 Task: Find a place to stay in Andover, United States, from 8th to 15th August for 8 guests, with a price range of ₹10,000 to ₹14,000, and amenities including free parking, WiFi, TV, gym, and breakfast.
Action: Mouse moved to (696, 134)
Screenshot: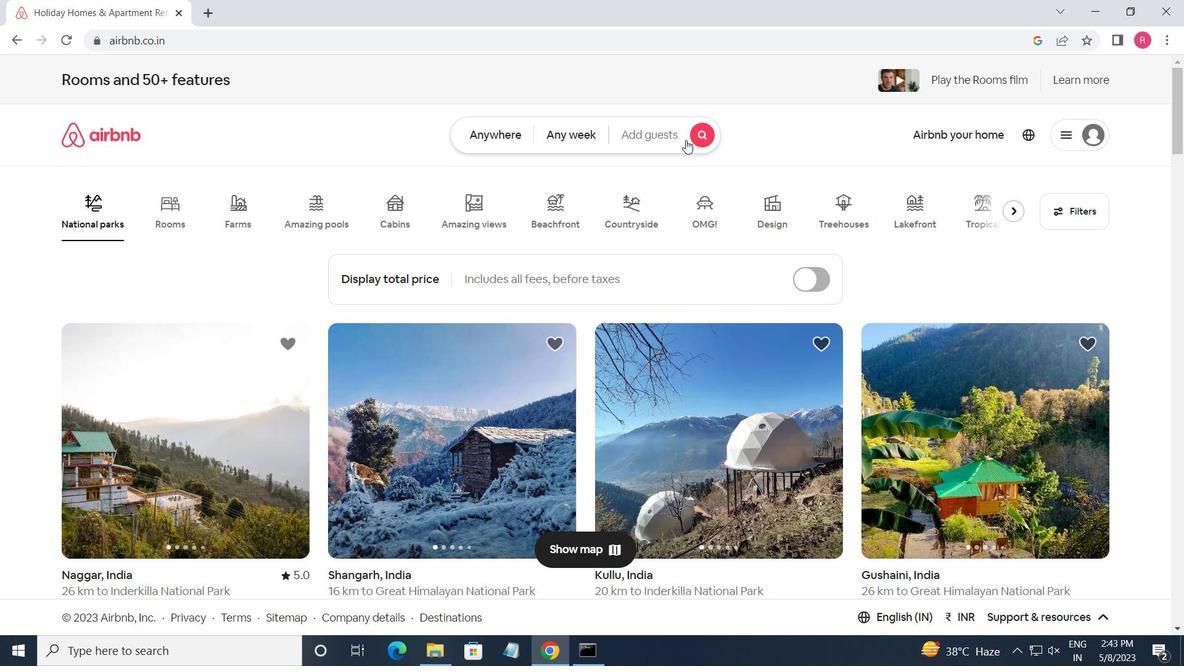 
Action: Mouse pressed left at (696, 134)
Screenshot: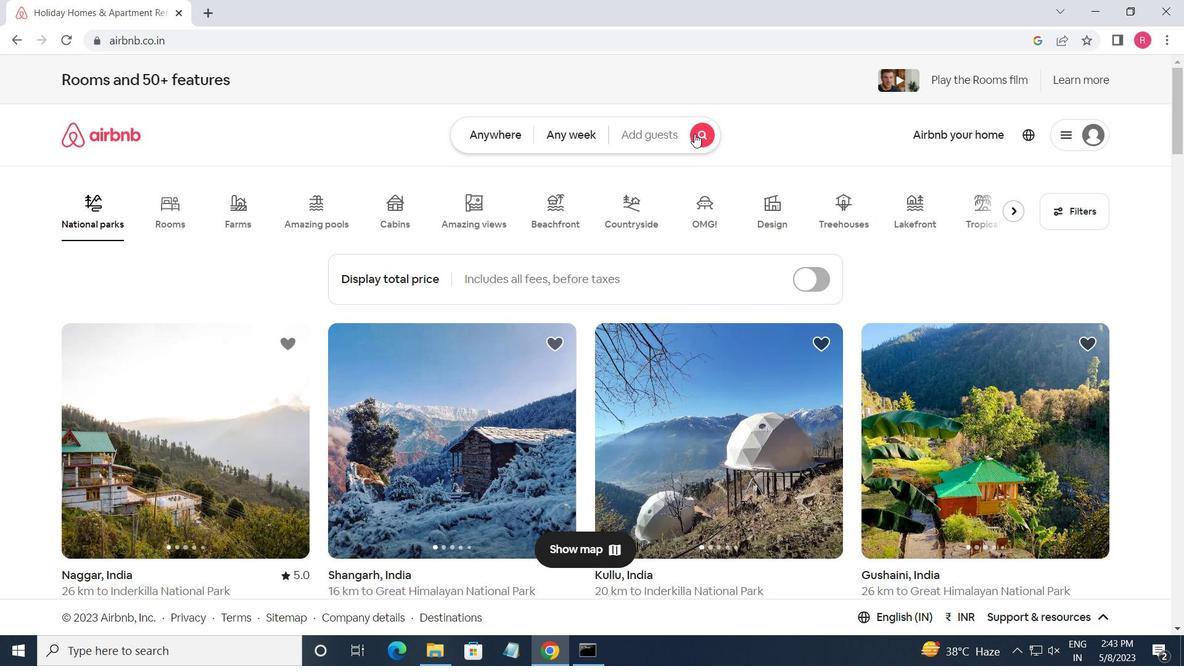 
Action: Mouse moved to (329, 196)
Screenshot: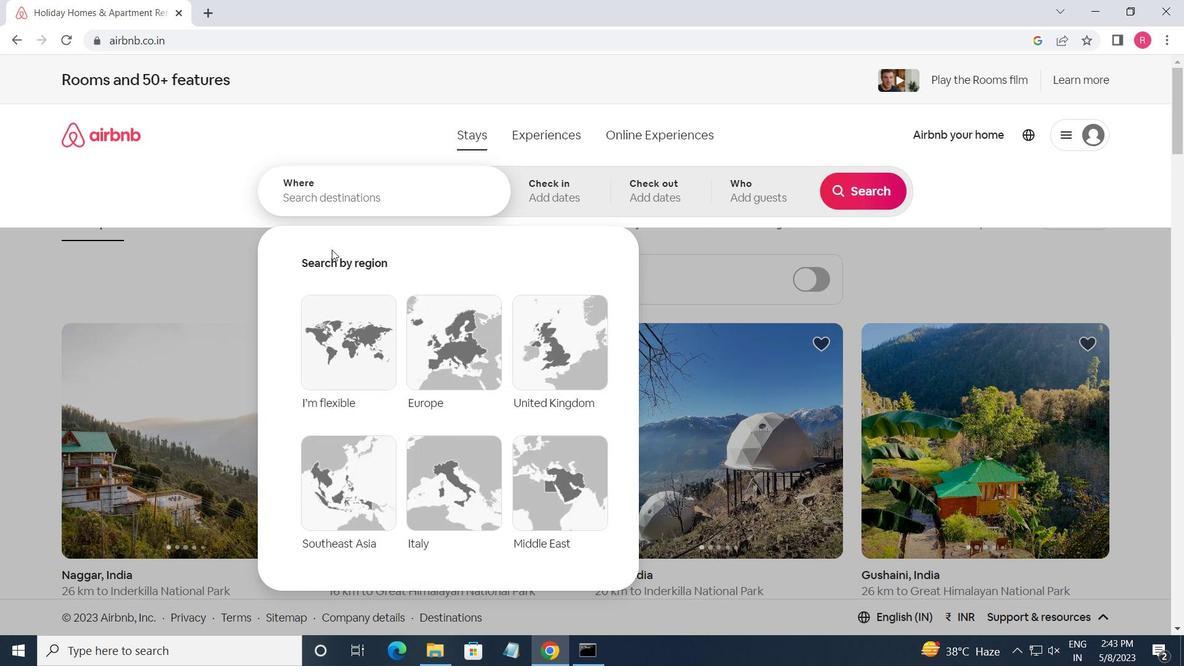 
Action: Mouse pressed left at (329, 196)
Screenshot: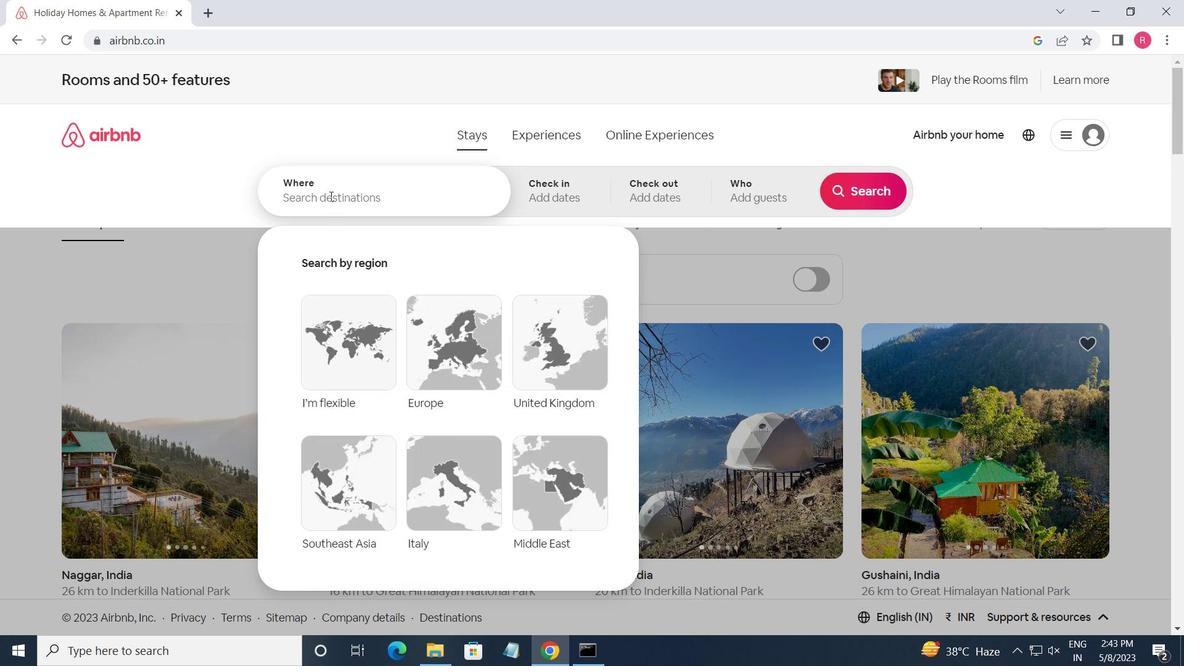 
Action: Key pressed <Key.shift>ANDOVER,<Key.space><Key.shift_r>UNITED<Key.space><Key.shift>STATES<Key.enter>
Screenshot: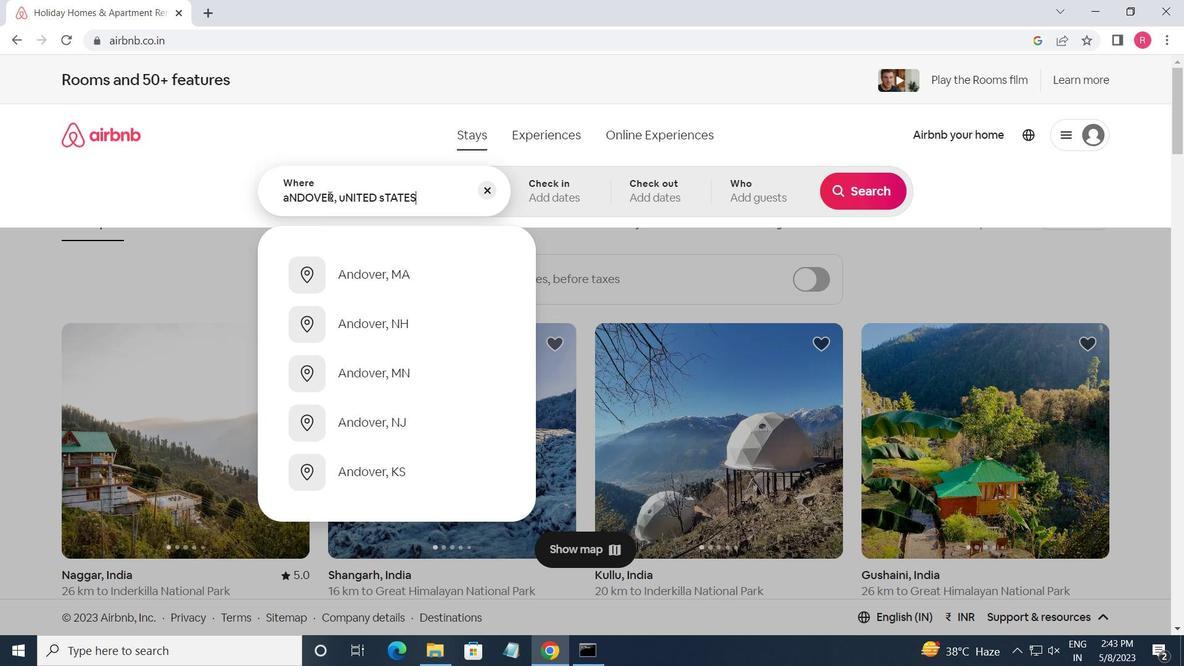 
Action: Mouse moved to (848, 314)
Screenshot: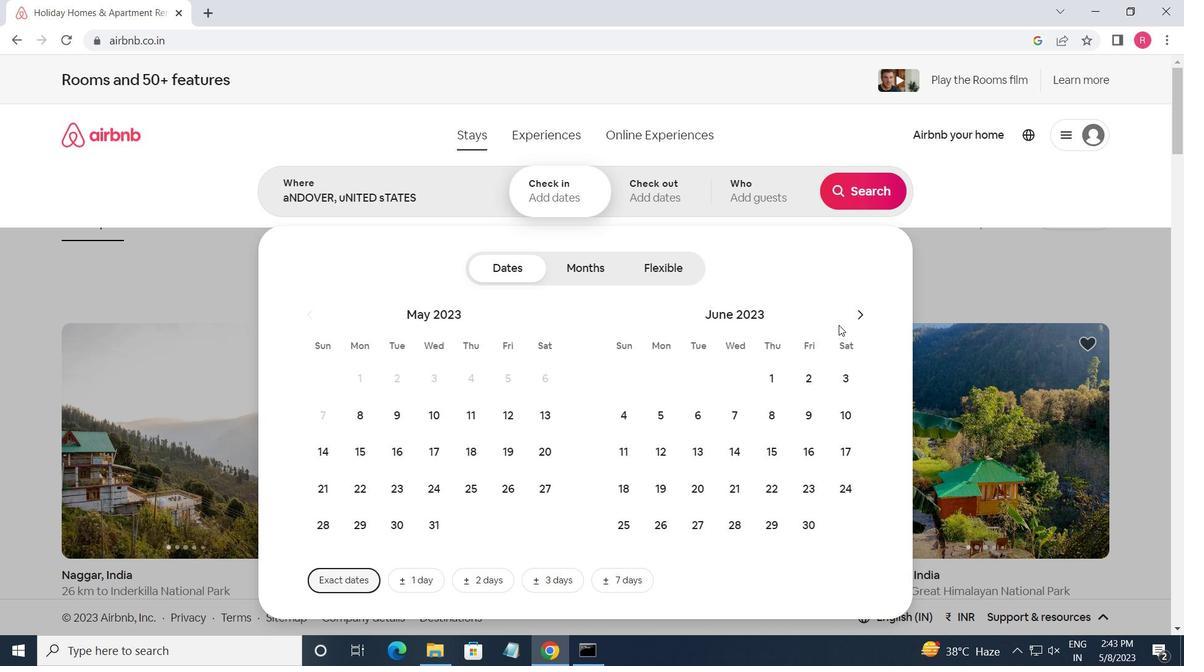 
Action: Mouse pressed left at (848, 314)
Screenshot: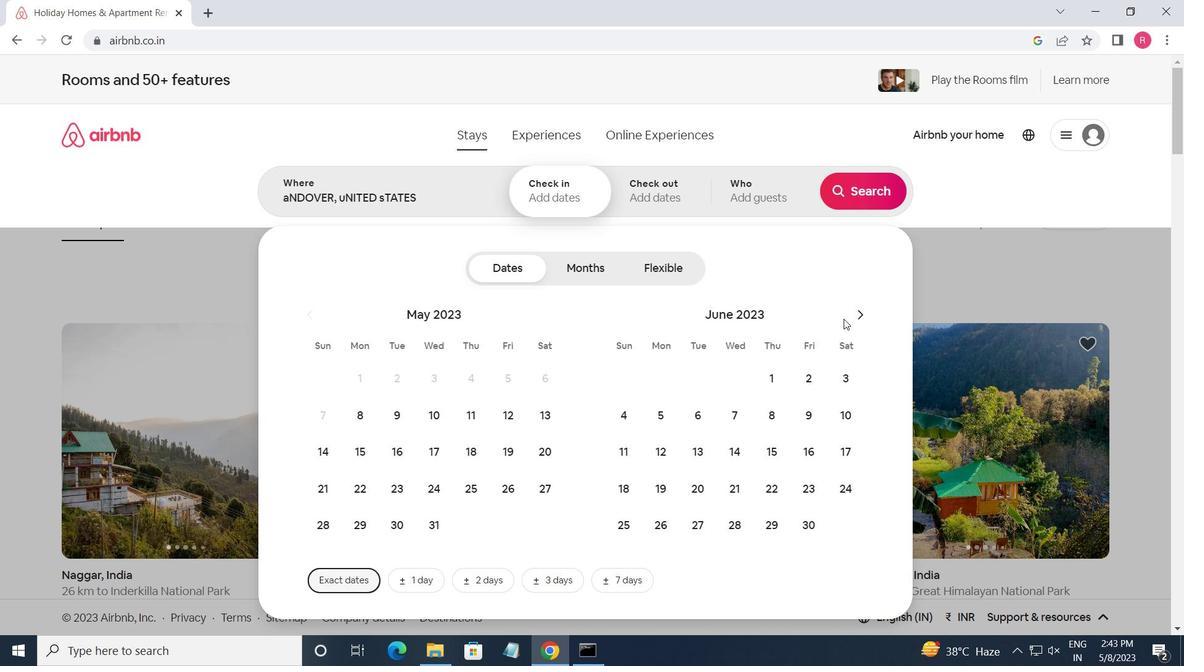 
Action: Mouse moved to (852, 317)
Screenshot: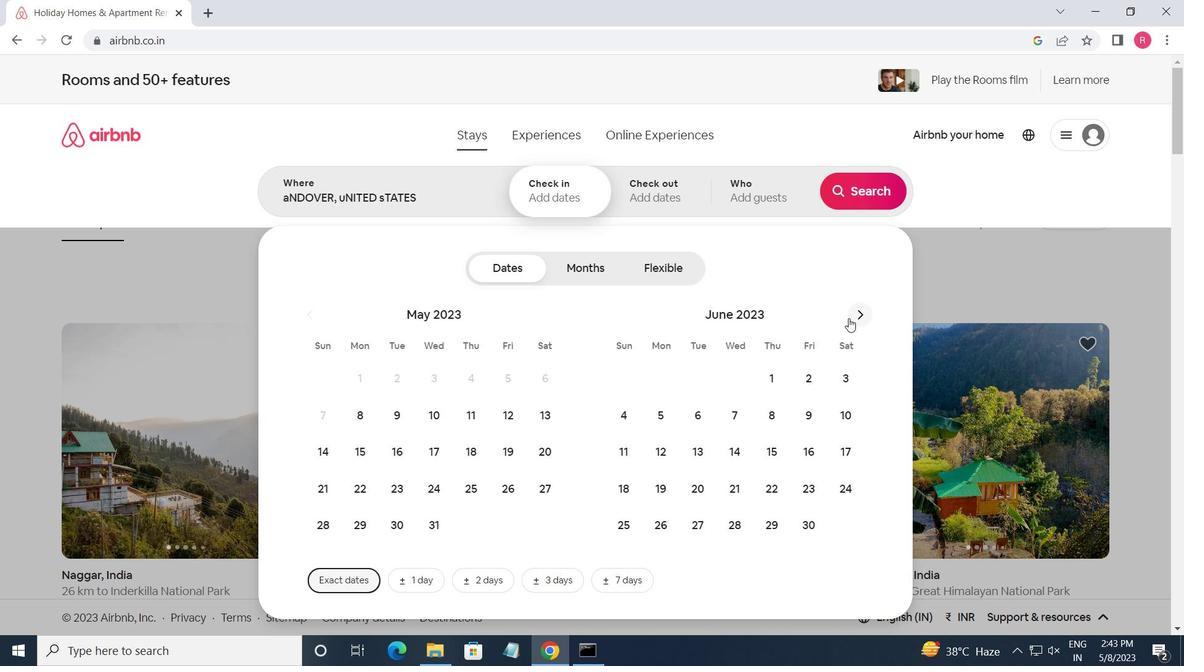 
Action: Mouse pressed left at (852, 317)
Screenshot: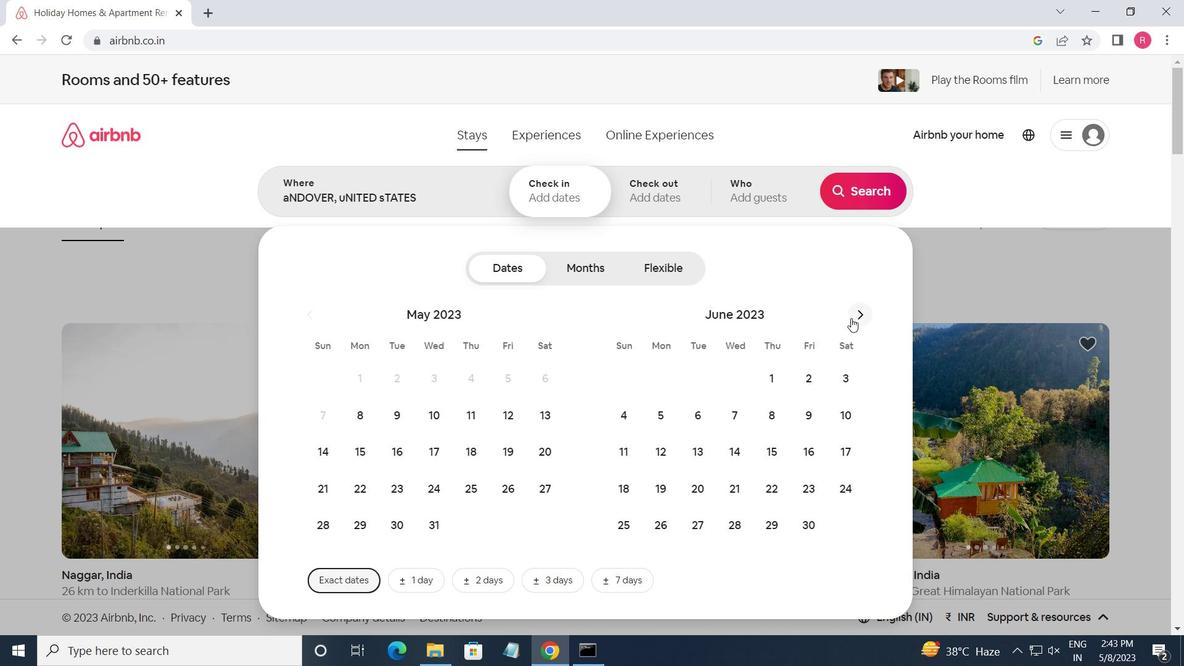 
Action: Mouse pressed left at (852, 317)
Screenshot: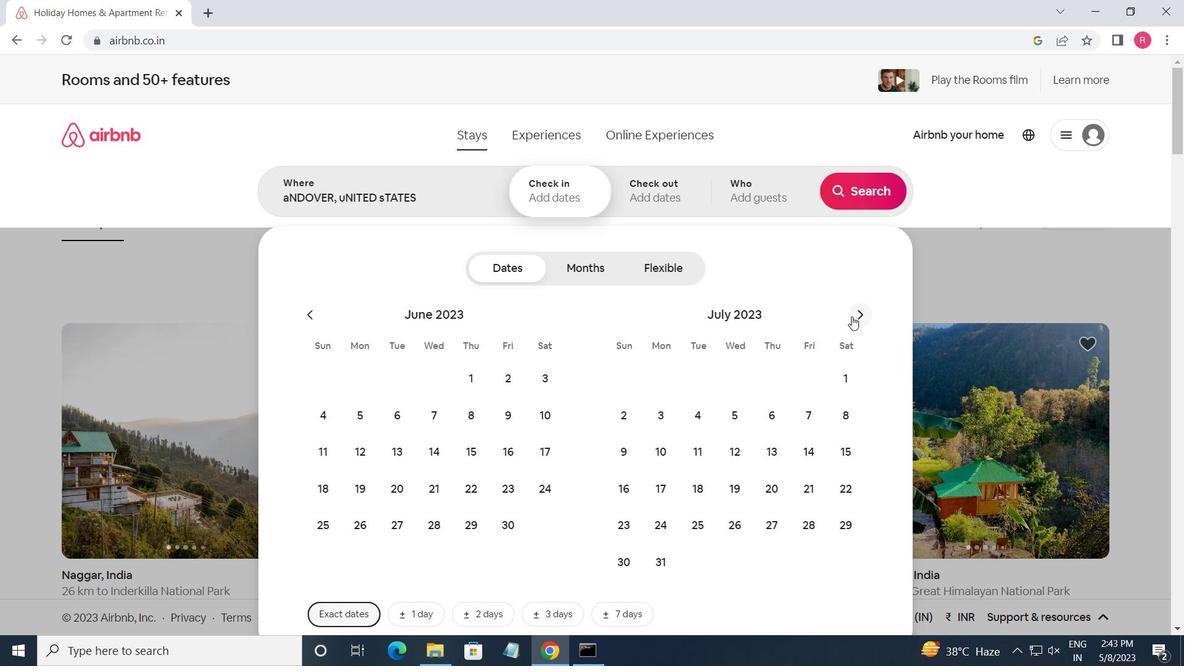 
Action: Mouse moved to (690, 453)
Screenshot: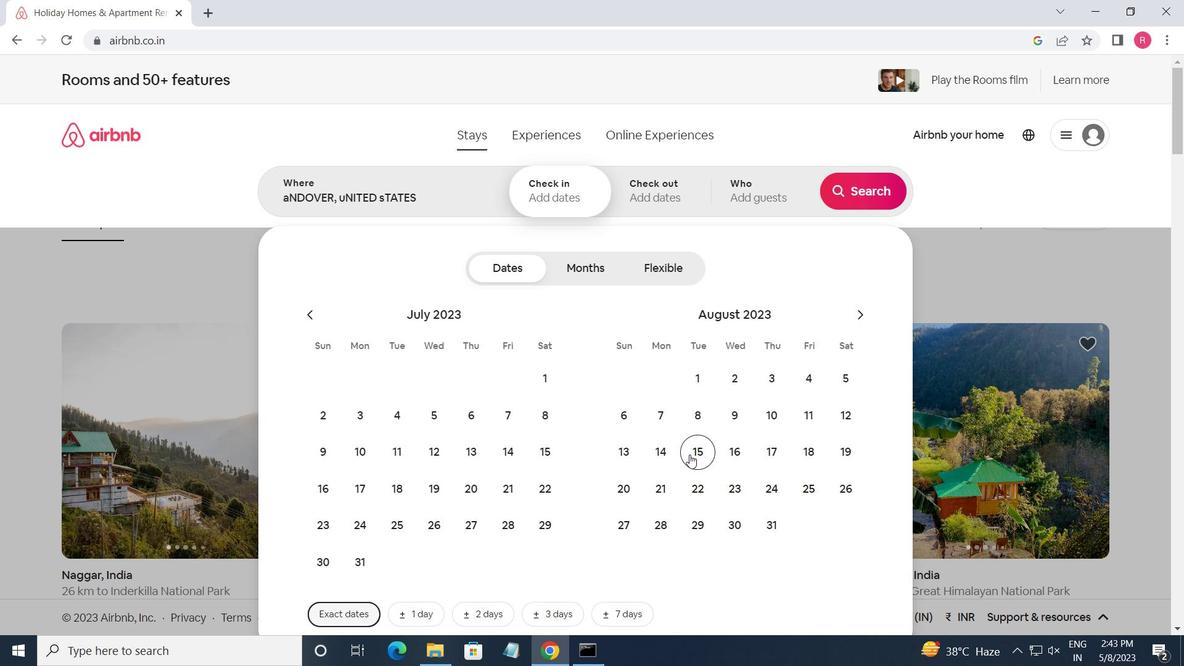 
Action: Mouse pressed left at (690, 453)
Screenshot: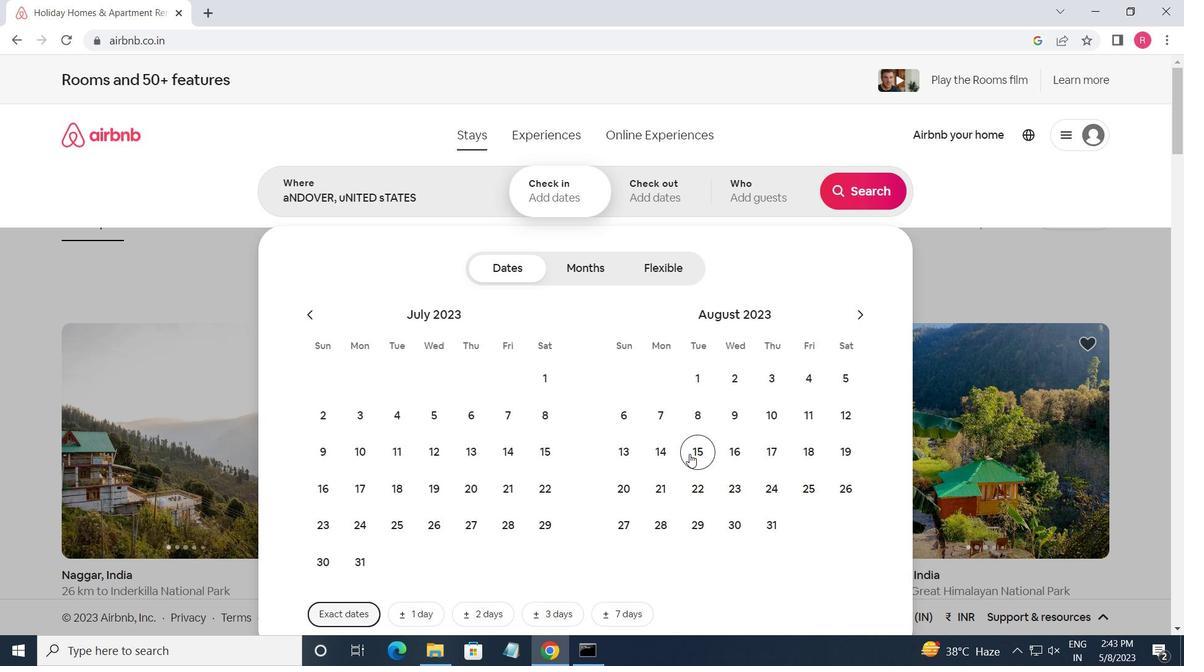 
Action: Mouse moved to (698, 420)
Screenshot: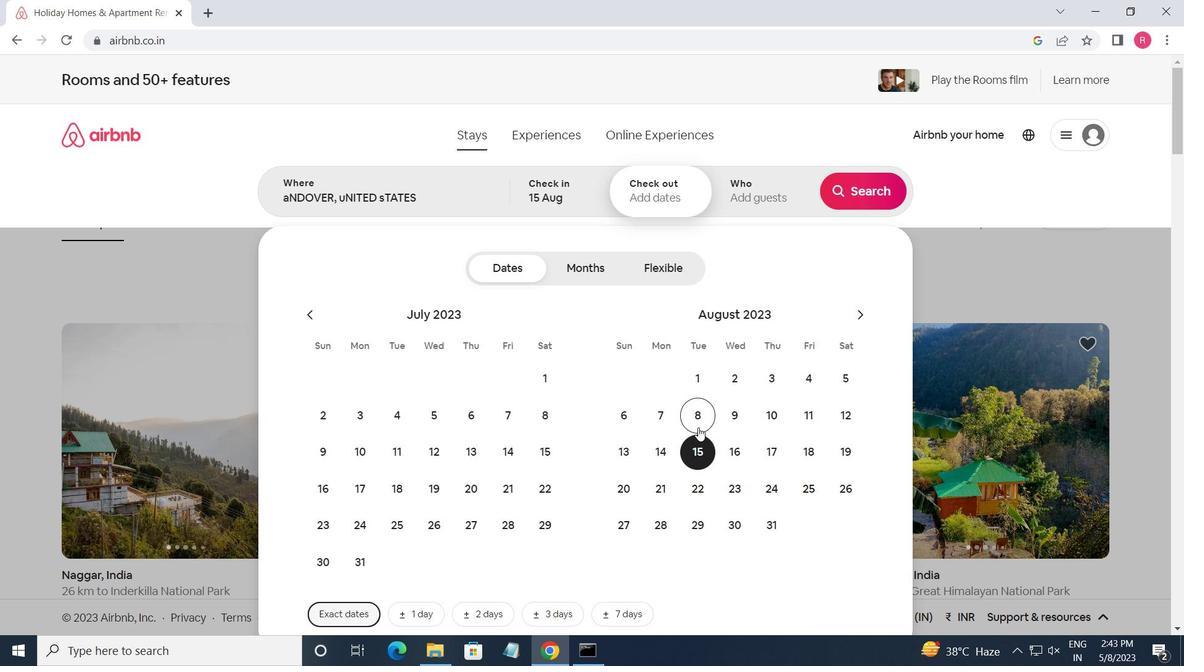 
Action: Mouse pressed left at (698, 420)
Screenshot: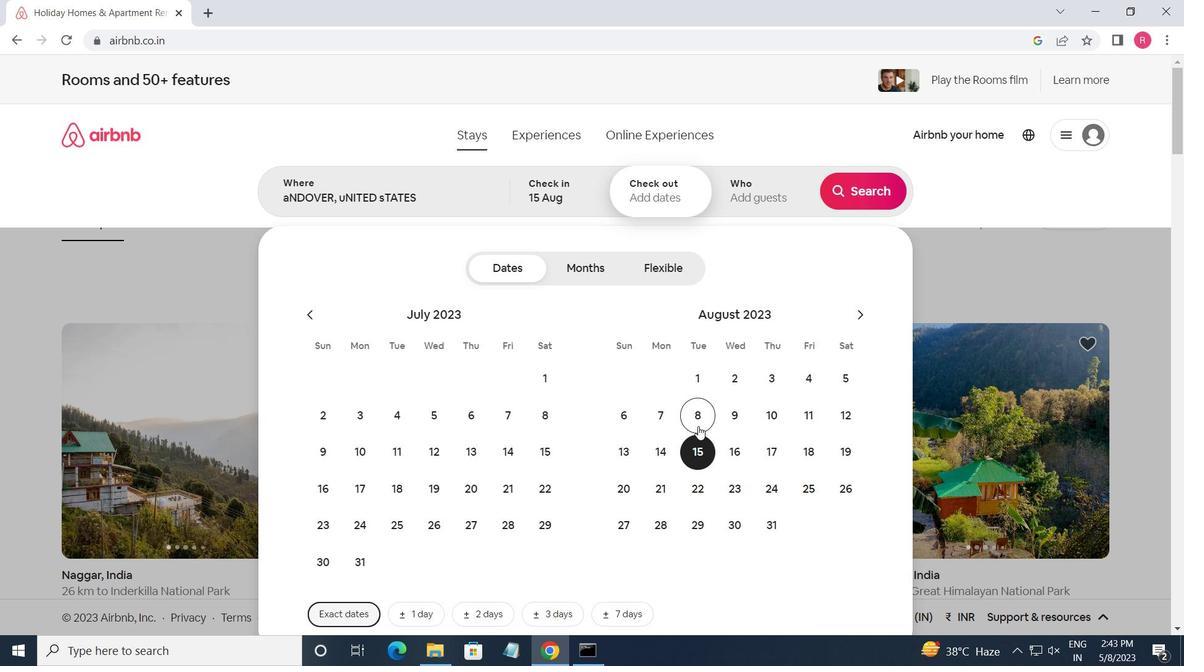 
Action: Mouse moved to (697, 457)
Screenshot: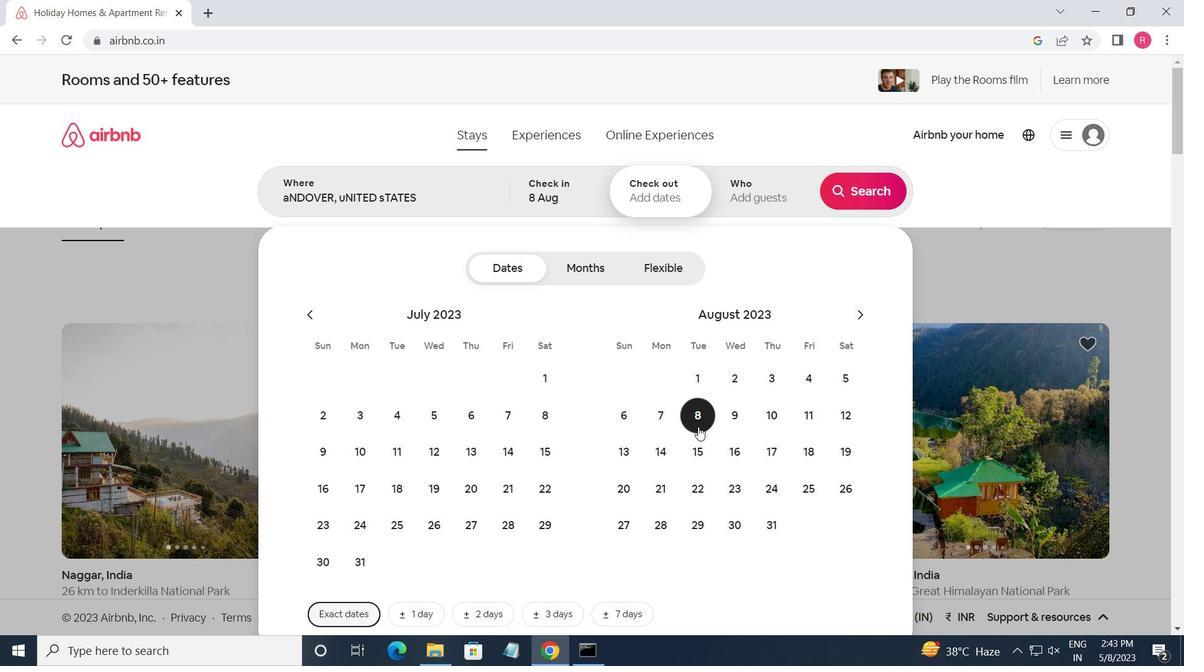 
Action: Mouse pressed left at (697, 457)
Screenshot: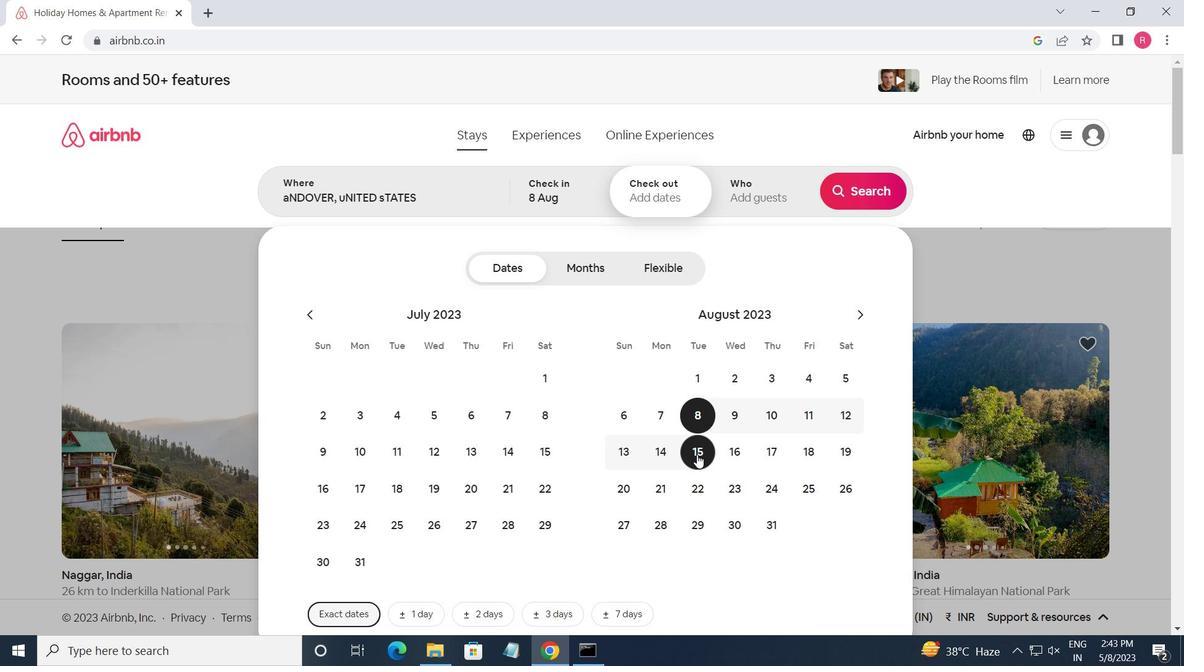 
Action: Mouse moved to (729, 191)
Screenshot: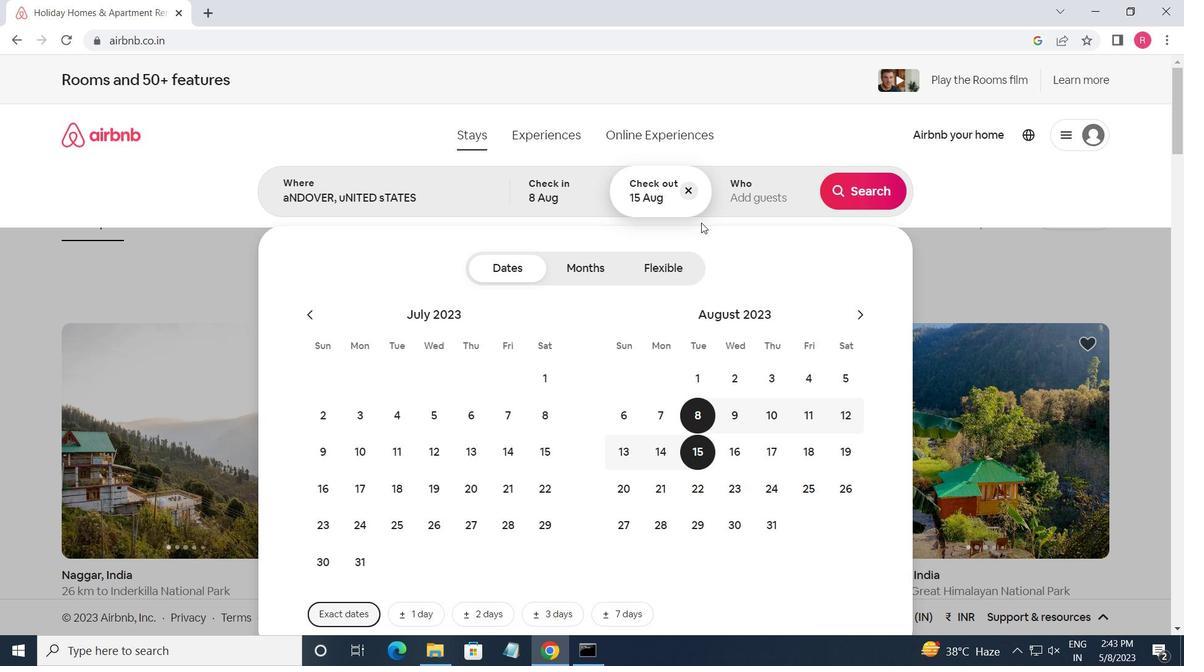 
Action: Mouse pressed left at (729, 191)
Screenshot: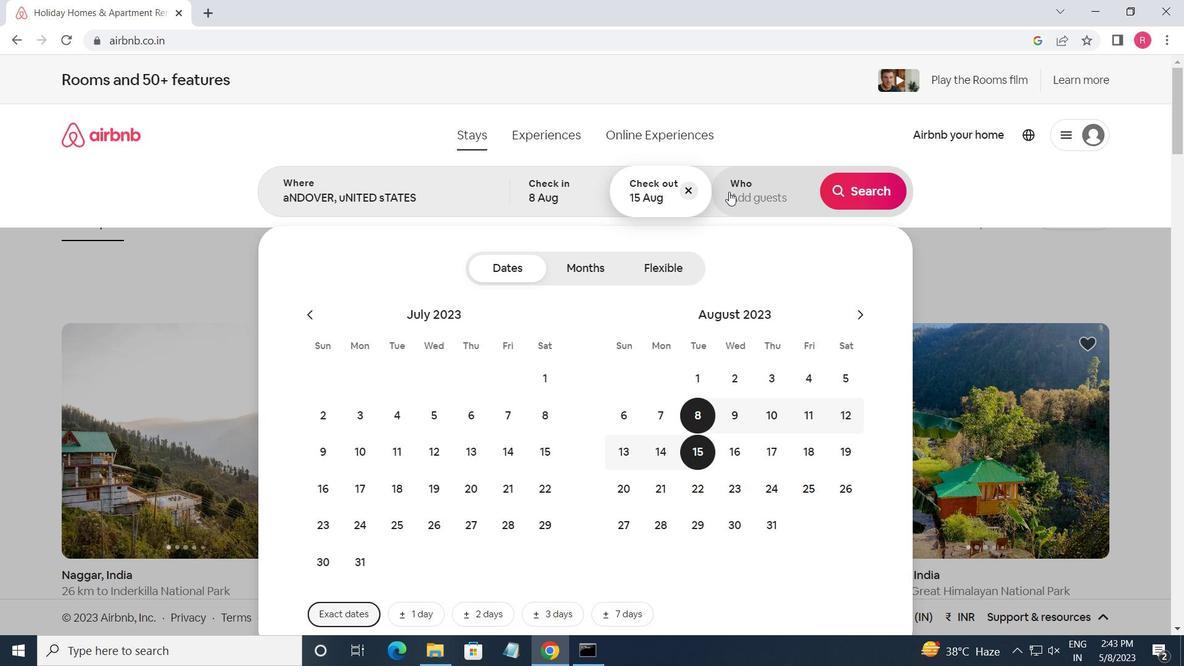
Action: Mouse moved to (862, 266)
Screenshot: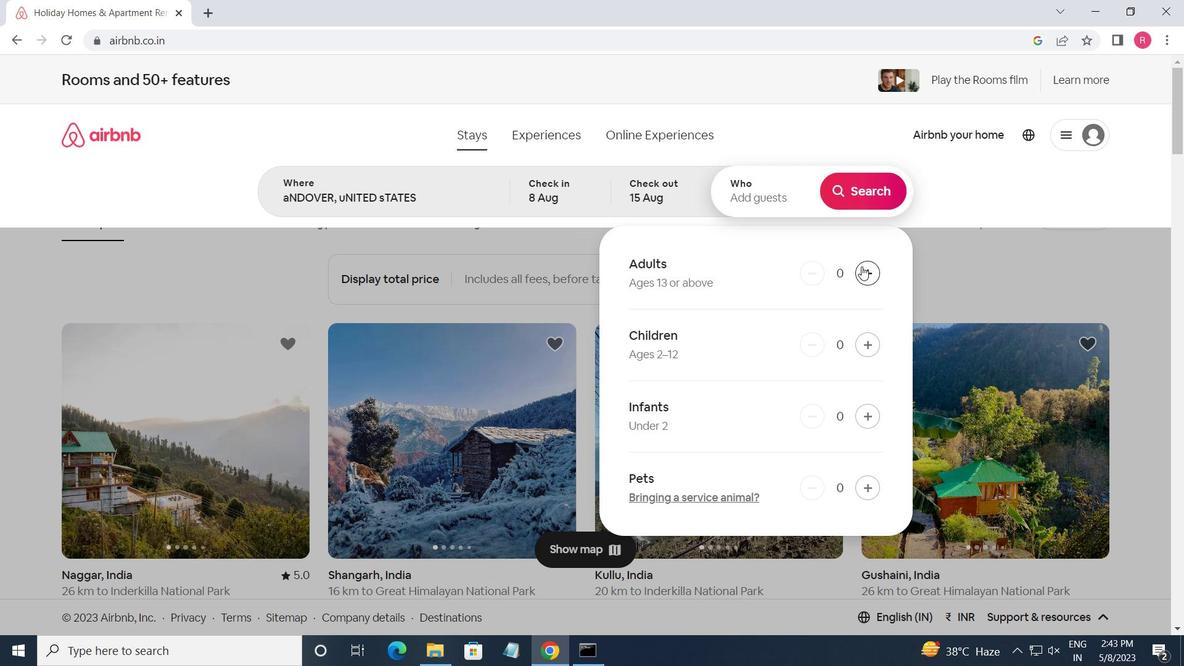 
Action: Mouse pressed left at (862, 266)
Screenshot: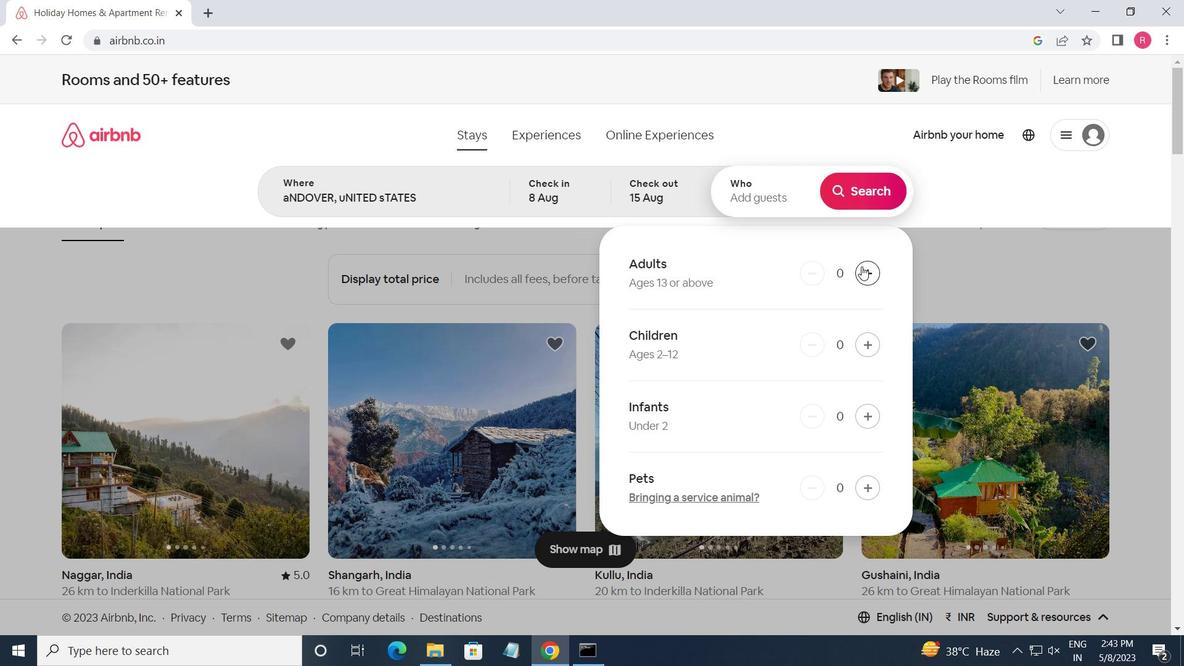 
Action: Mouse moved to (863, 267)
Screenshot: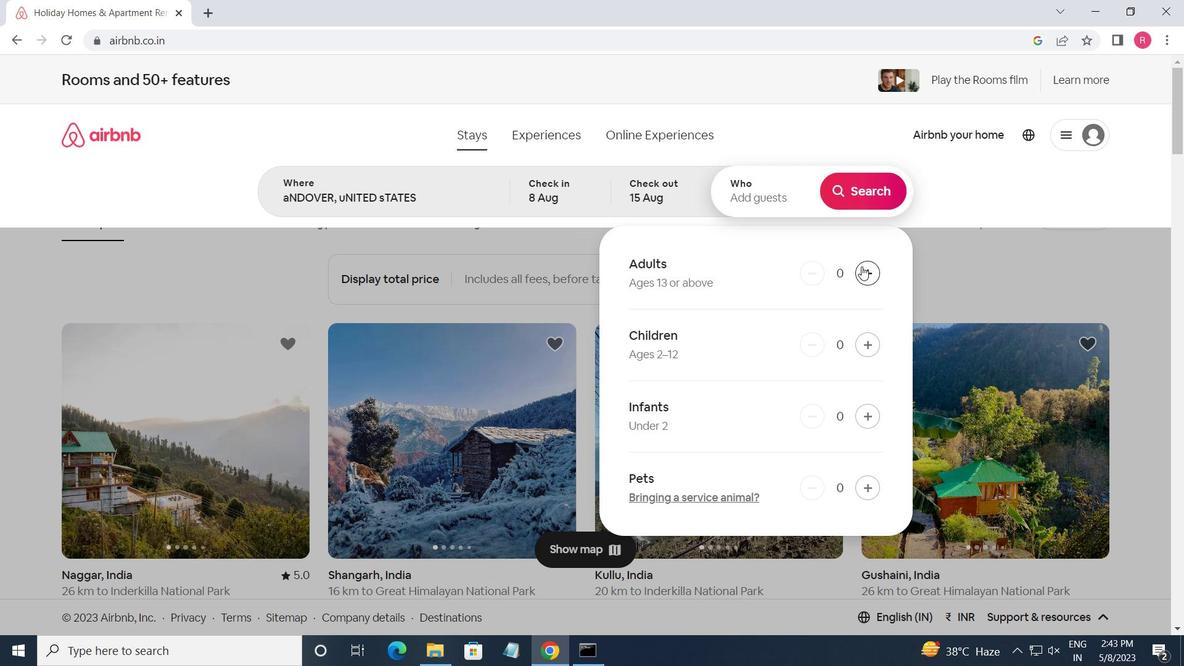 
Action: Mouse pressed left at (863, 267)
Screenshot: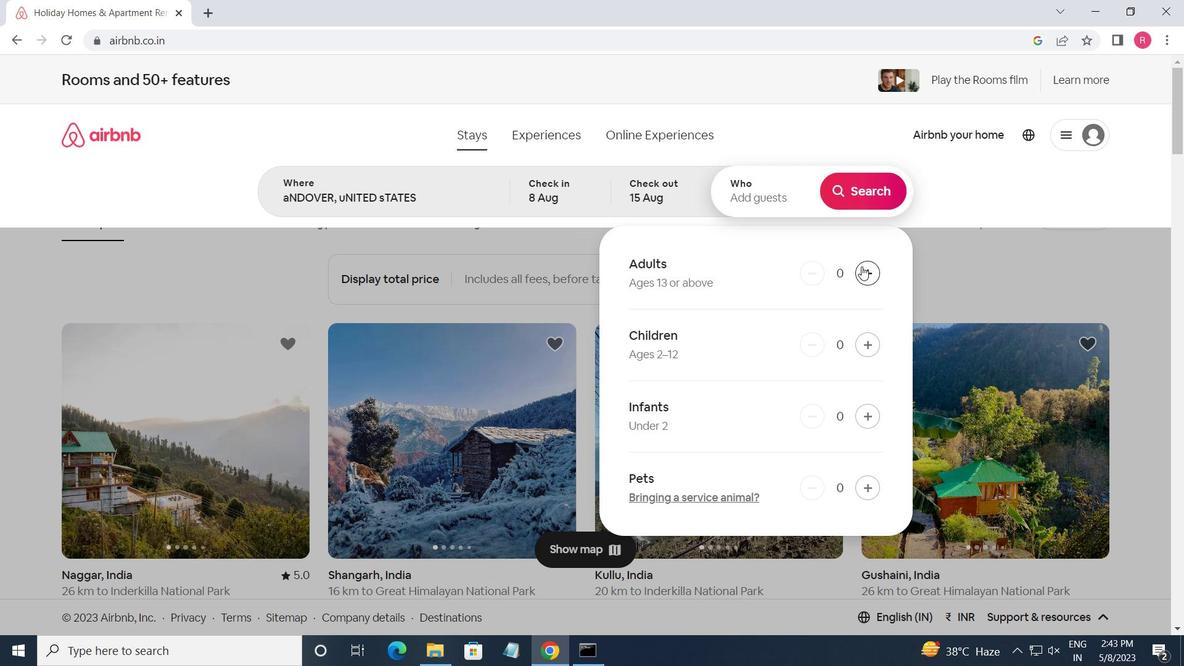 
Action: Mouse pressed left at (863, 267)
Screenshot: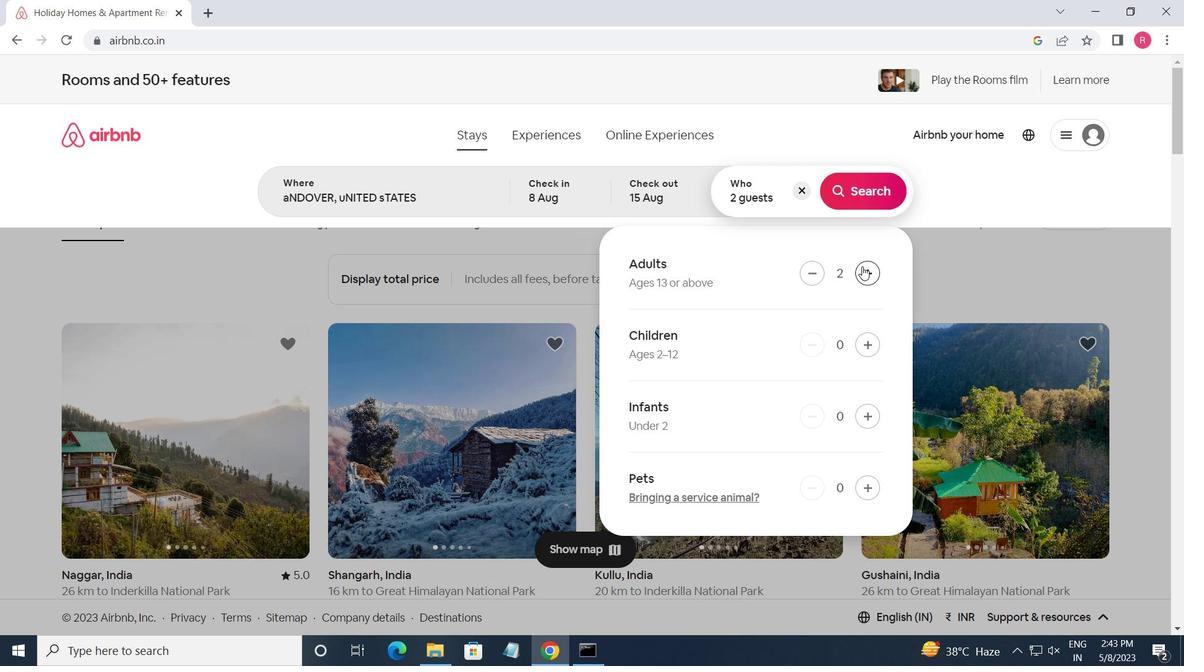 
Action: Mouse pressed left at (863, 267)
Screenshot: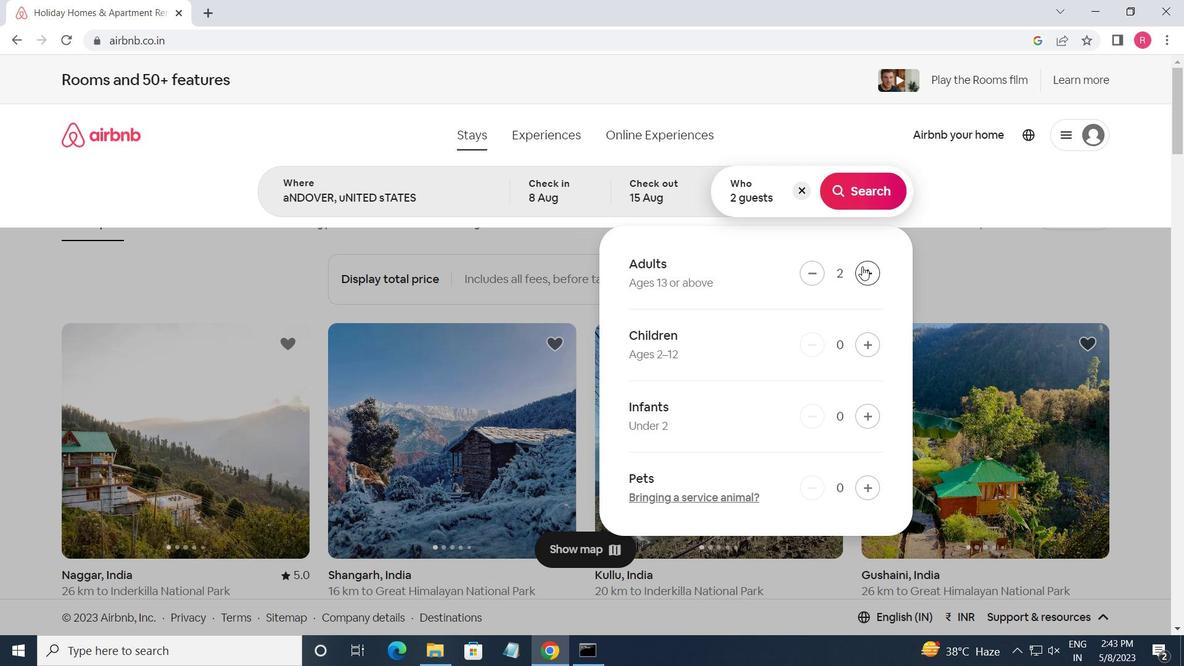 
Action: Mouse pressed left at (863, 267)
Screenshot: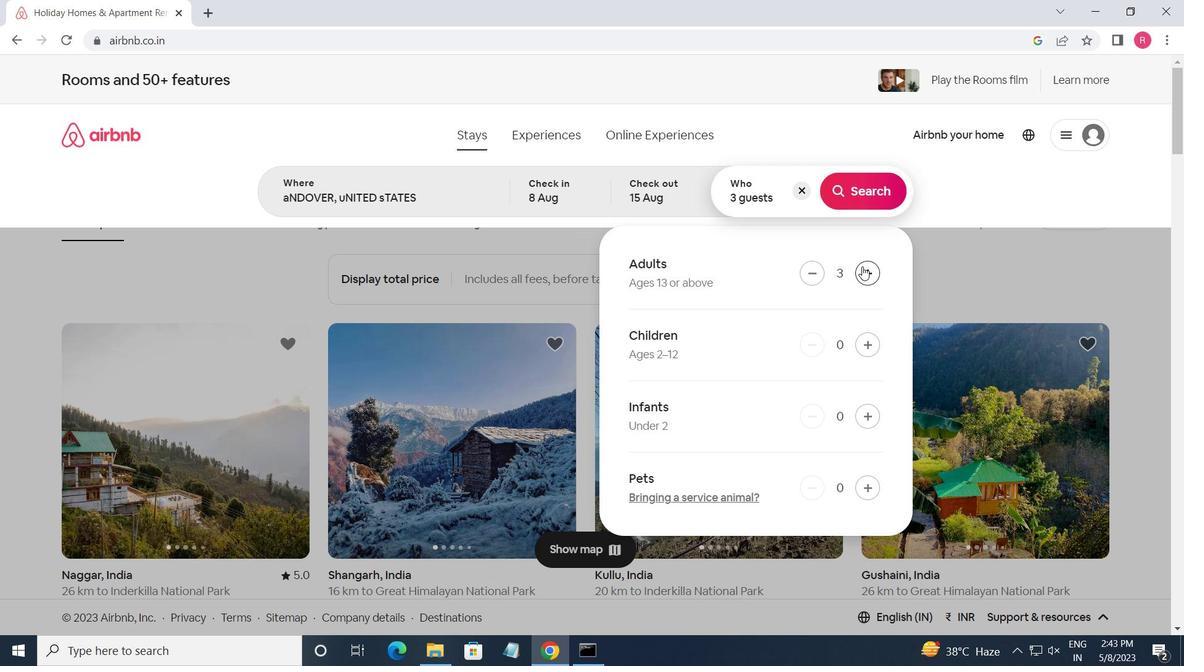 
Action: Mouse pressed left at (863, 267)
Screenshot: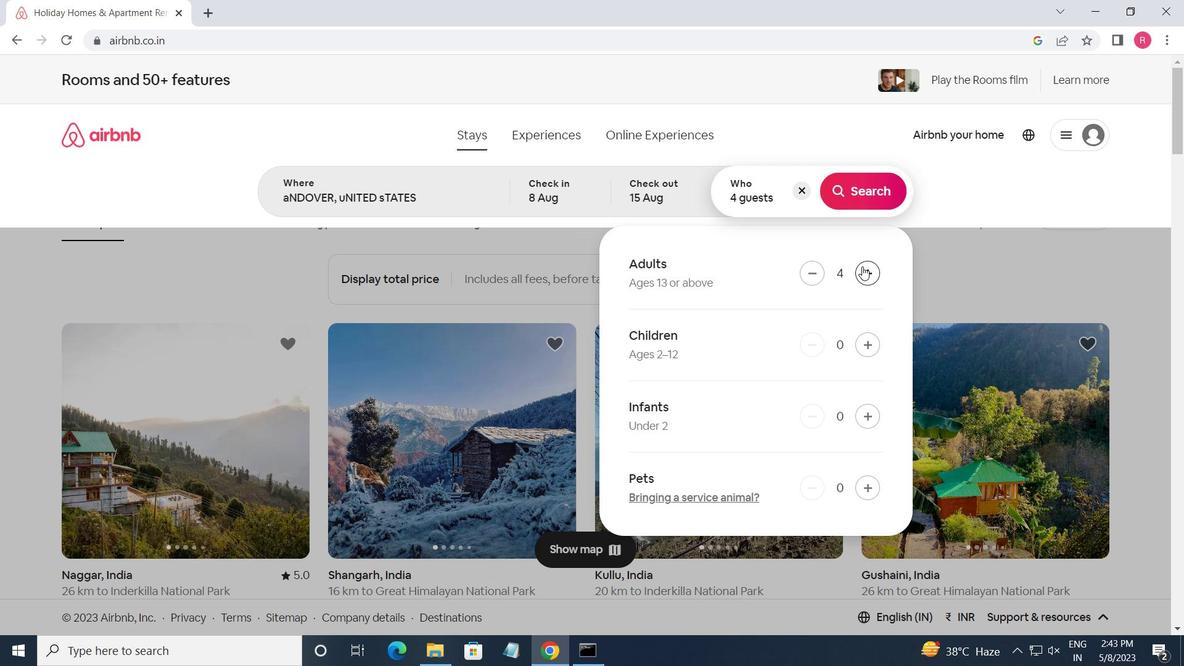 
Action: Mouse pressed left at (863, 267)
Screenshot: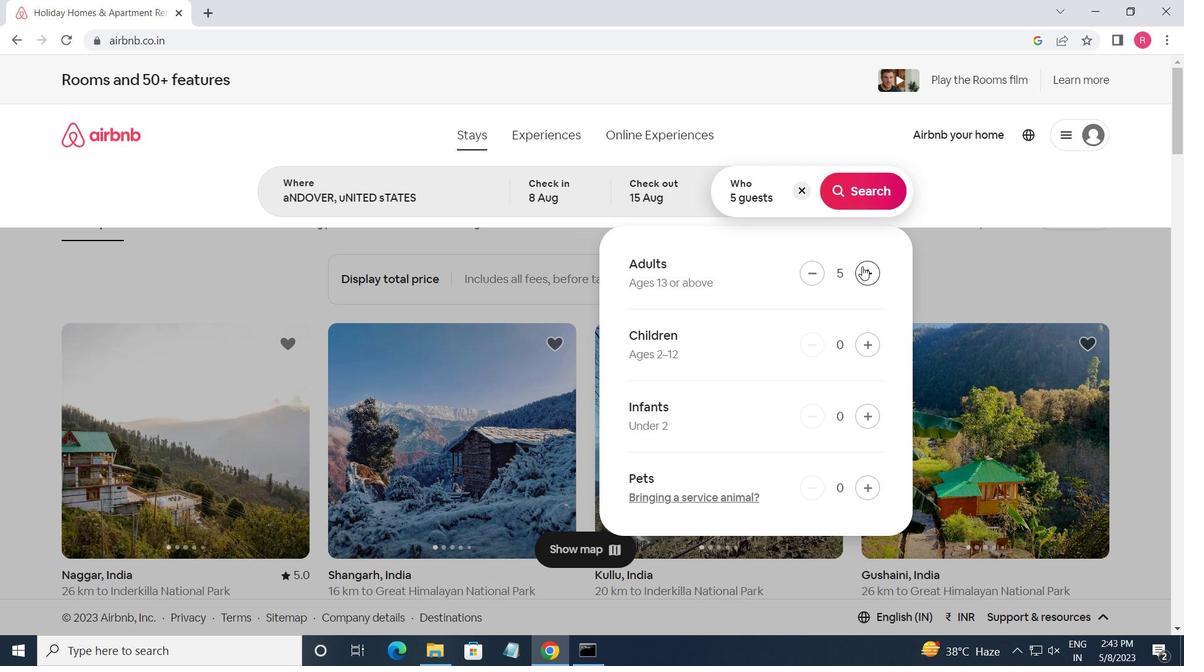 
Action: Mouse pressed left at (863, 267)
Screenshot: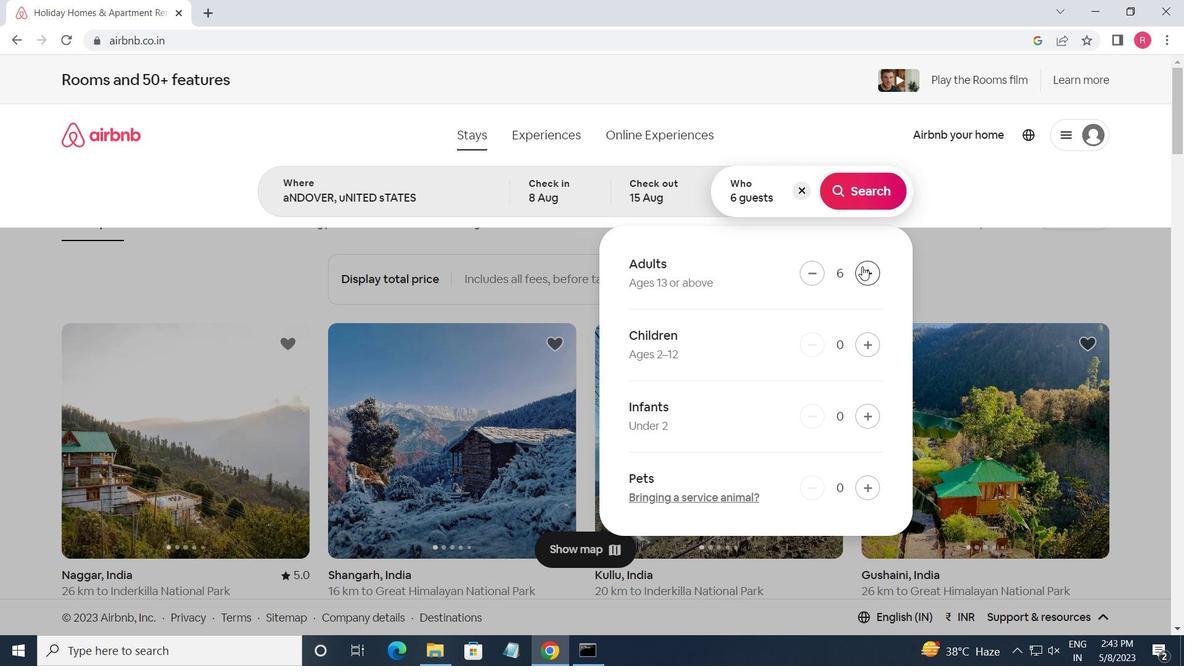 
Action: Mouse pressed left at (863, 267)
Screenshot: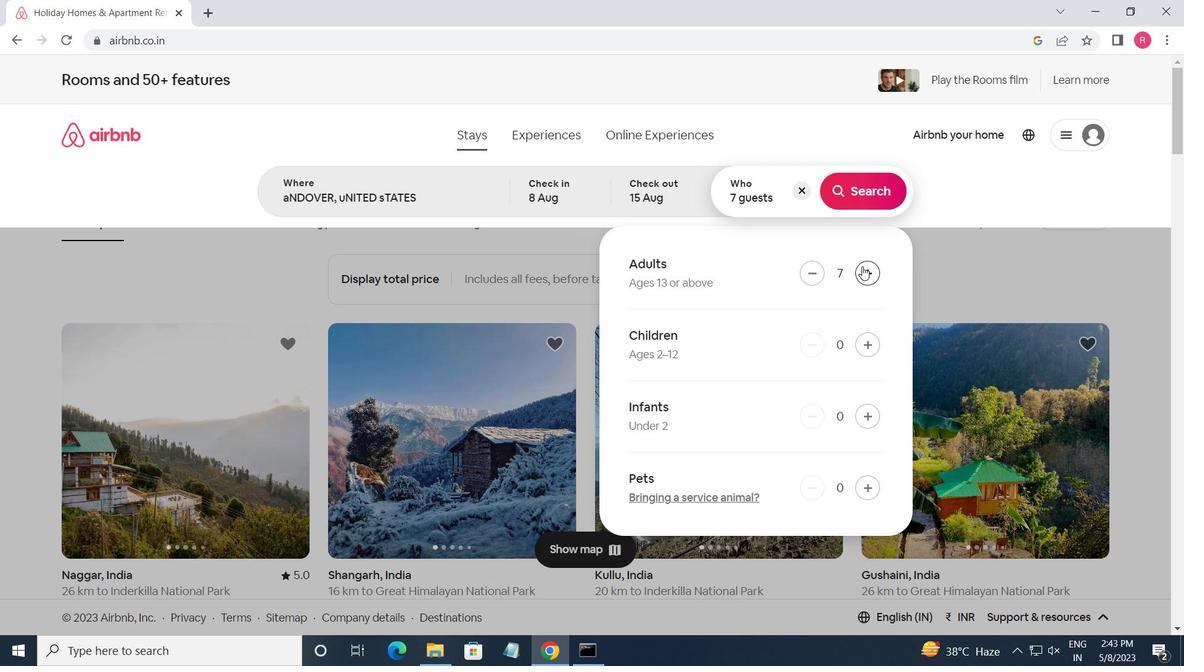 
Action: Mouse moved to (853, 198)
Screenshot: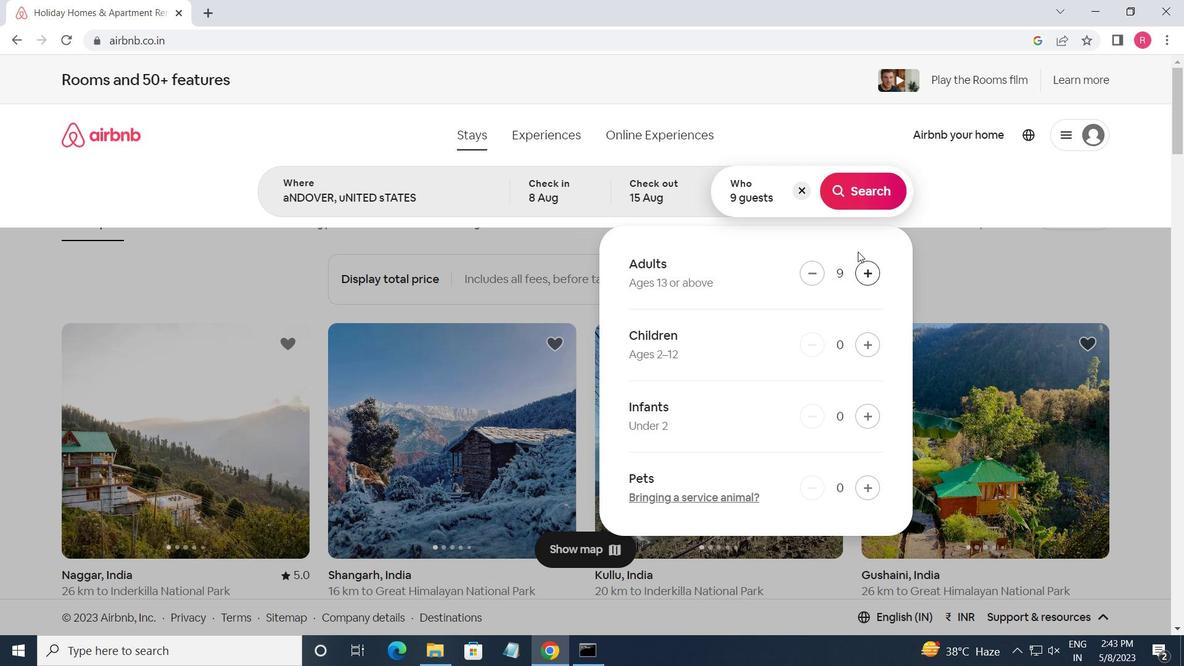
Action: Mouse pressed left at (853, 198)
Screenshot: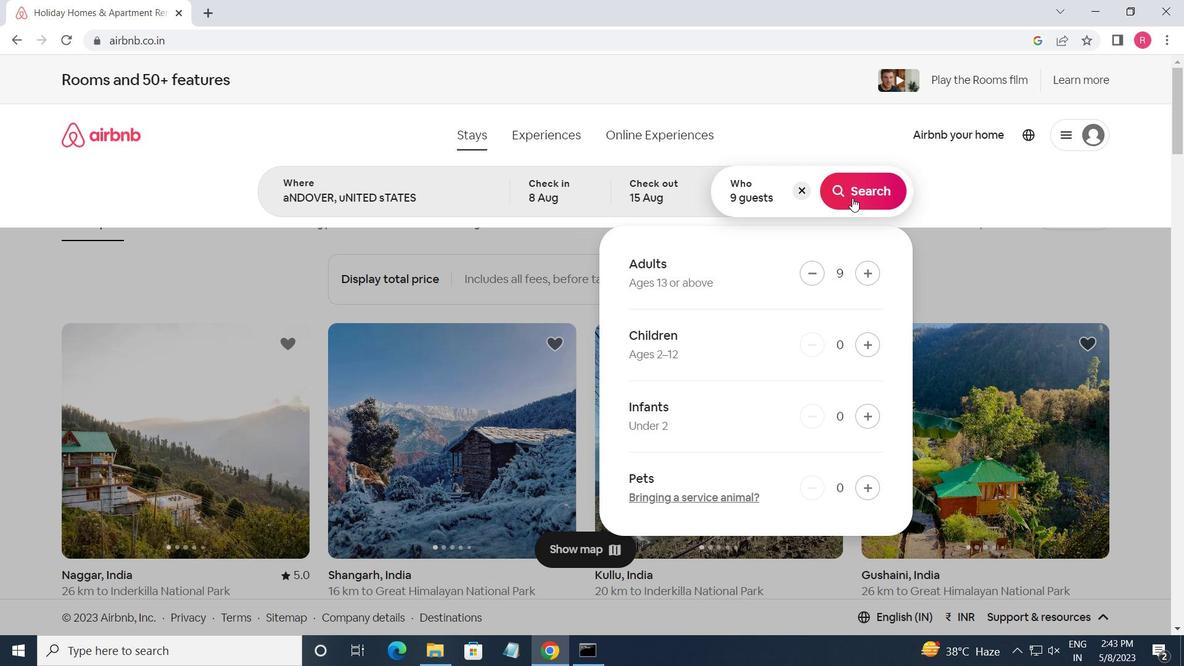 
Action: Mouse moved to (1112, 155)
Screenshot: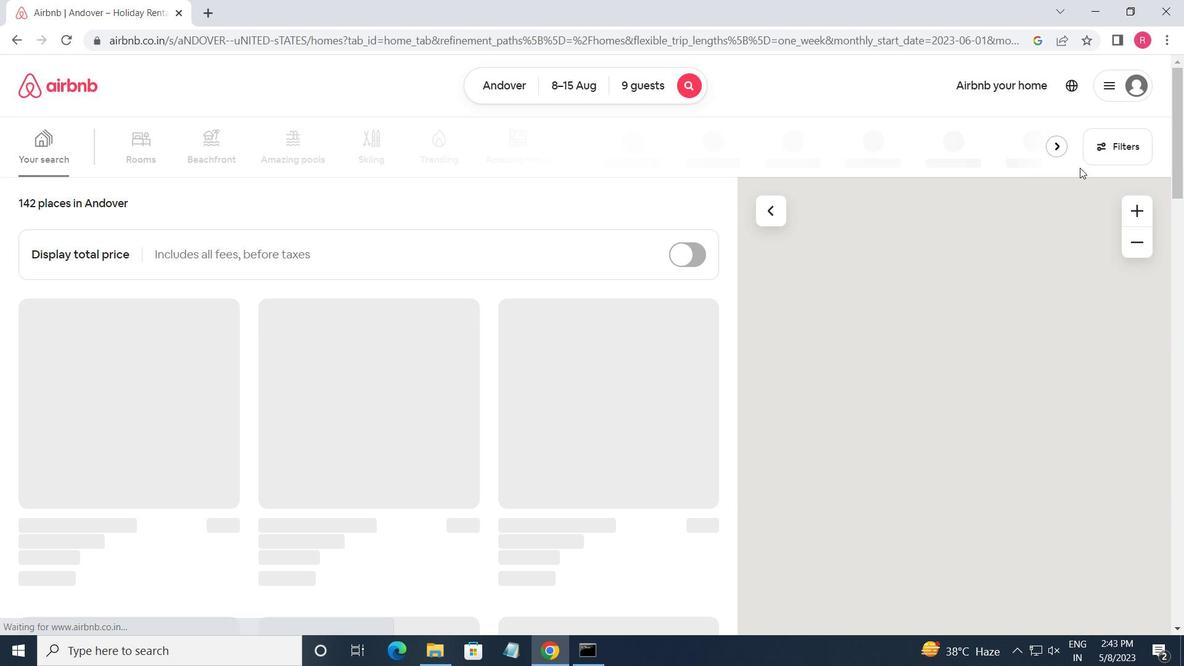 
Action: Mouse pressed left at (1112, 155)
Screenshot: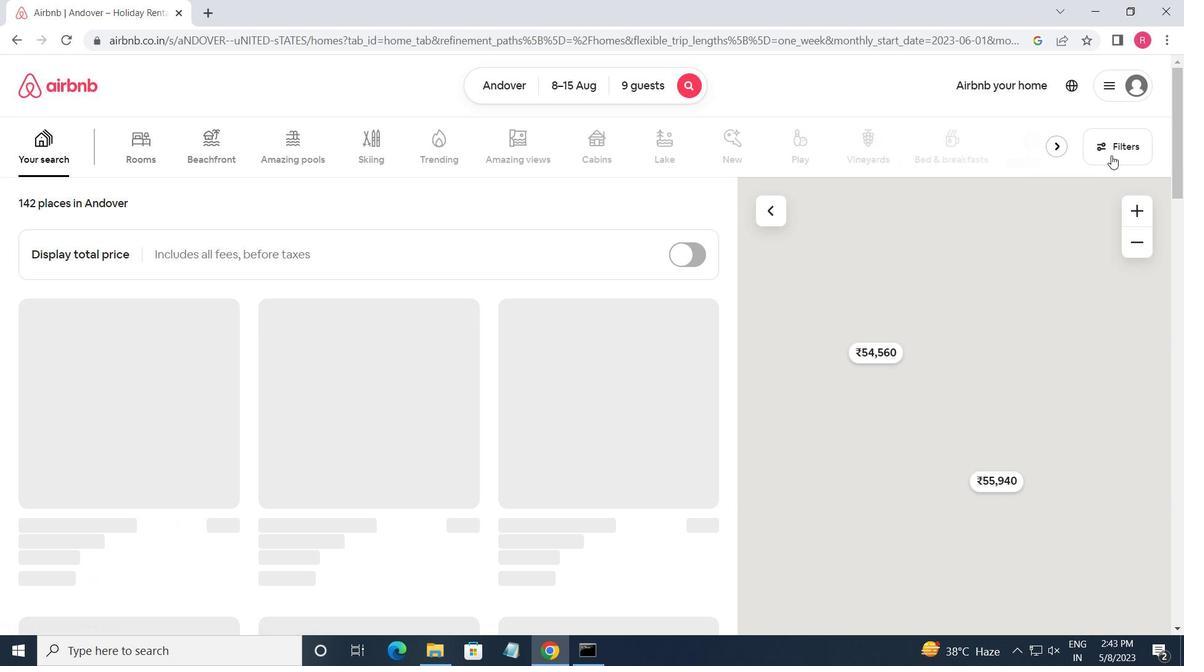 
Action: Mouse moved to (389, 525)
Screenshot: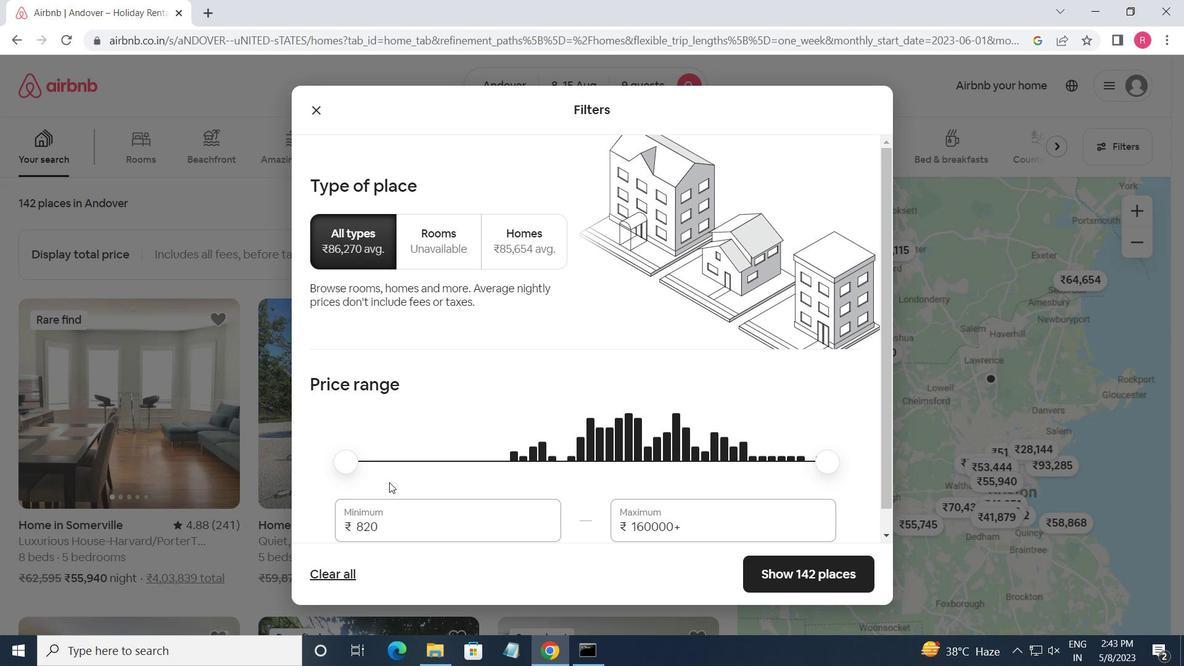 
Action: Mouse pressed left at (389, 525)
Screenshot: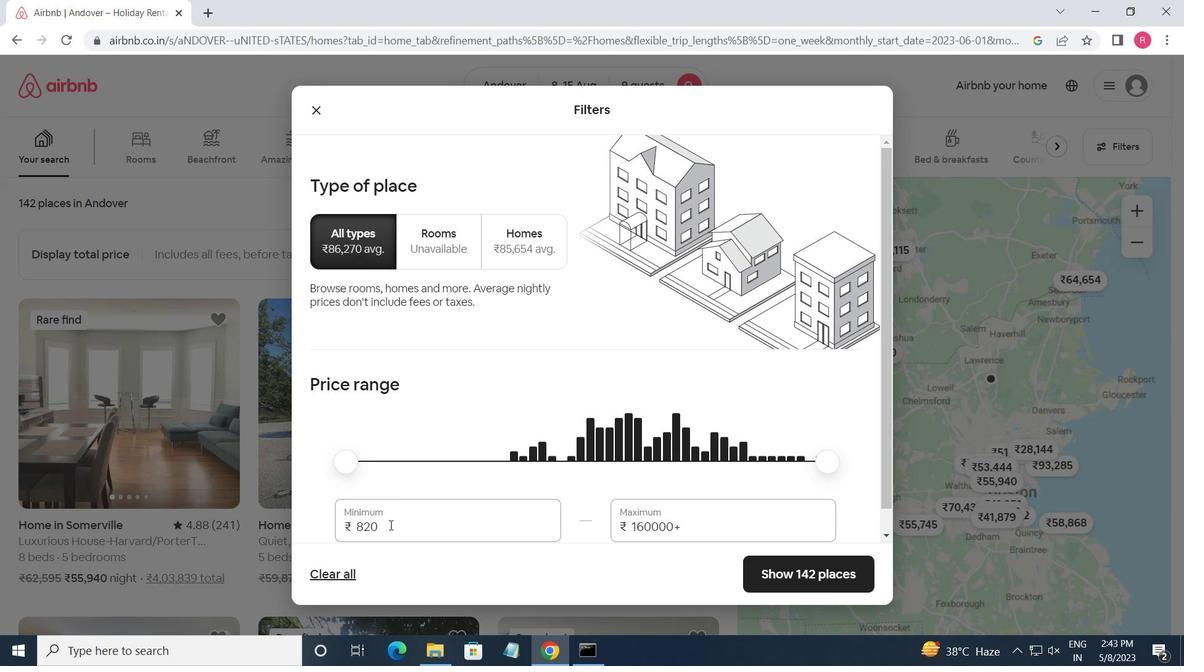 
Action: Mouse moved to (389, 524)
Screenshot: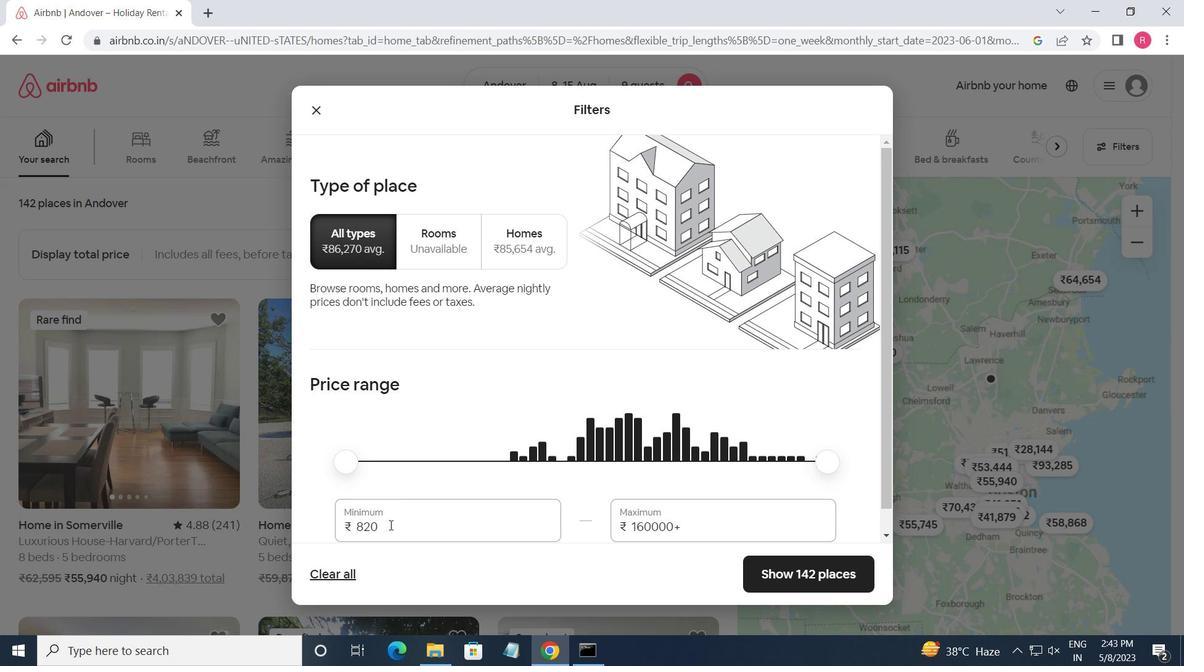 
Action: Mouse pressed left at (389, 524)
Screenshot: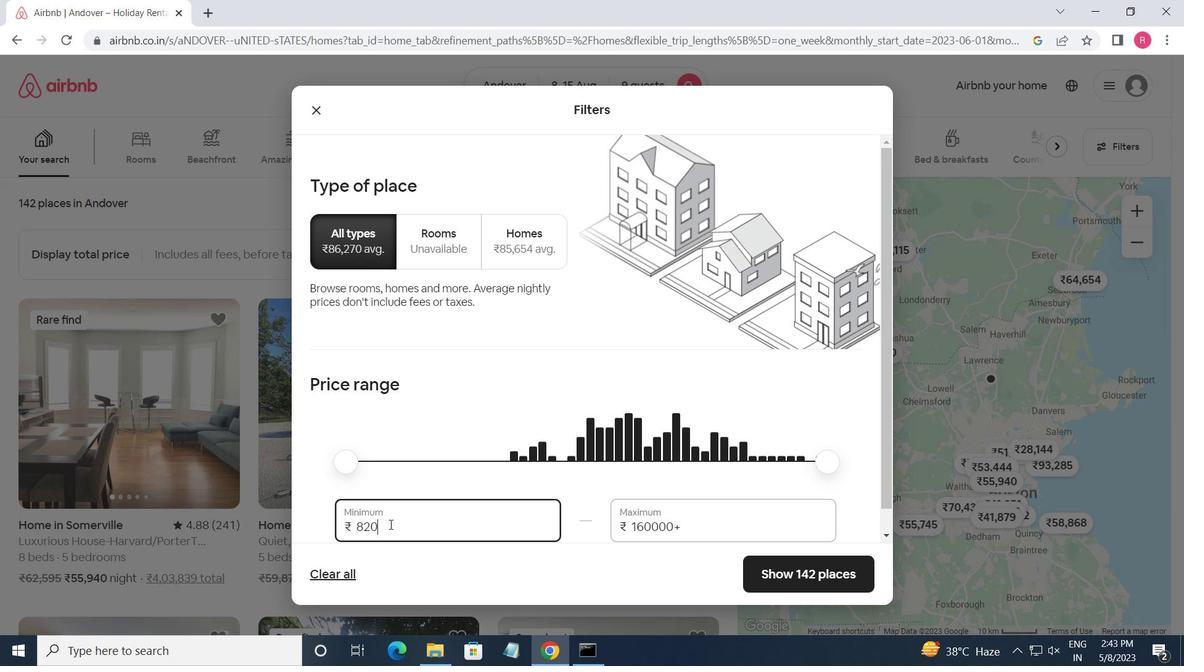 
Action: Key pressed <Key.backspace><Key.backspace><Key.backspace>10000<Key.caps_lock><Key.tab>14000
Screenshot: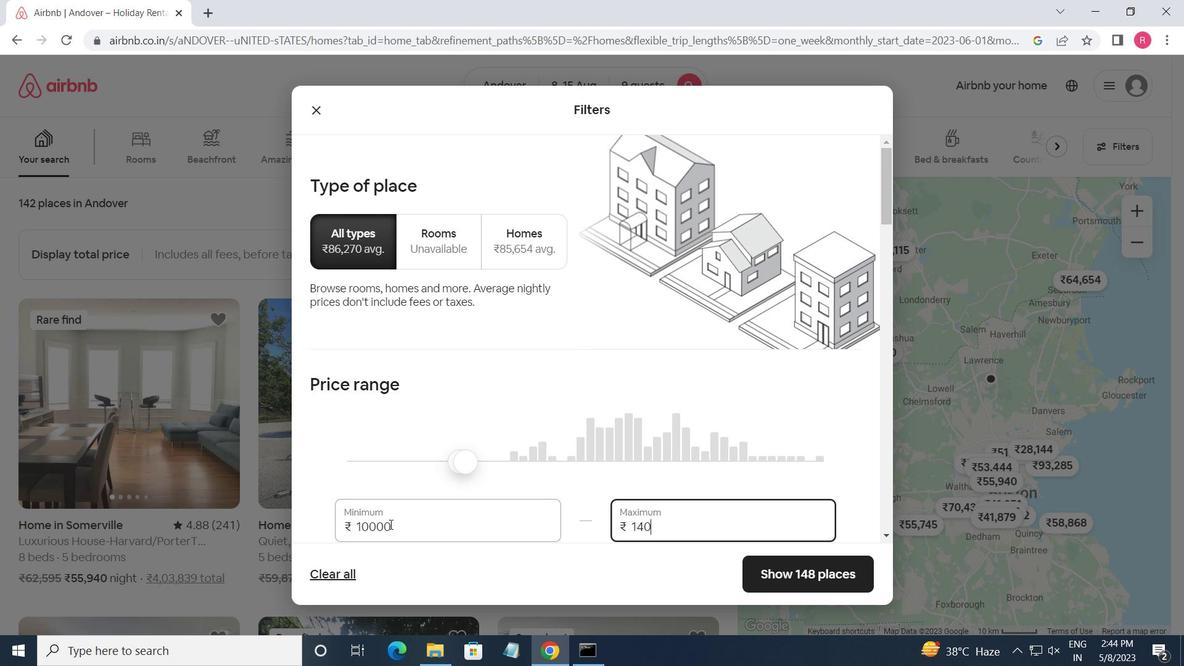 
Action: Mouse moved to (483, 491)
Screenshot: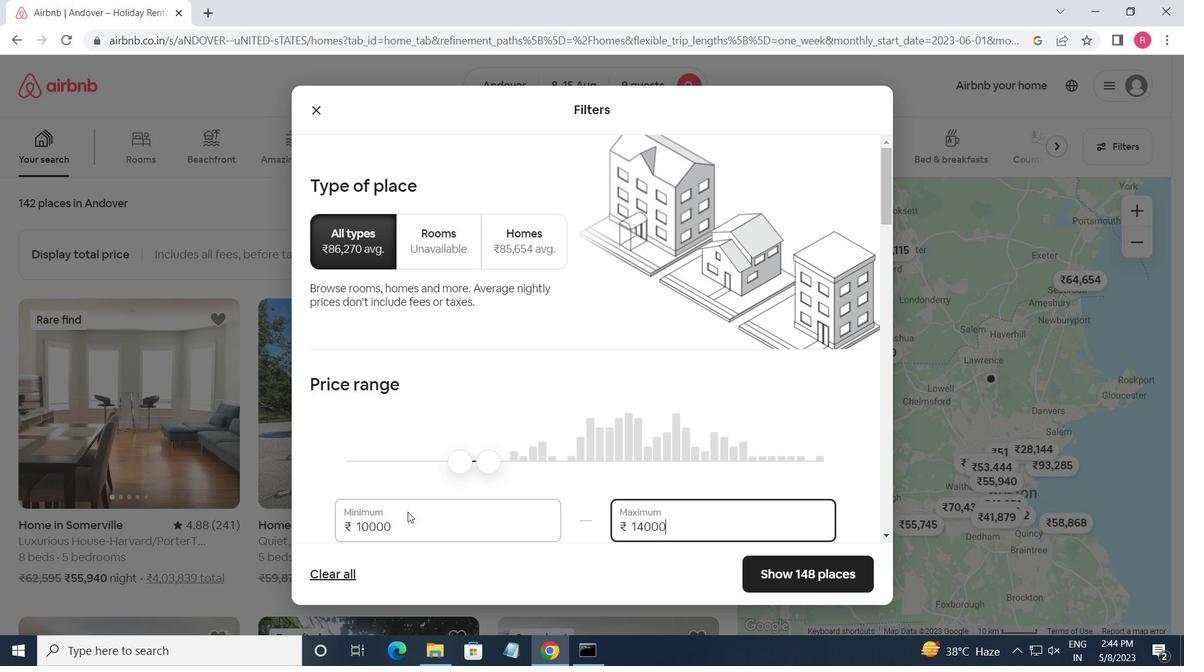 
Action: Mouse scrolled (483, 491) with delta (0, 0)
Screenshot: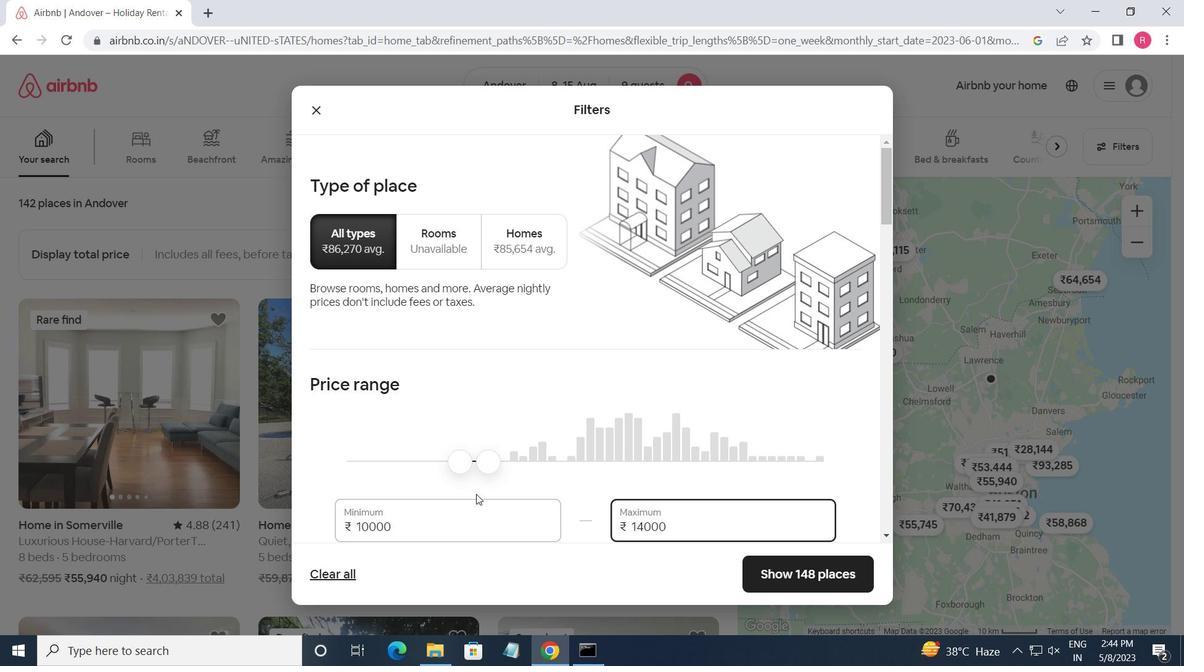 
Action: Mouse moved to (484, 491)
Screenshot: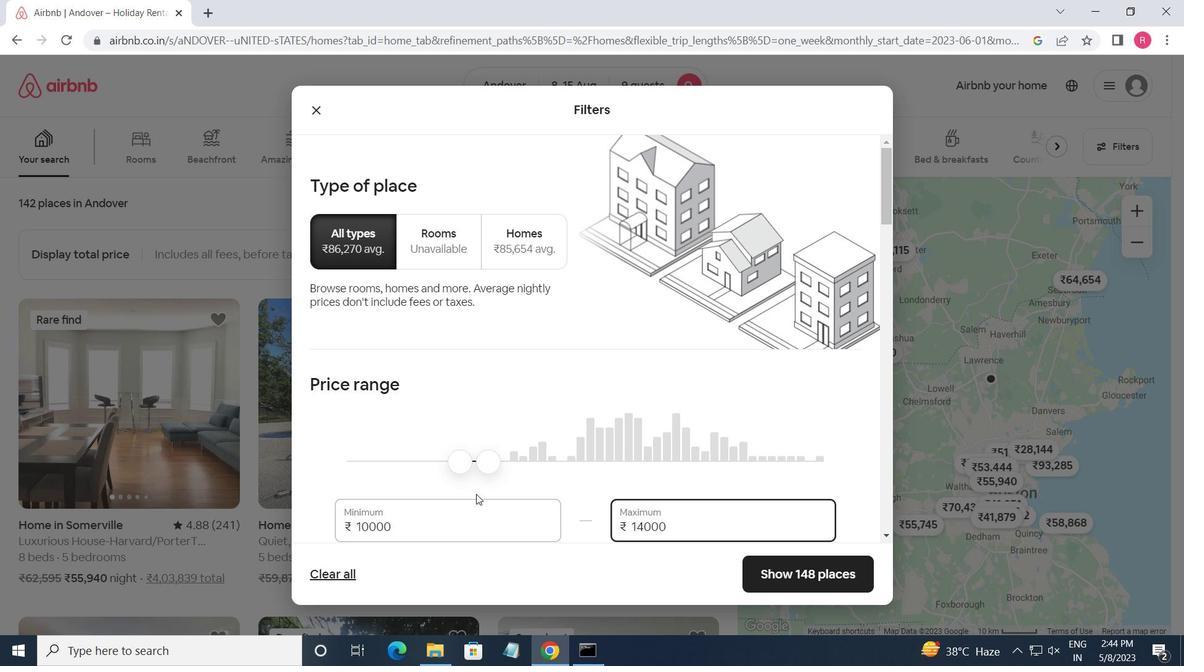 
Action: Mouse scrolled (484, 490) with delta (0, 0)
Screenshot: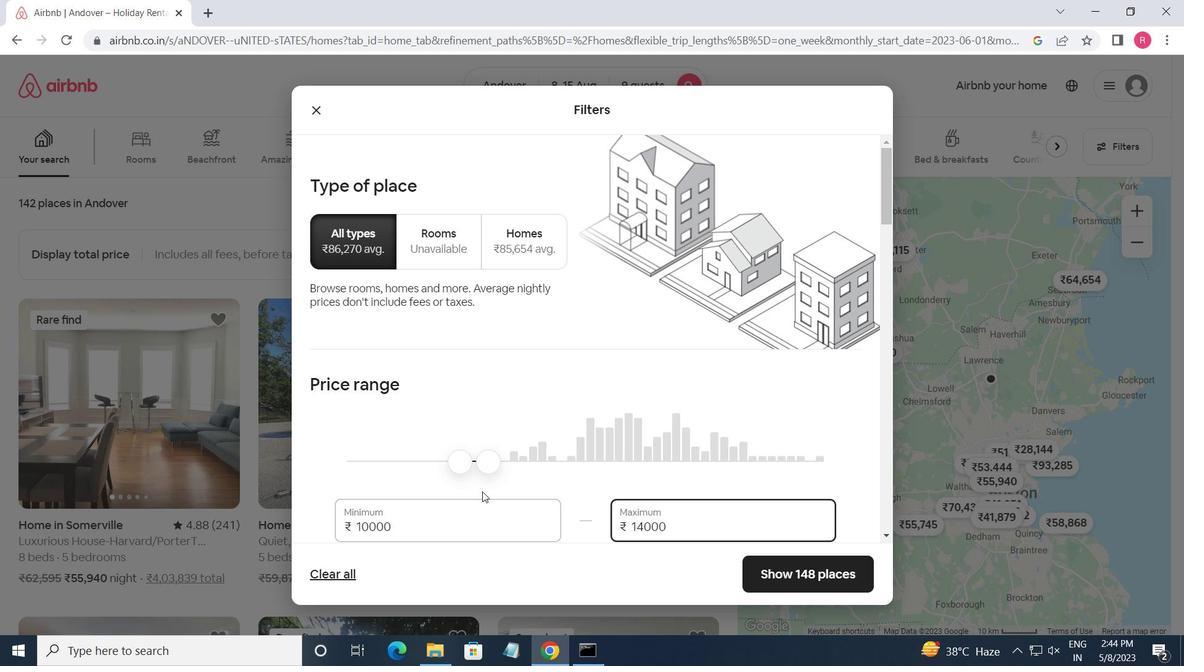 
Action: Mouse scrolled (484, 490) with delta (0, 0)
Screenshot: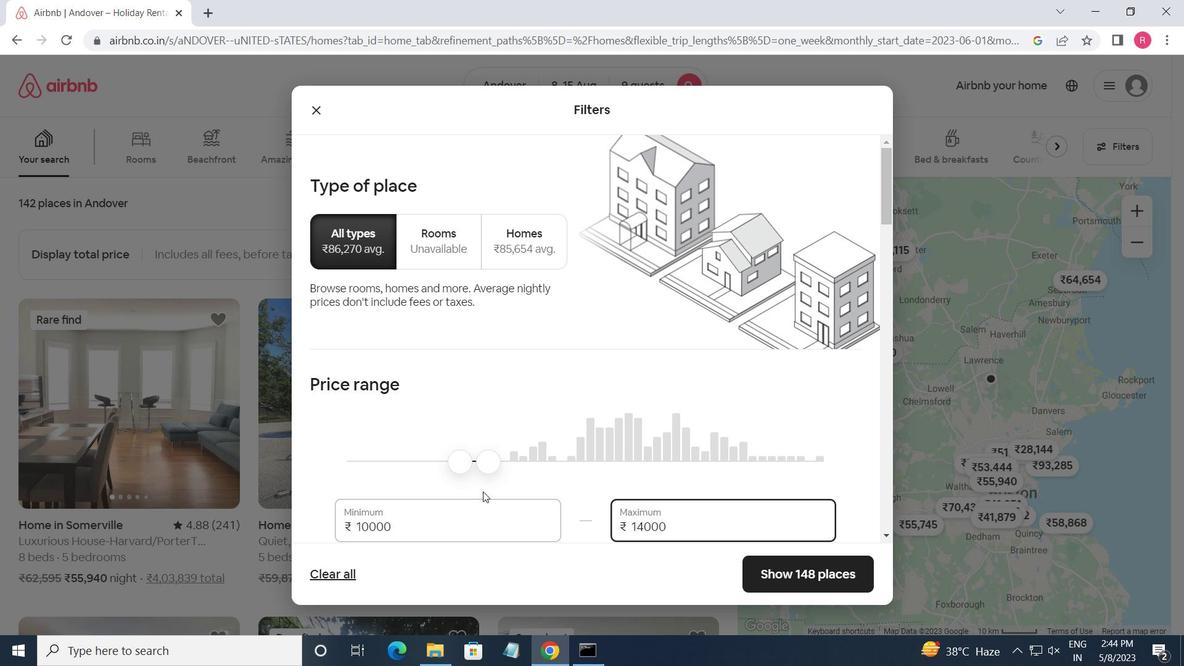
Action: Mouse moved to (620, 460)
Screenshot: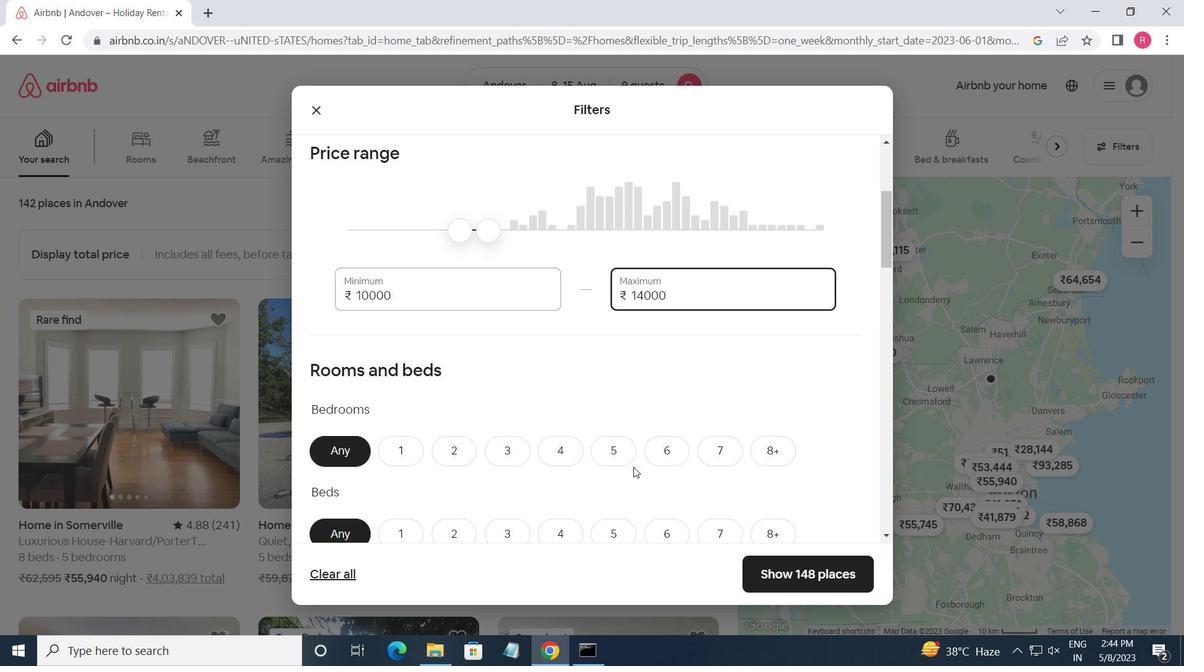 
Action: Mouse pressed left at (620, 460)
Screenshot: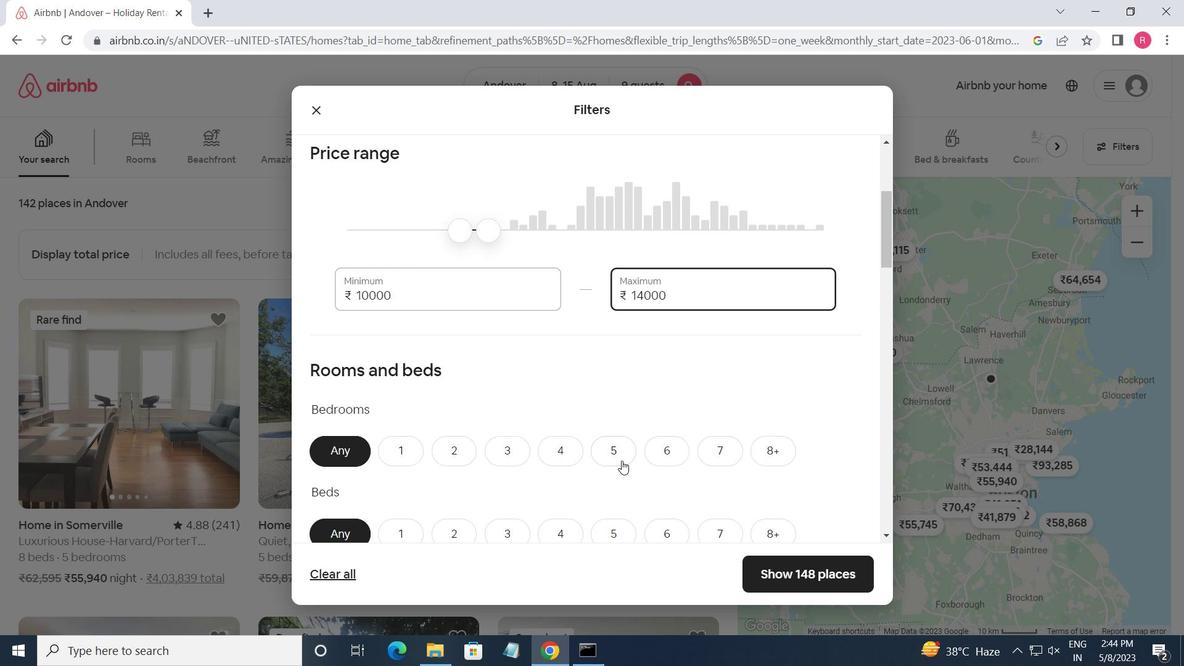 
Action: Mouse moved to (684, 477)
Screenshot: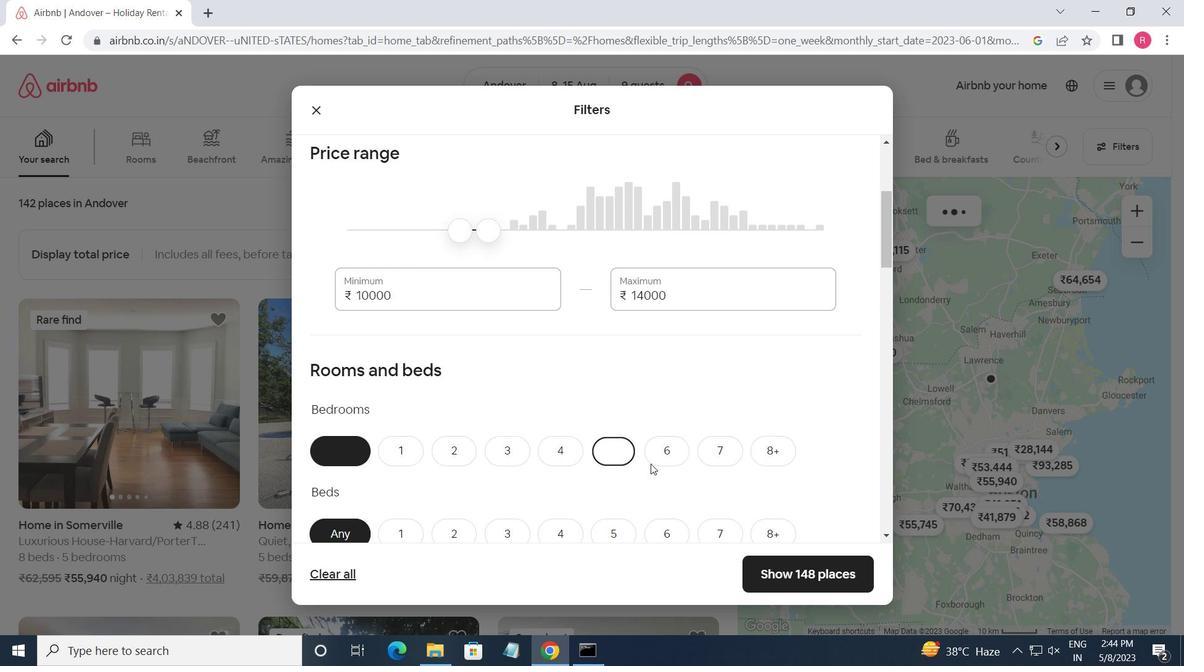 
Action: Mouse scrolled (684, 476) with delta (0, 0)
Screenshot: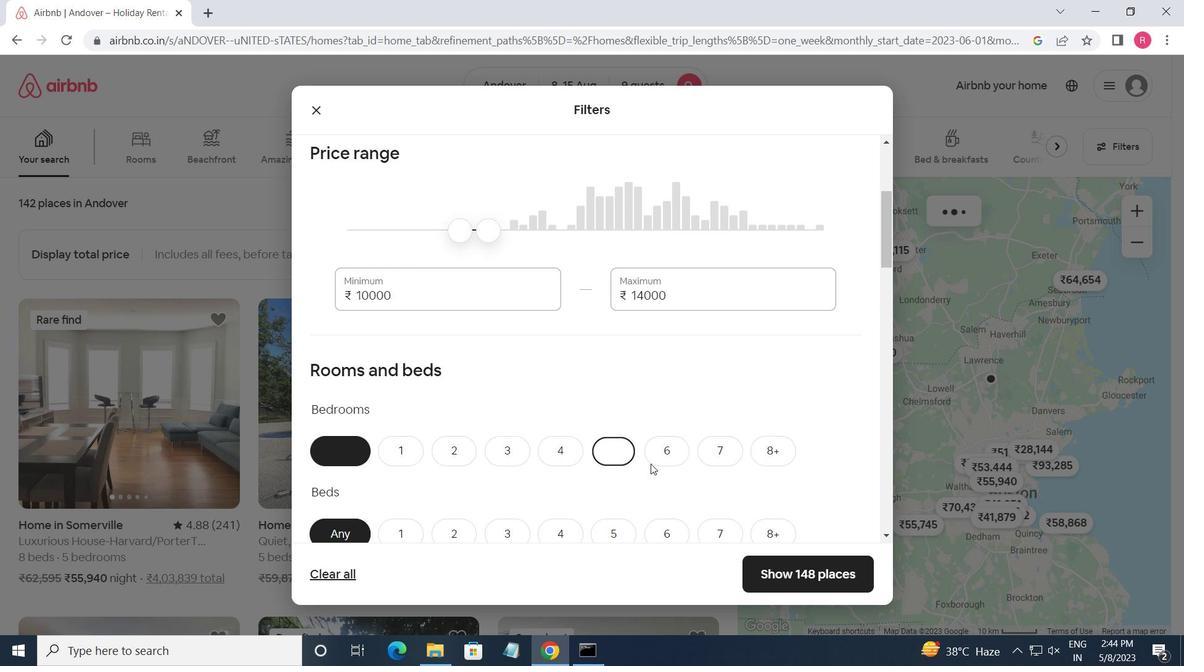 
Action: Mouse moved to (684, 477)
Screenshot: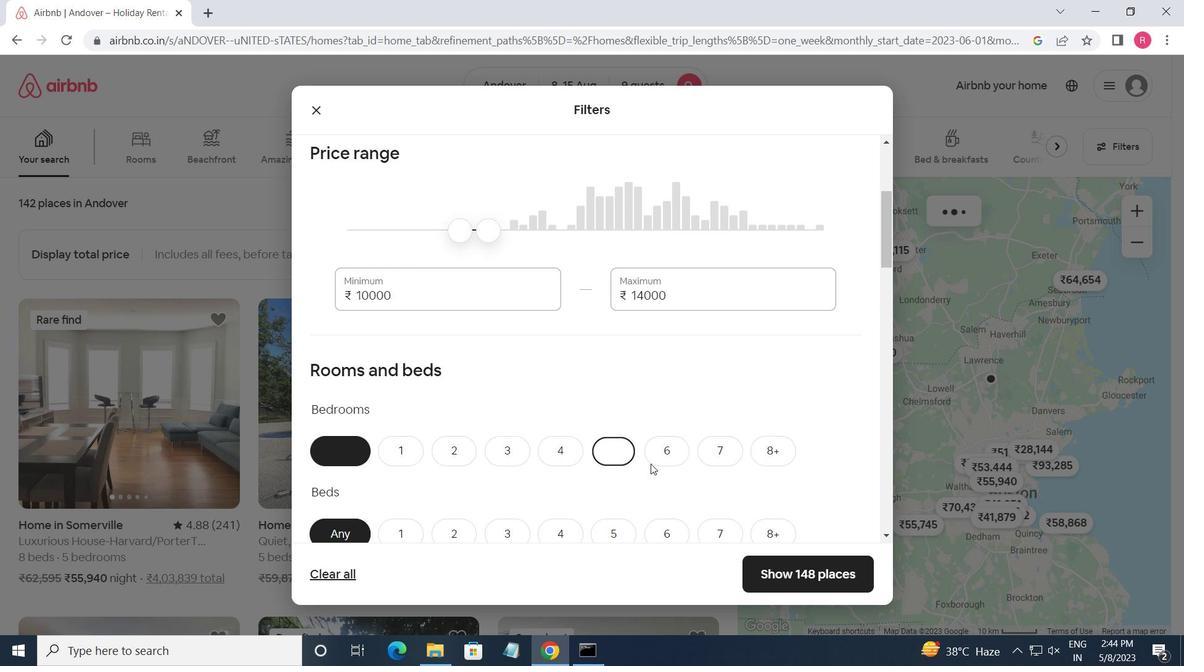 
Action: Mouse scrolled (684, 476) with delta (0, 0)
Screenshot: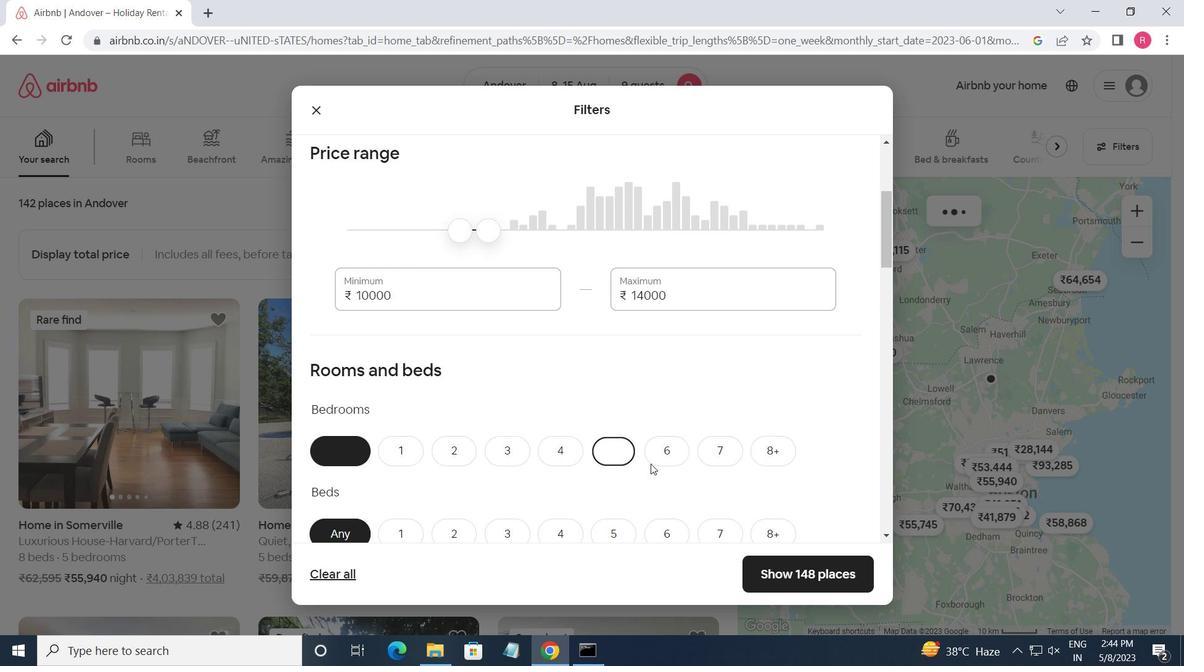 
Action: Mouse moved to (784, 387)
Screenshot: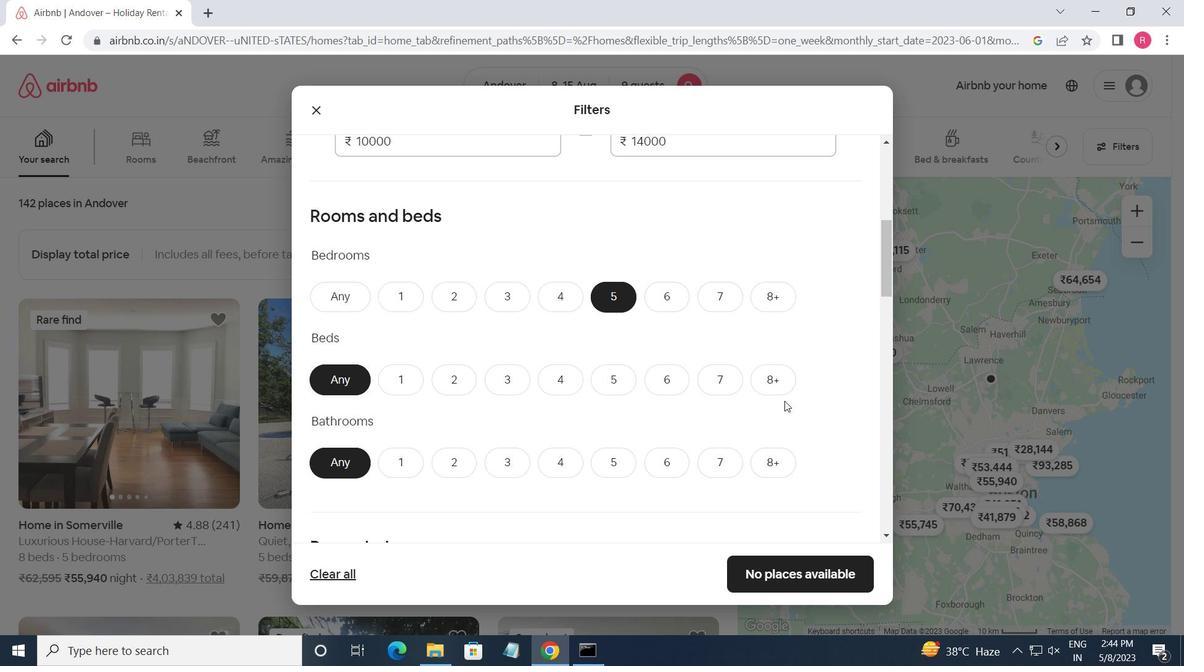 
Action: Mouse pressed left at (784, 387)
Screenshot: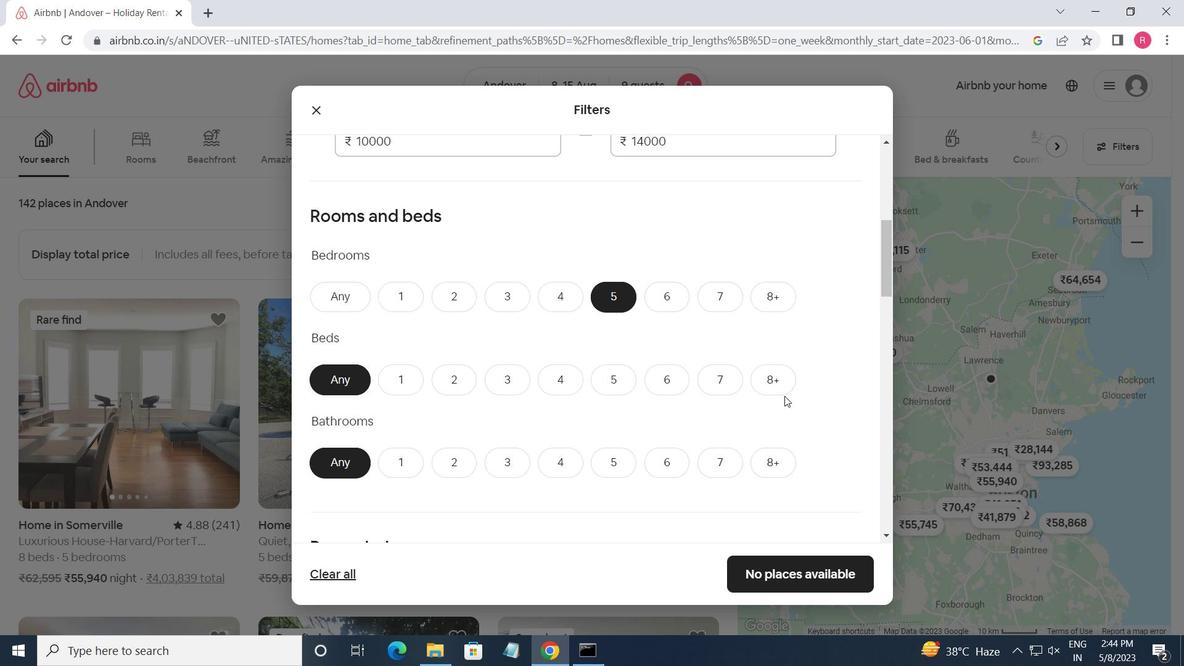 
Action: Mouse moved to (621, 459)
Screenshot: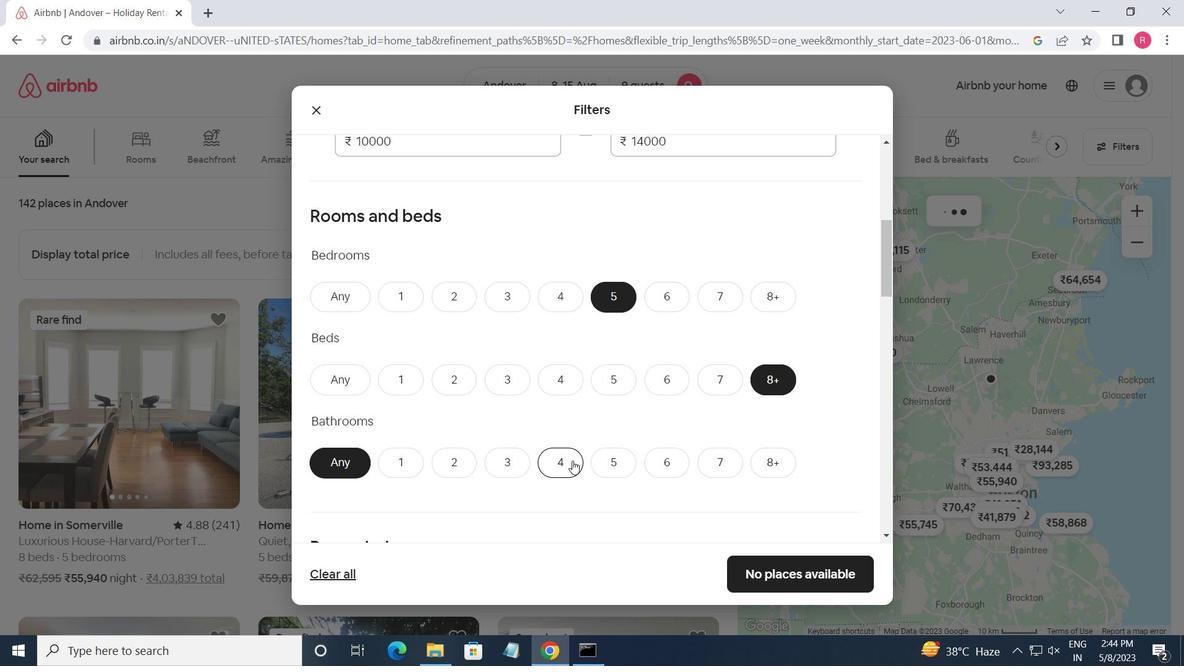 
Action: Mouse pressed left at (621, 459)
Screenshot: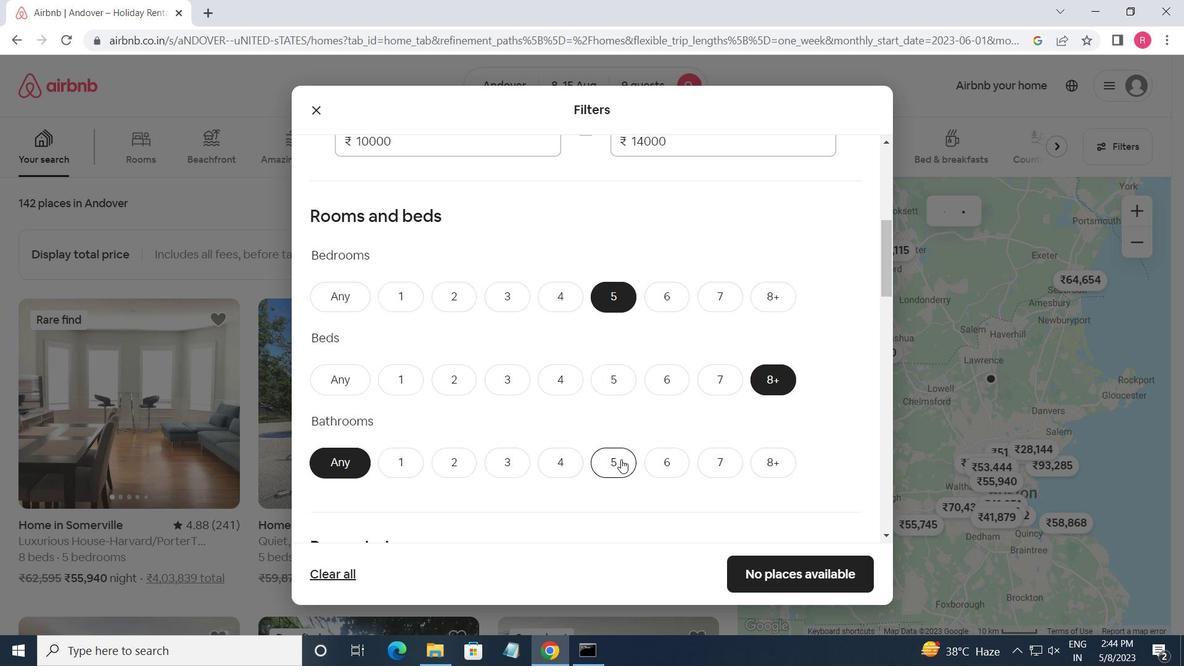 
Action: Mouse scrolled (621, 459) with delta (0, 0)
Screenshot: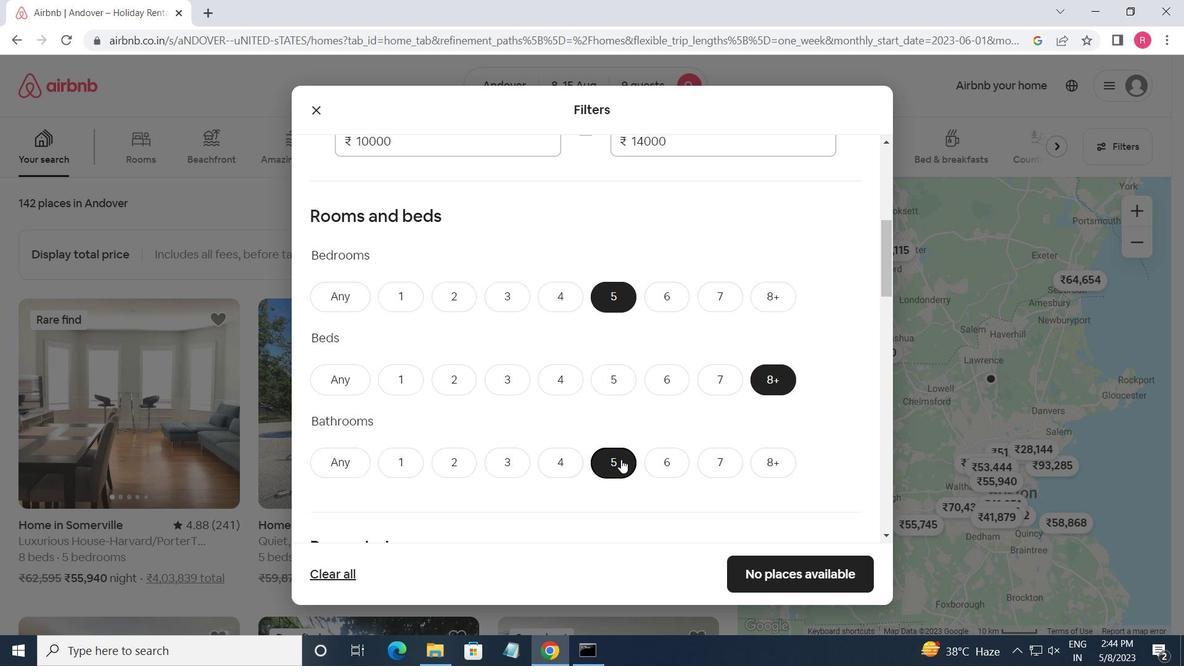 
Action: Mouse scrolled (621, 459) with delta (0, 0)
Screenshot: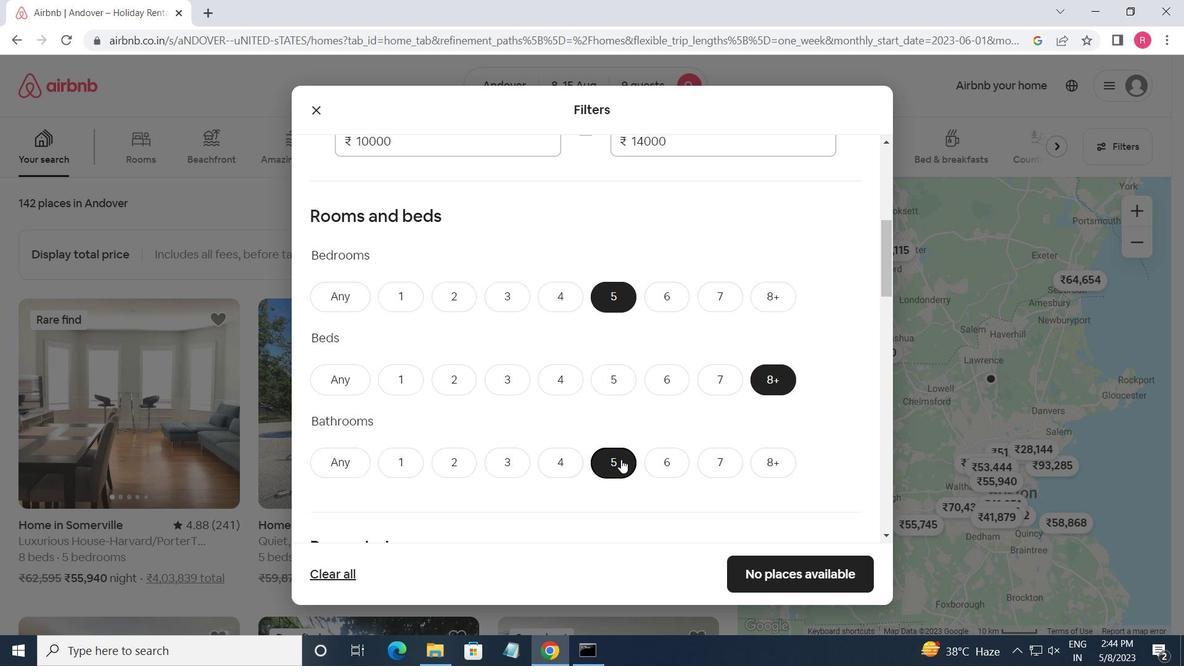 
Action: Mouse moved to (402, 471)
Screenshot: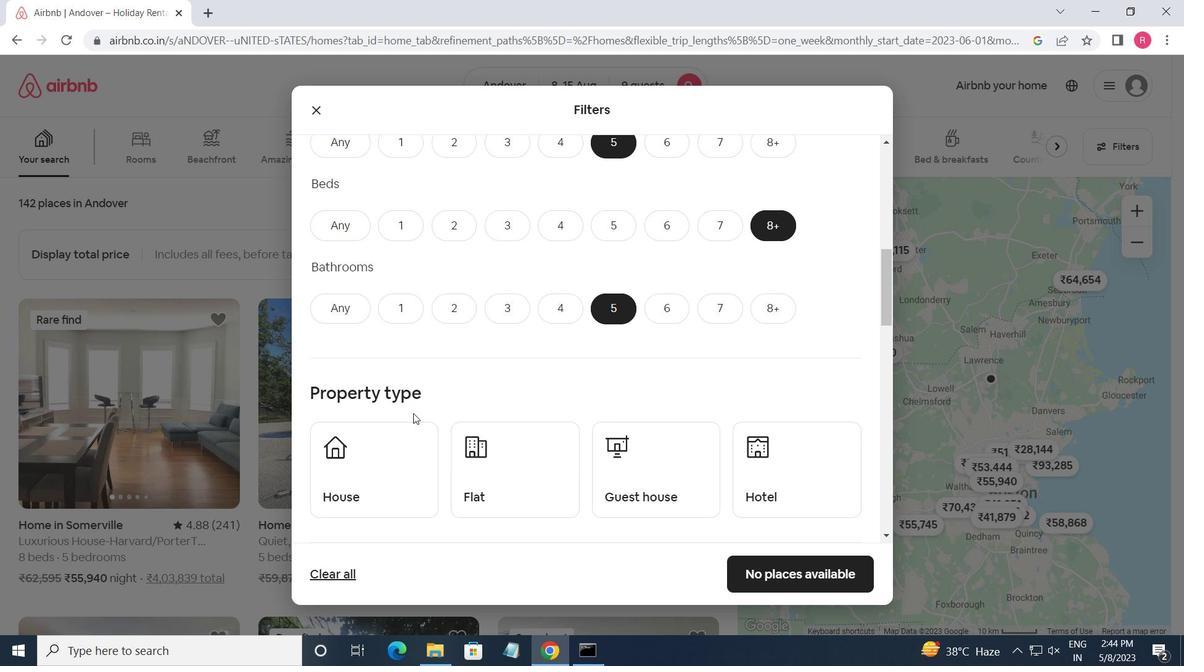
Action: Mouse pressed left at (402, 471)
Screenshot: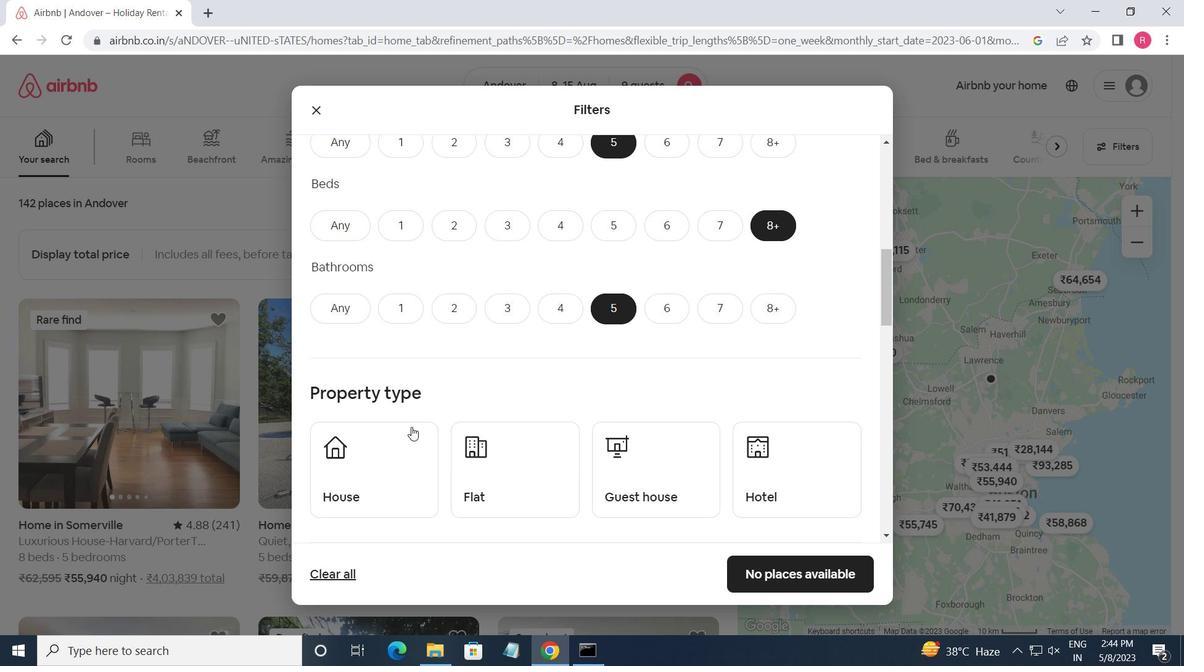 
Action: Mouse moved to (492, 477)
Screenshot: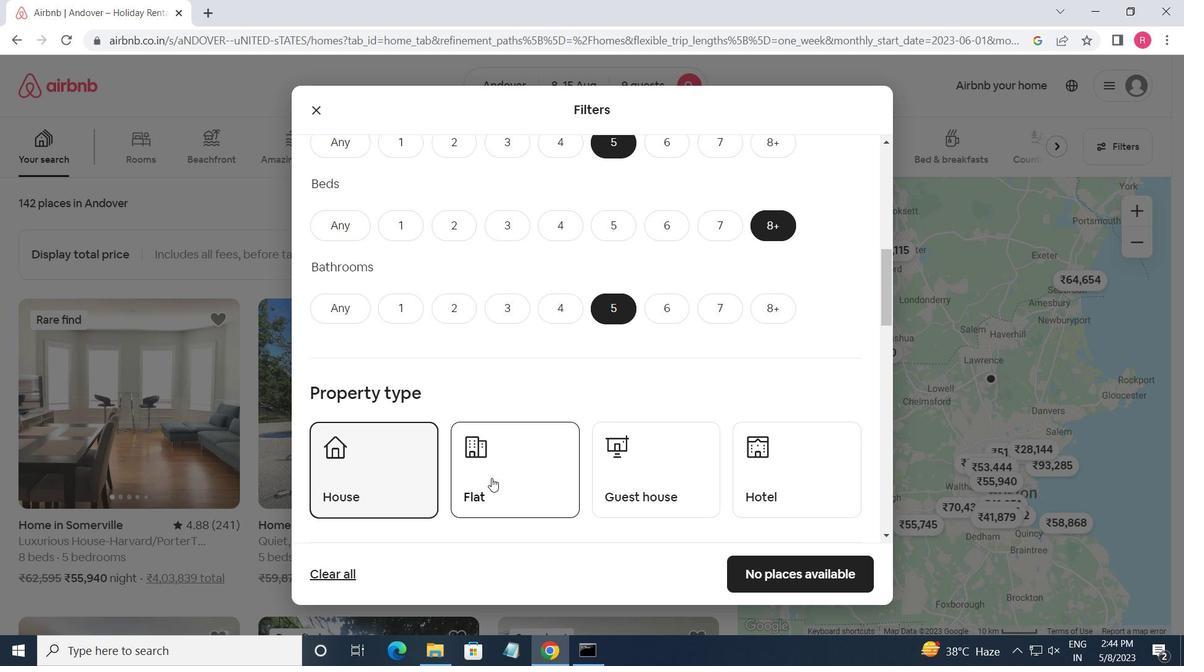 
Action: Mouse pressed left at (492, 477)
Screenshot: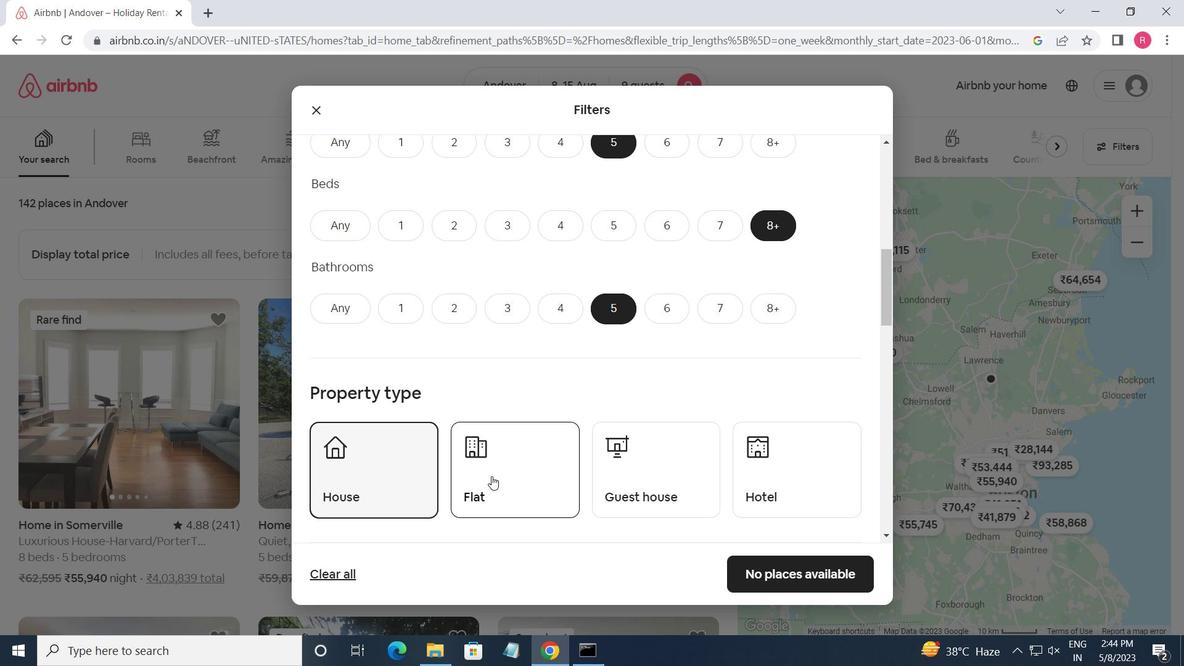 
Action: Mouse moved to (644, 486)
Screenshot: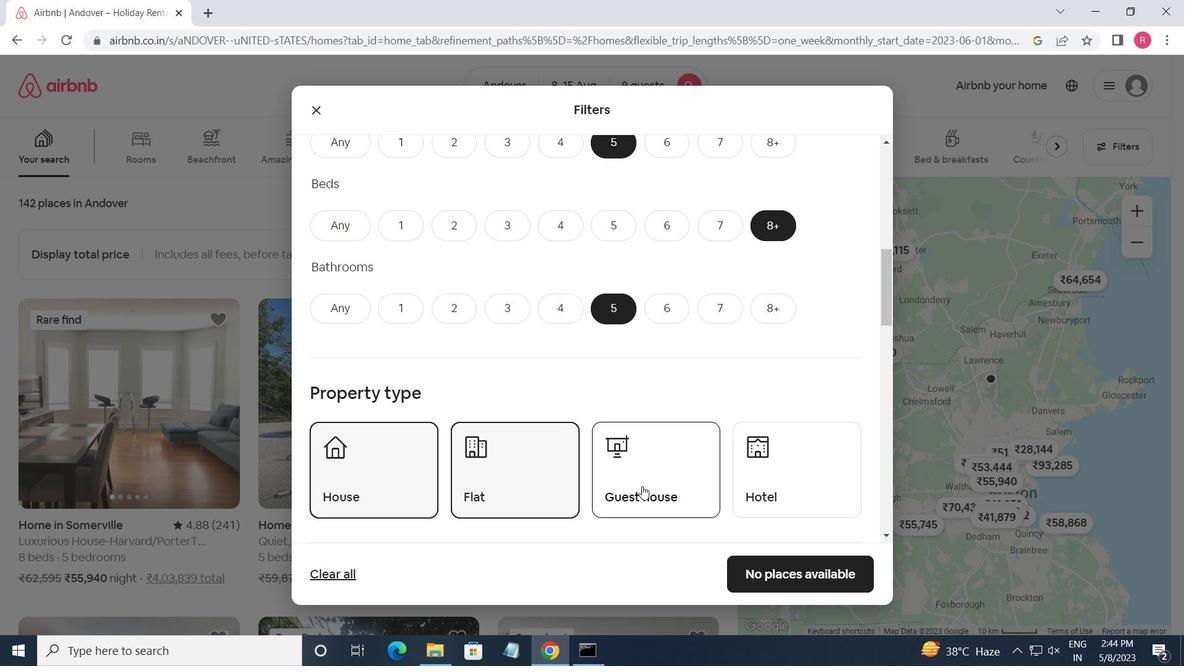 
Action: Mouse pressed left at (644, 486)
Screenshot: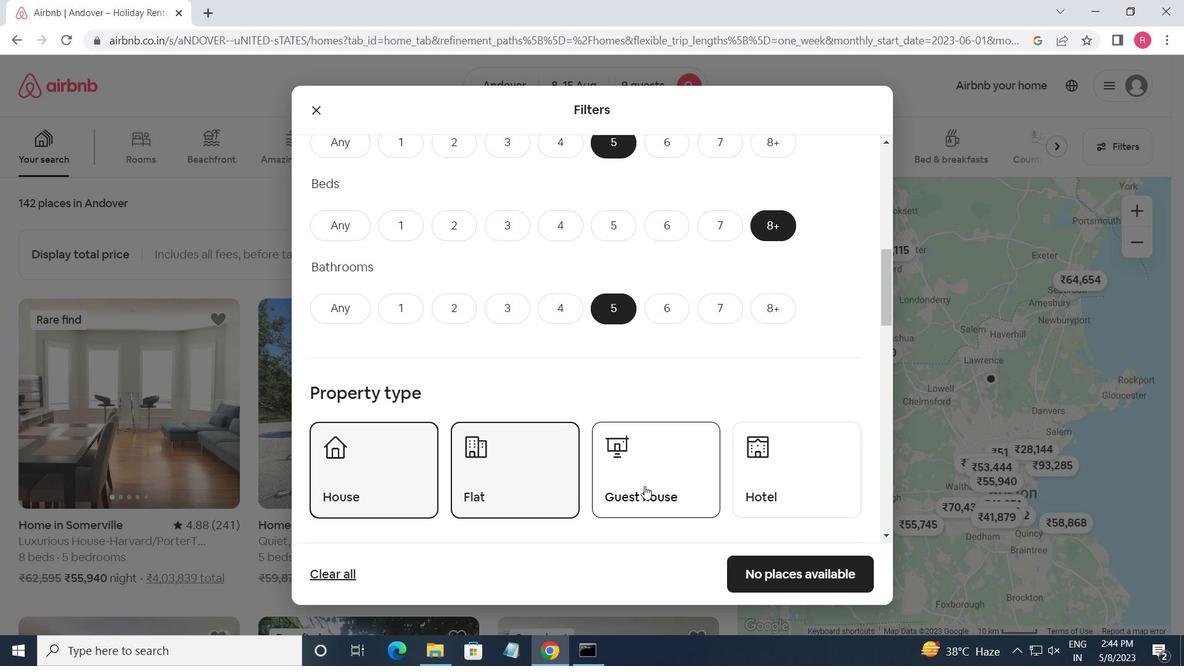 
Action: Mouse moved to (644, 486)
Screenshot: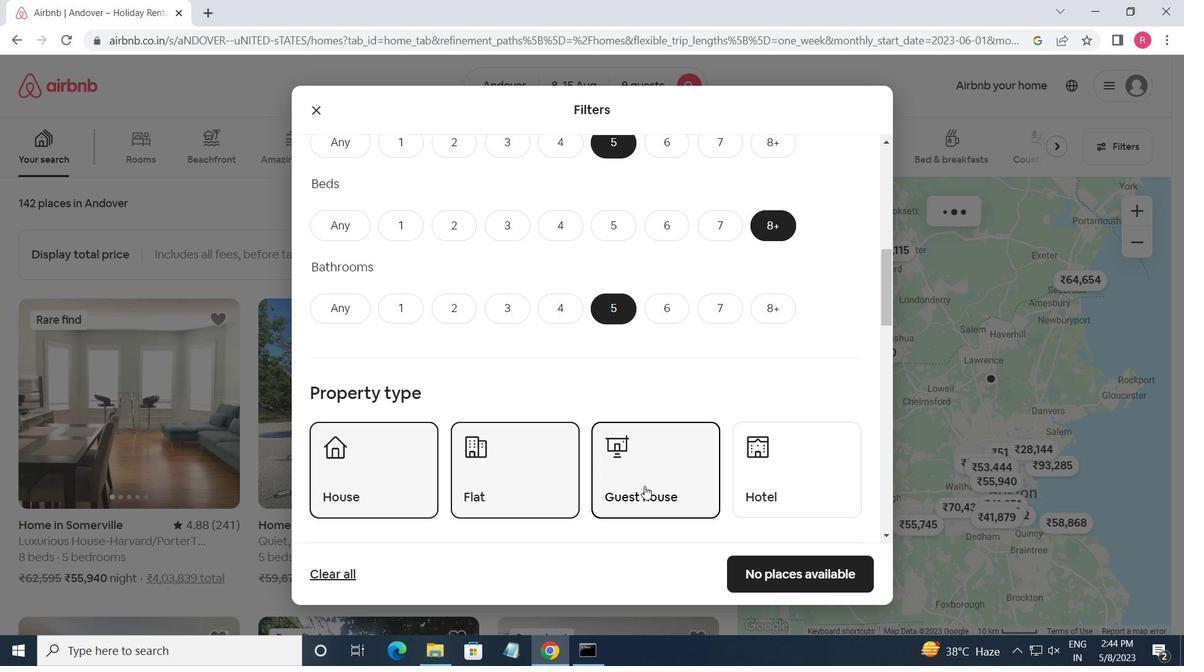 
Action: Mouse scrolled (644, 485) with delta (0, 0)
Screenshot: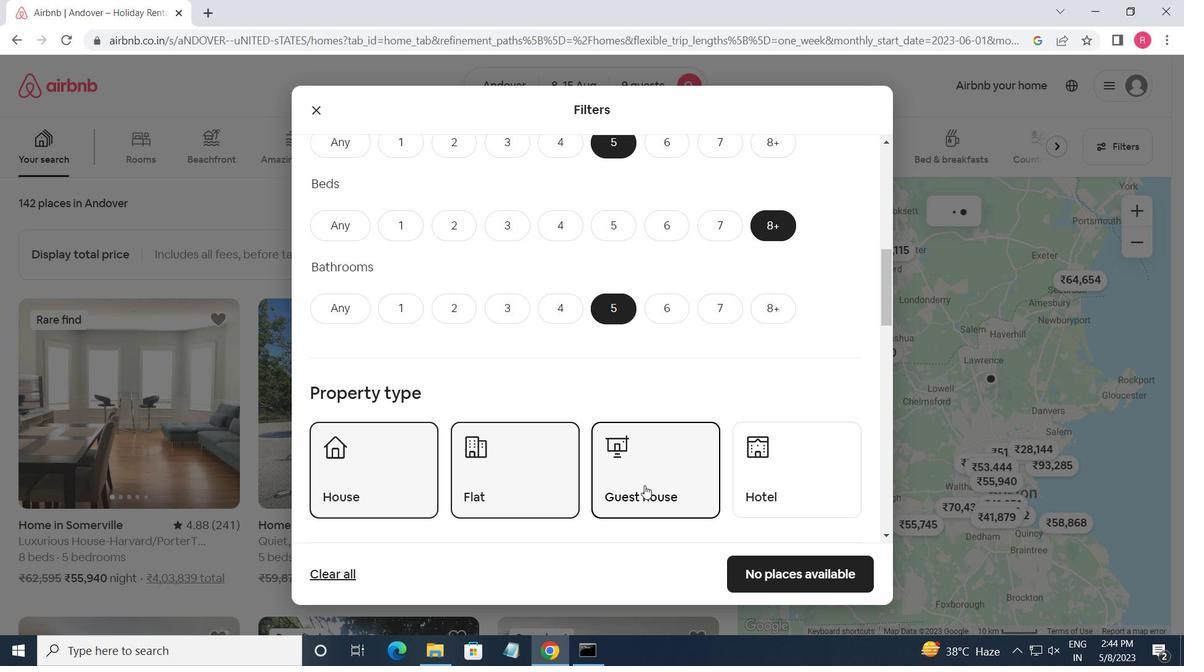 
Action: Mouse scrolled (644, 485) with delta (0, 0)
Screenshot: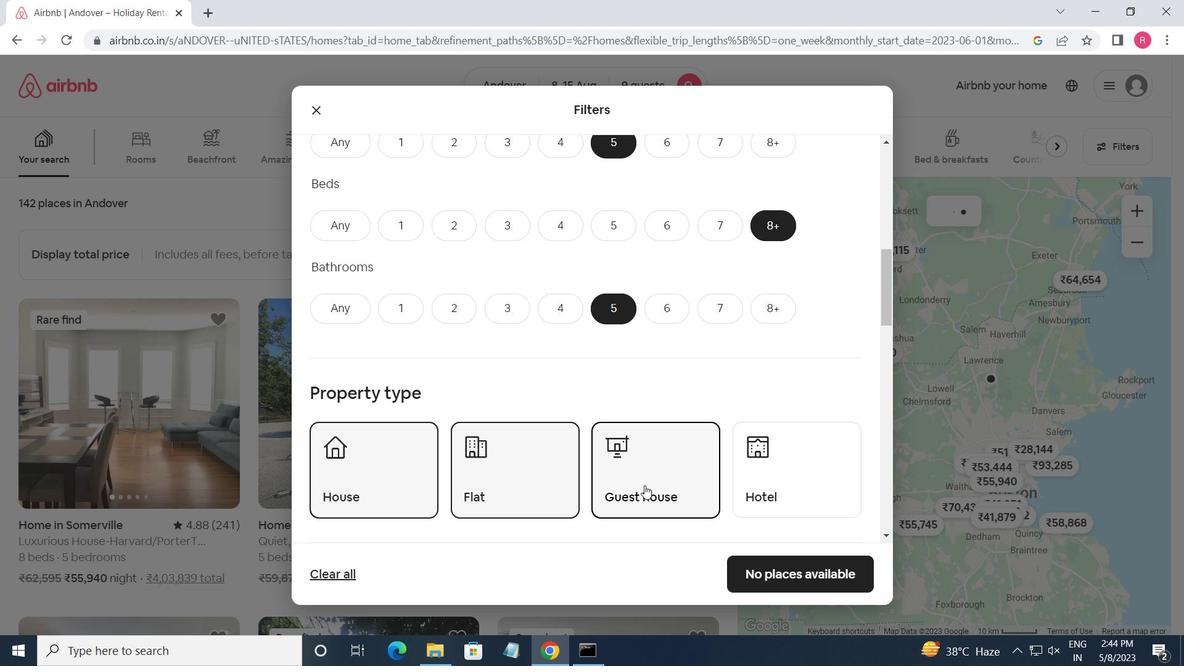 
Action: Mouse moved to (644, 485)
Screenshot: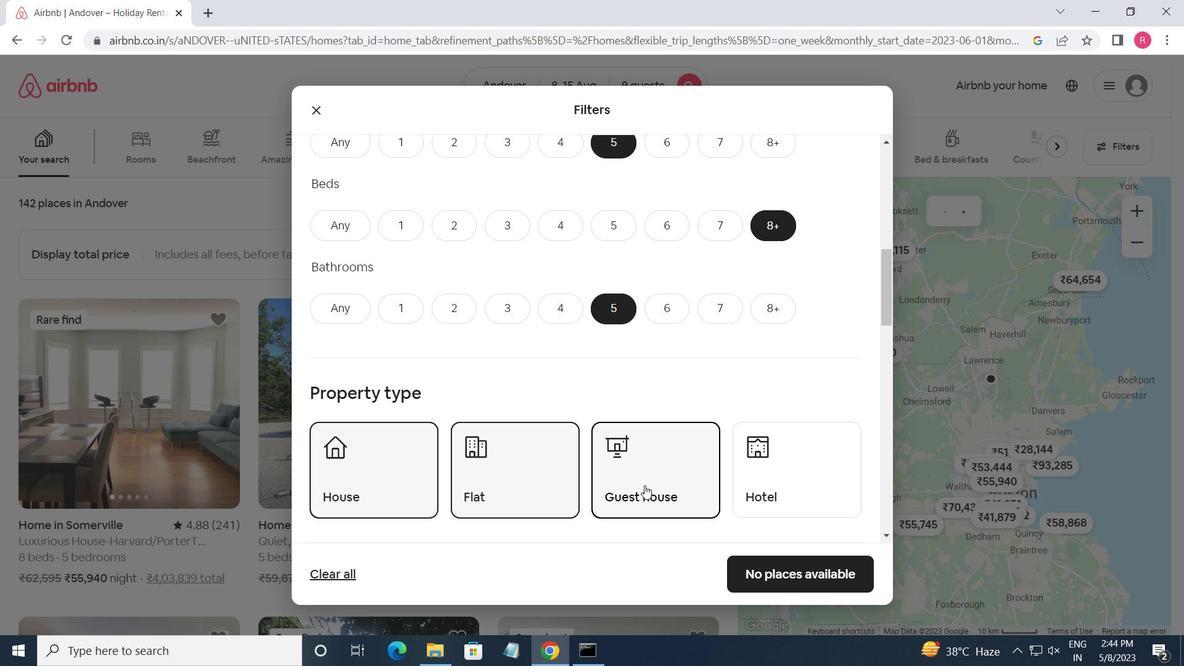
Action: Mouse scrolled (644, 485) with delta (0, 0)
Screenshot: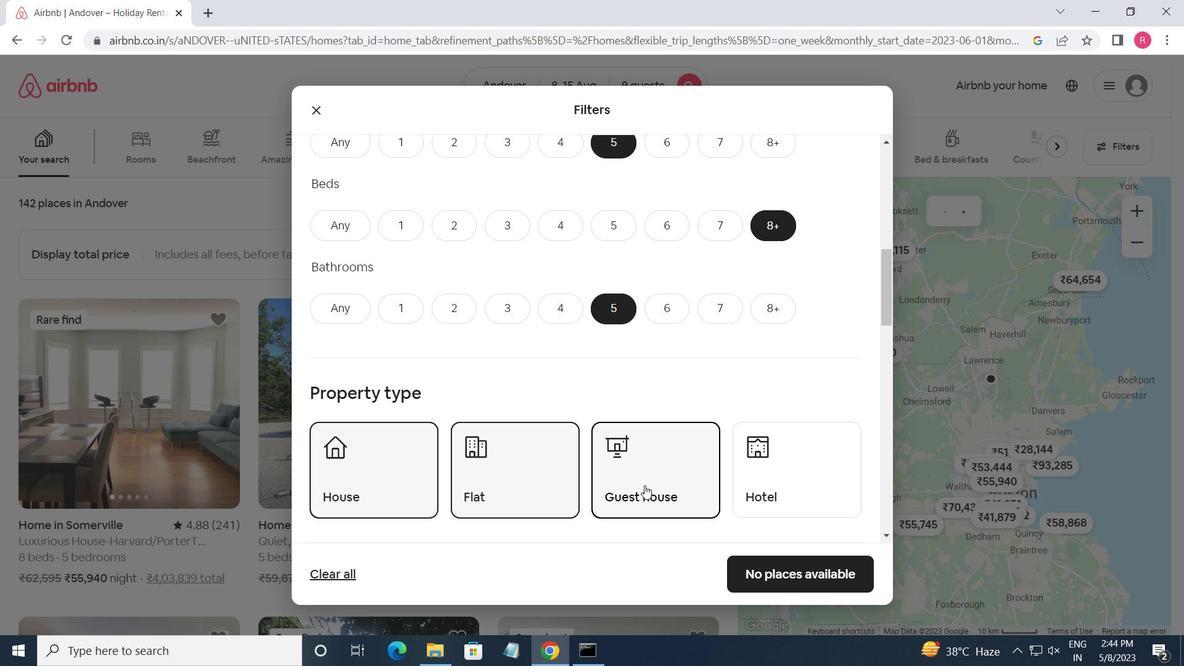 
Action: Mouse moved to (595, 427)
Screenshot: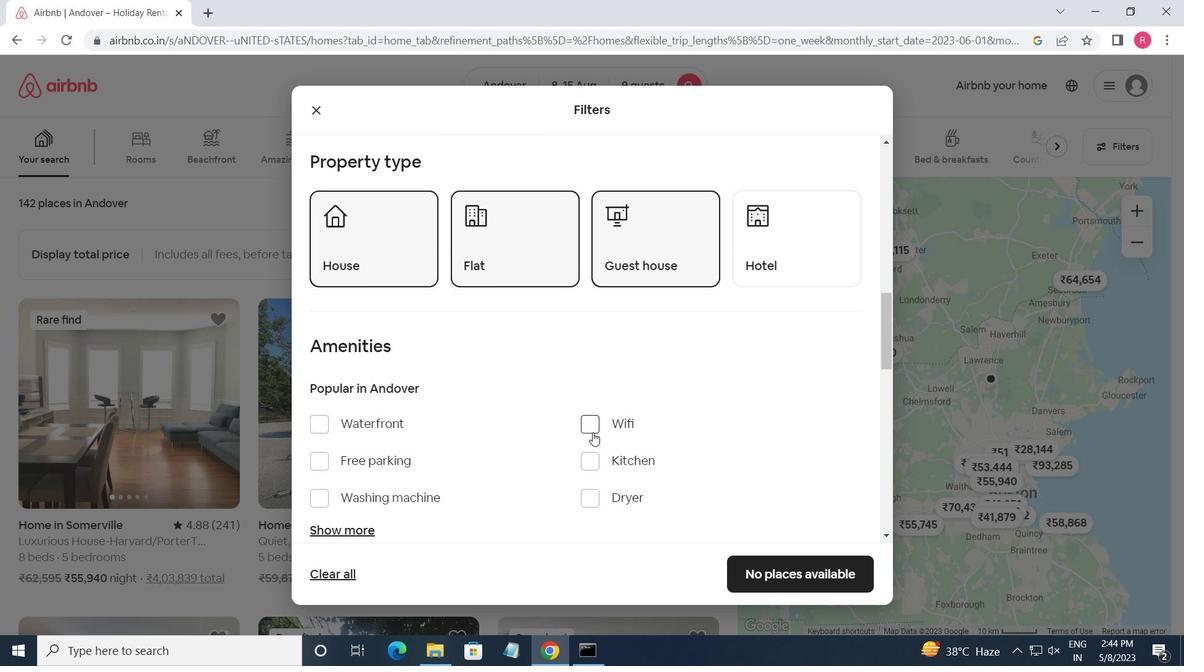 
Action: Mouse pressed left at (595, 427)
Screenshot: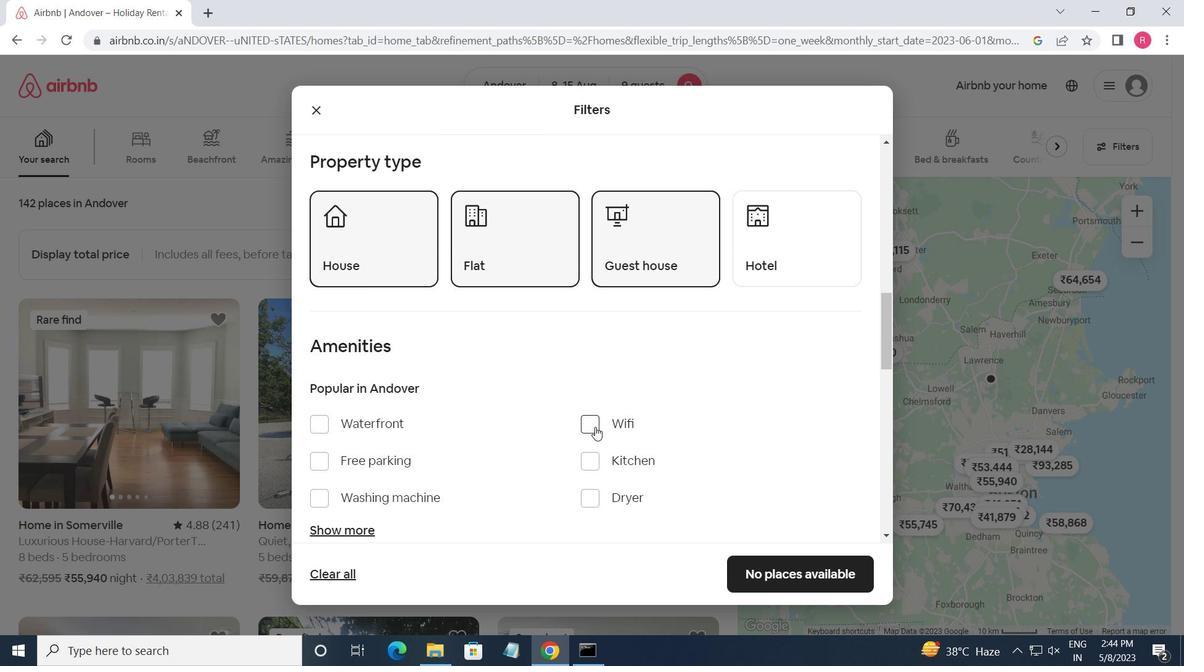 
Action: Mouse moved to (322, 462)
Screenshot: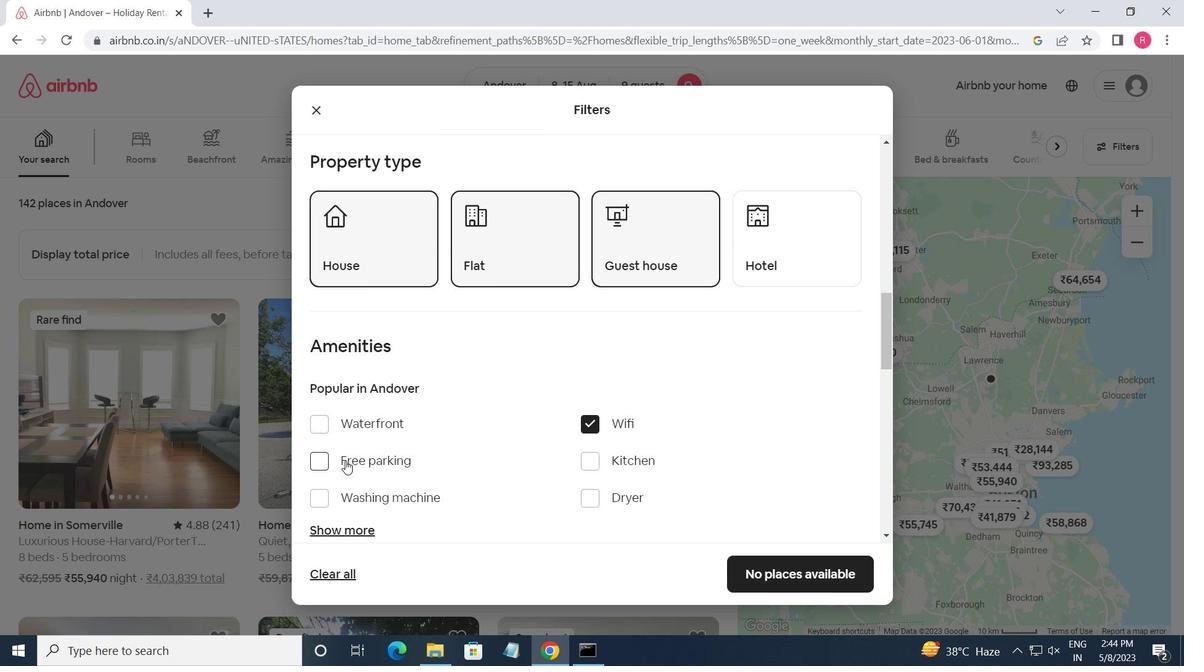 
Action: Mouse pressed left at (322, 462)
Screenshot: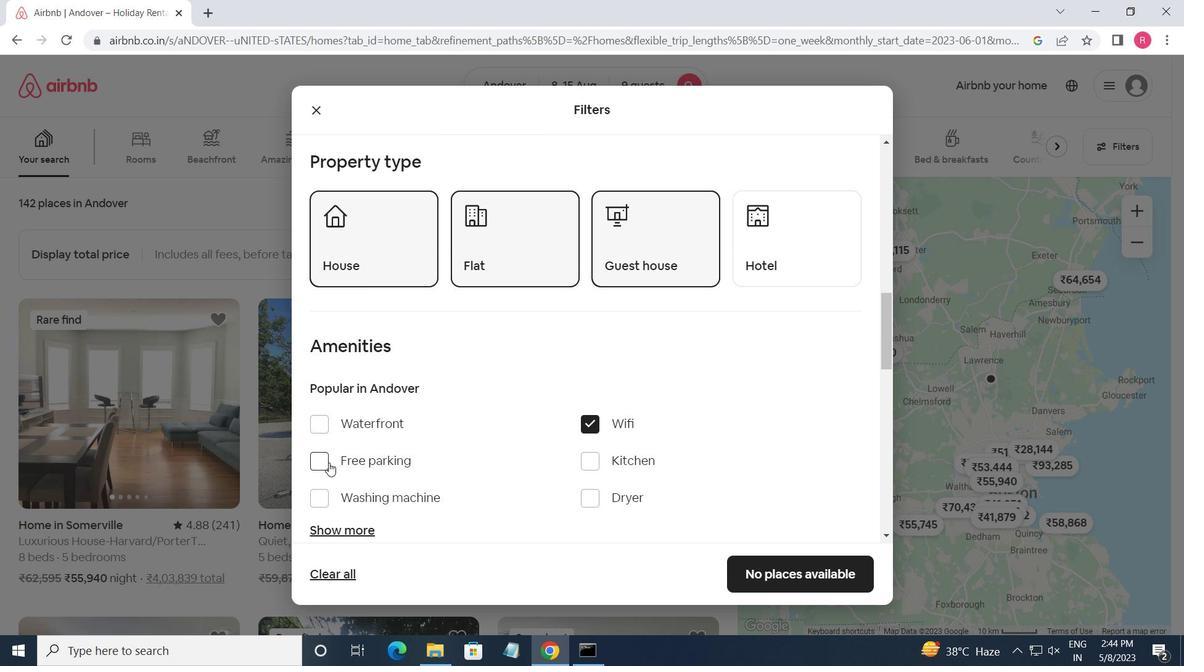 
Action: Mouse moved to (400, 463)
Screenshot: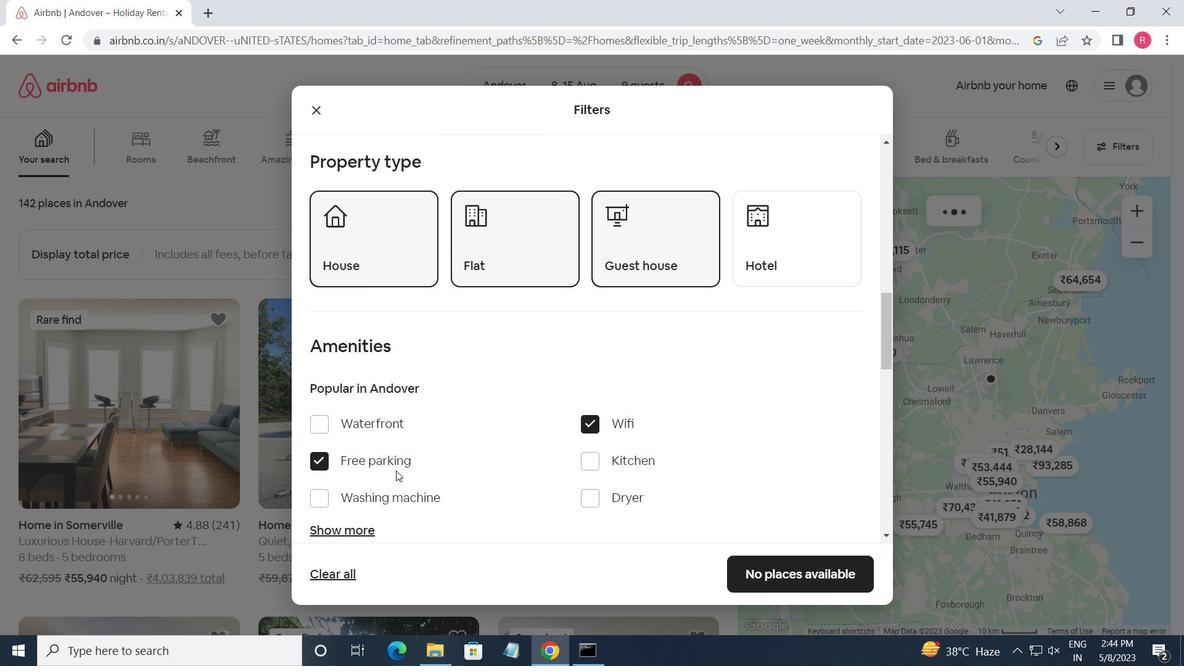 
Action: Mouse scrolled (400, 462) with delta (0, 0)
Screenshot: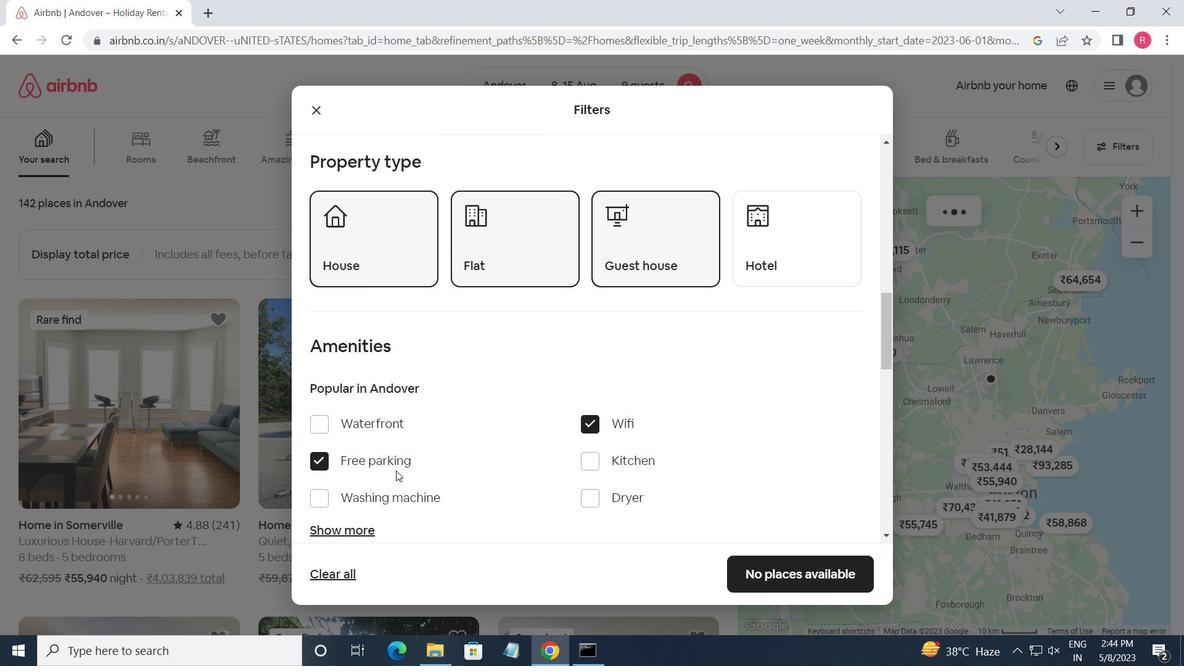 
Action: Mouse moved to (404, 463)
Screenshot: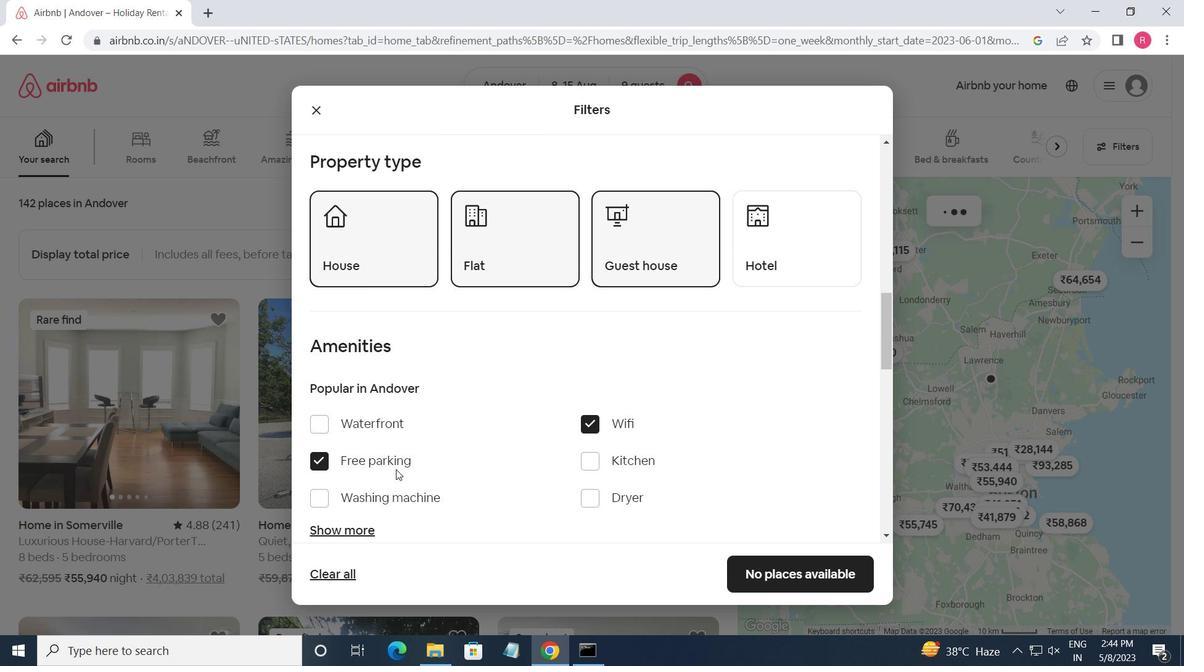 
Action: Mouse scrolled (404, 462) with delta (0, 0)
Screenshot: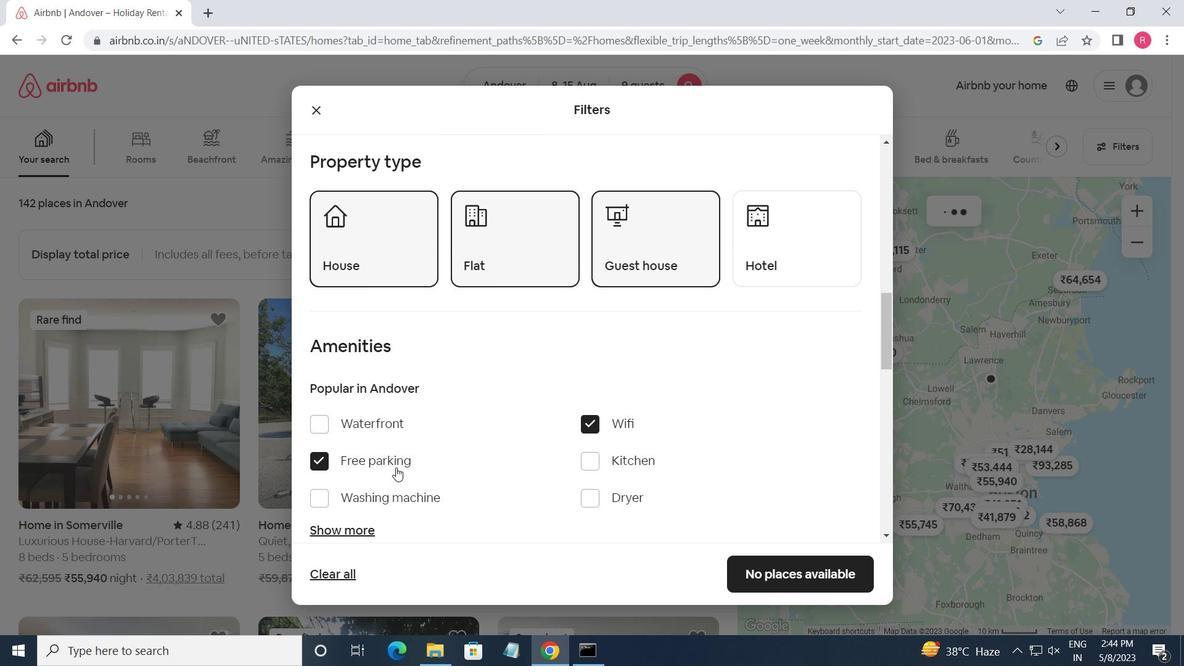 
Action: Mouse scrolled (404, 462) with delta (0, 0)
Screenshot: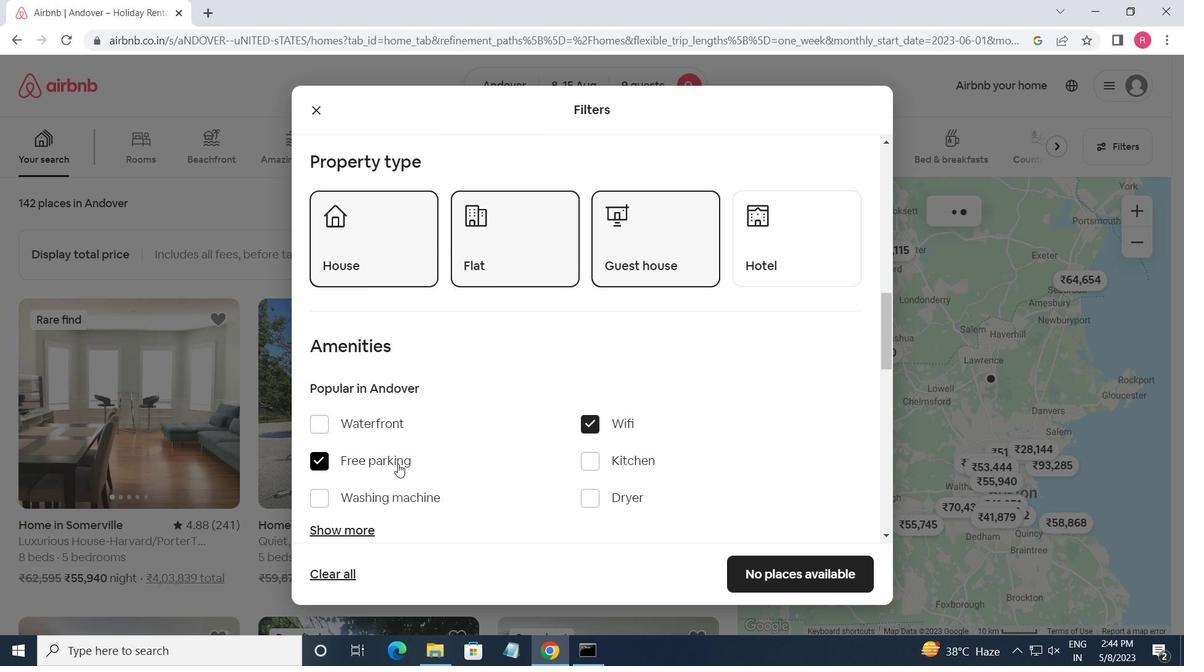 
Action: Mouse moved to (328, 303)
Screenshot: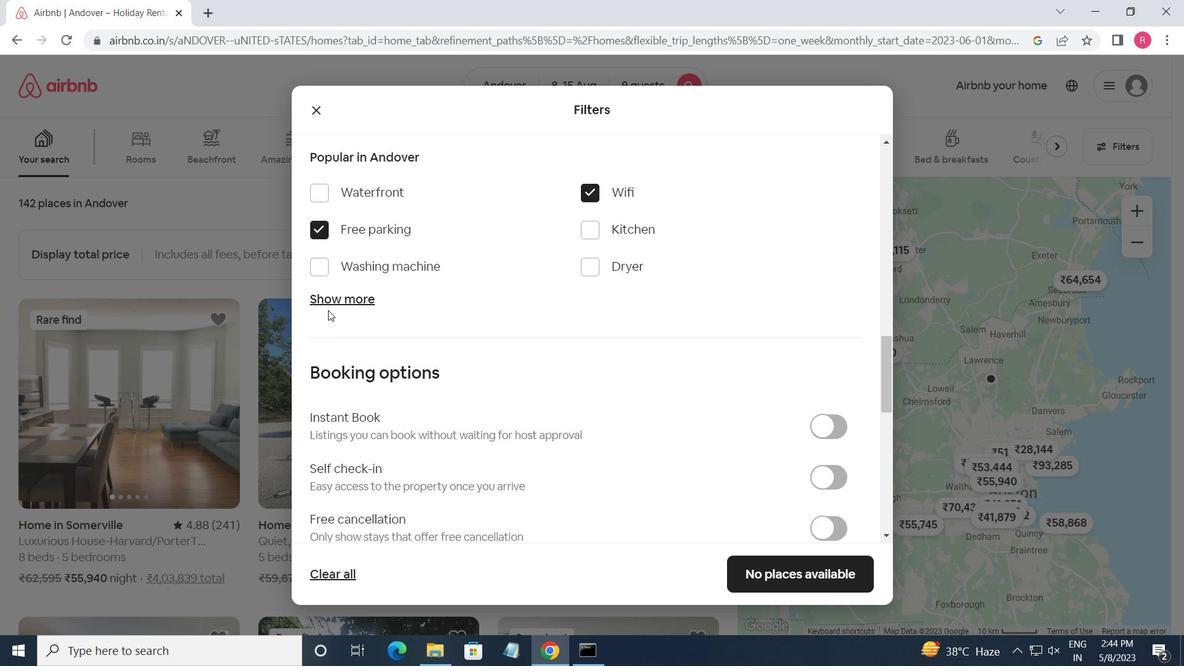 
Action: Mouse pressed left at (328, 303)
Screenshot: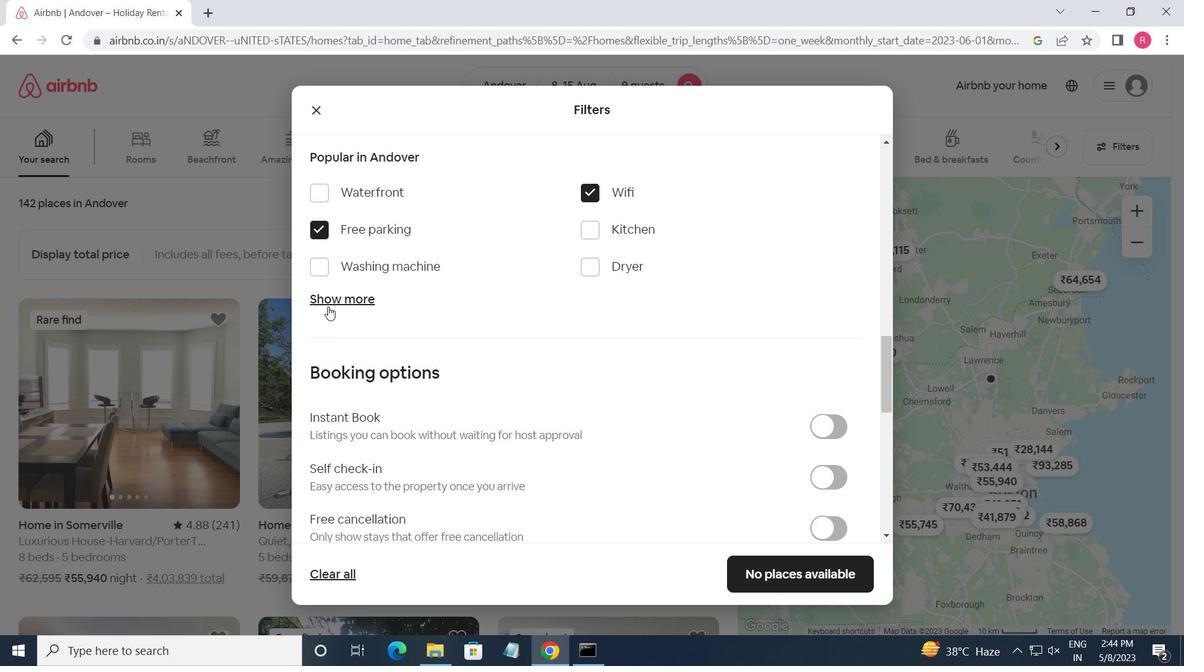 
Action: Mouse moved to (602, 390)
Screenshot: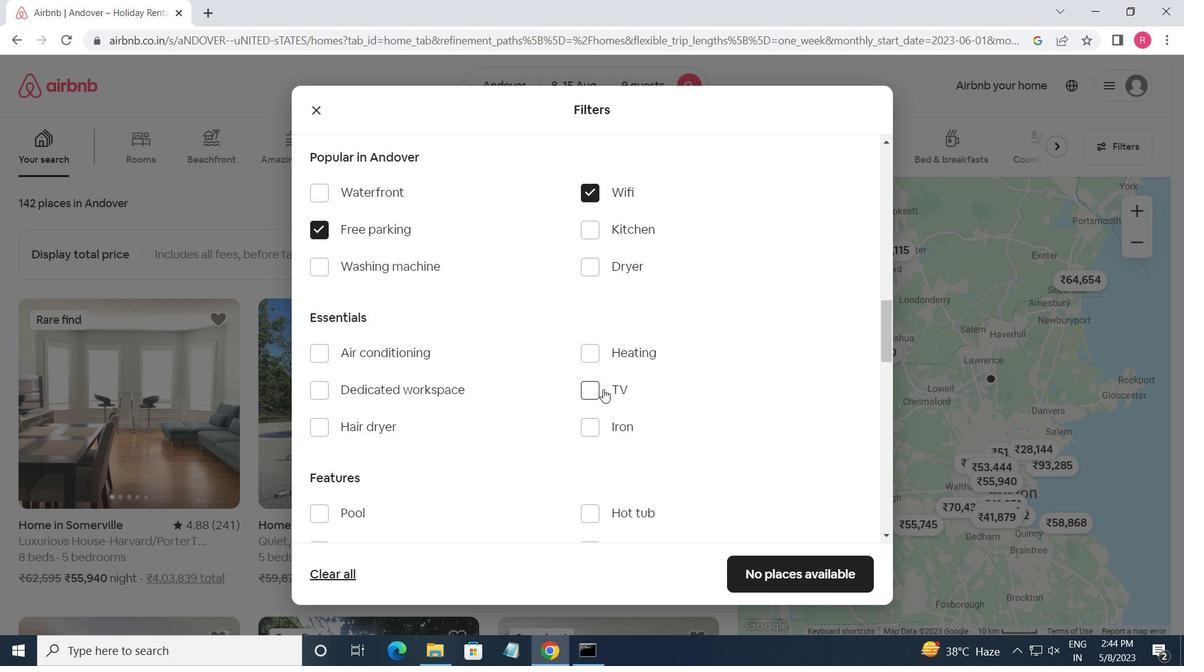 
Action: Mouse pressed left at (602, 390)
Screenshot: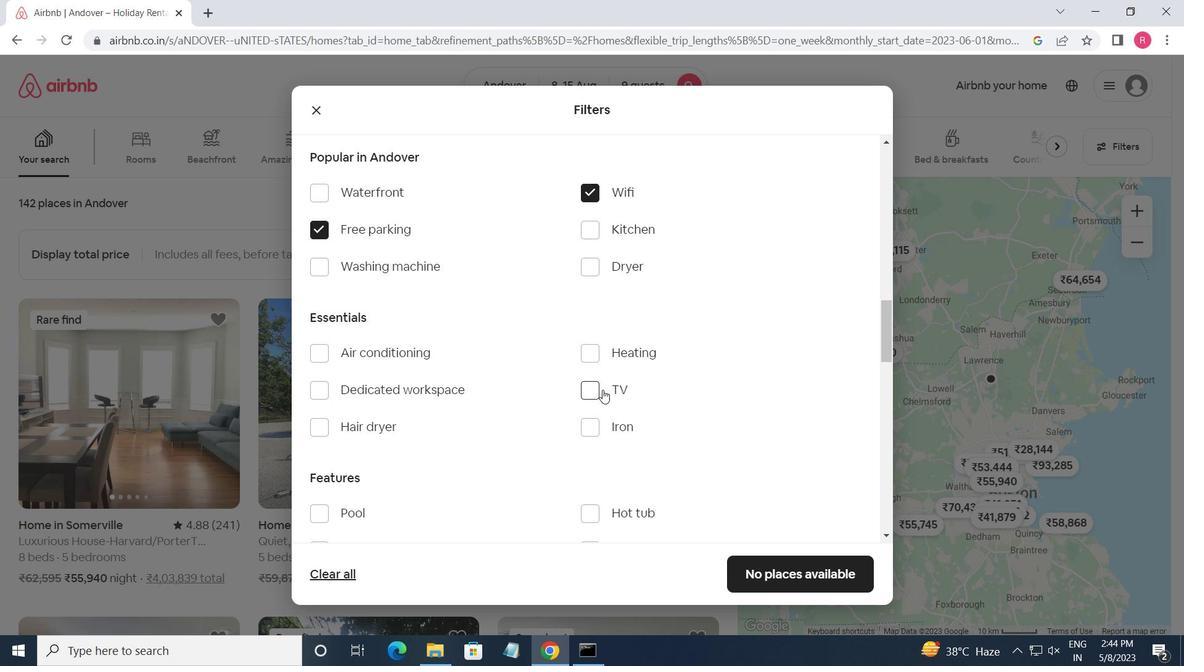 
Action: Mouse moved to (482, 394)
Screenshot: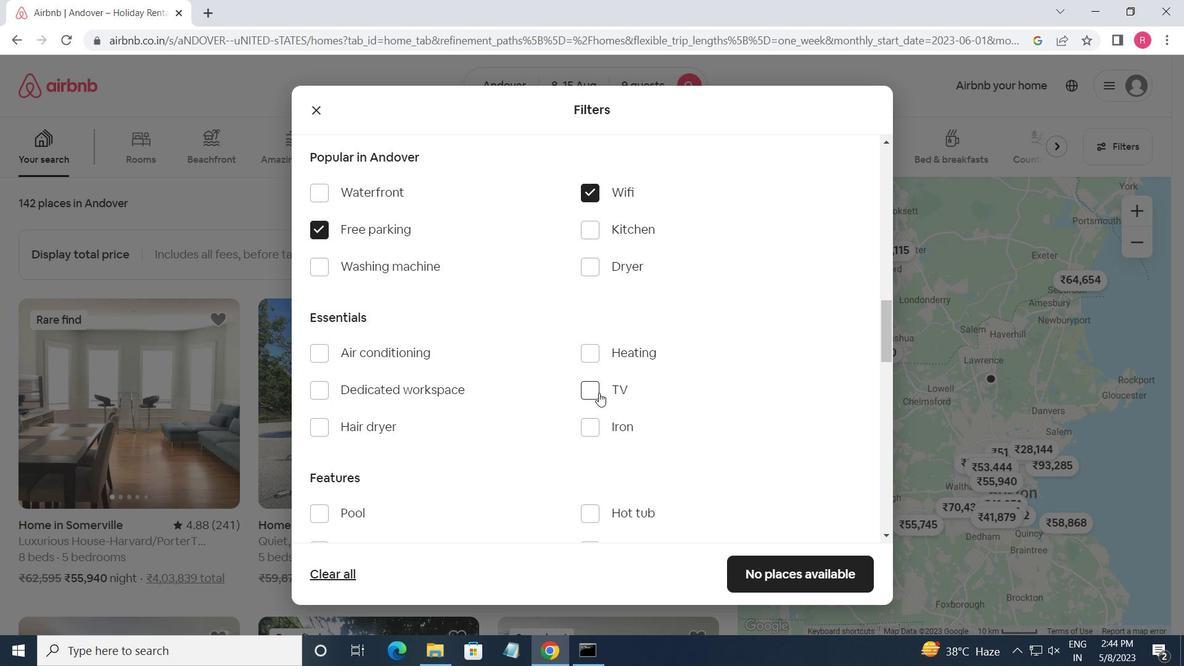 
Action: Mouse scrolled (482, 393) with delta (0, 0)
Screenshot: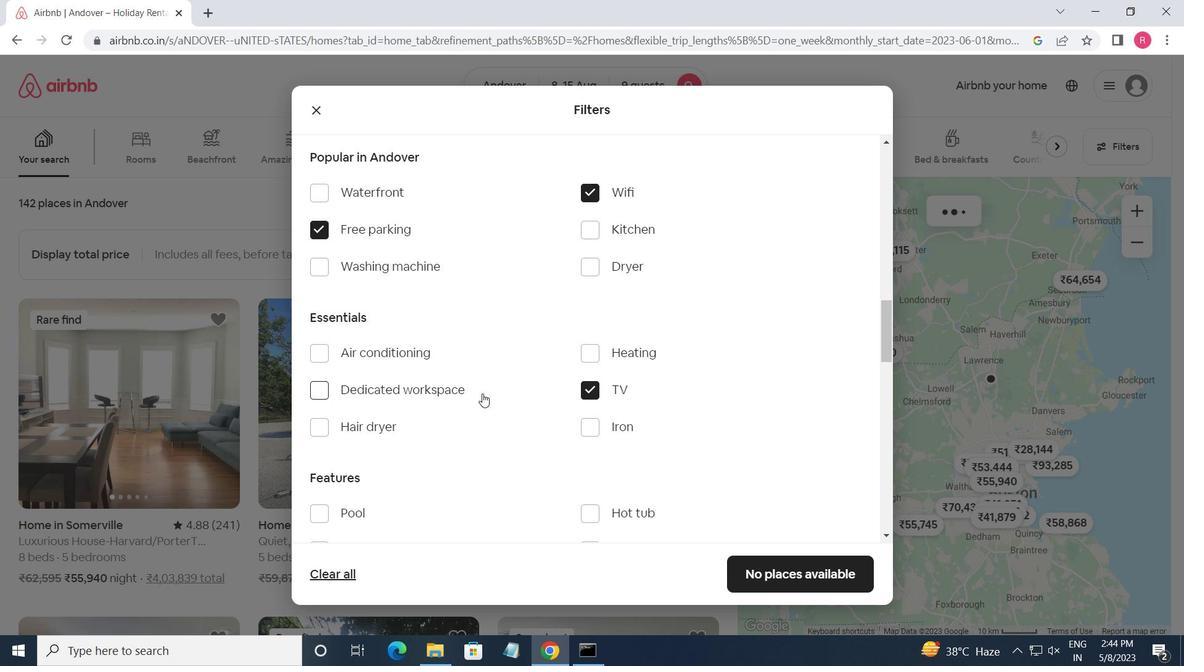
Action: Mouse moved to (482, 394)
Screenshot: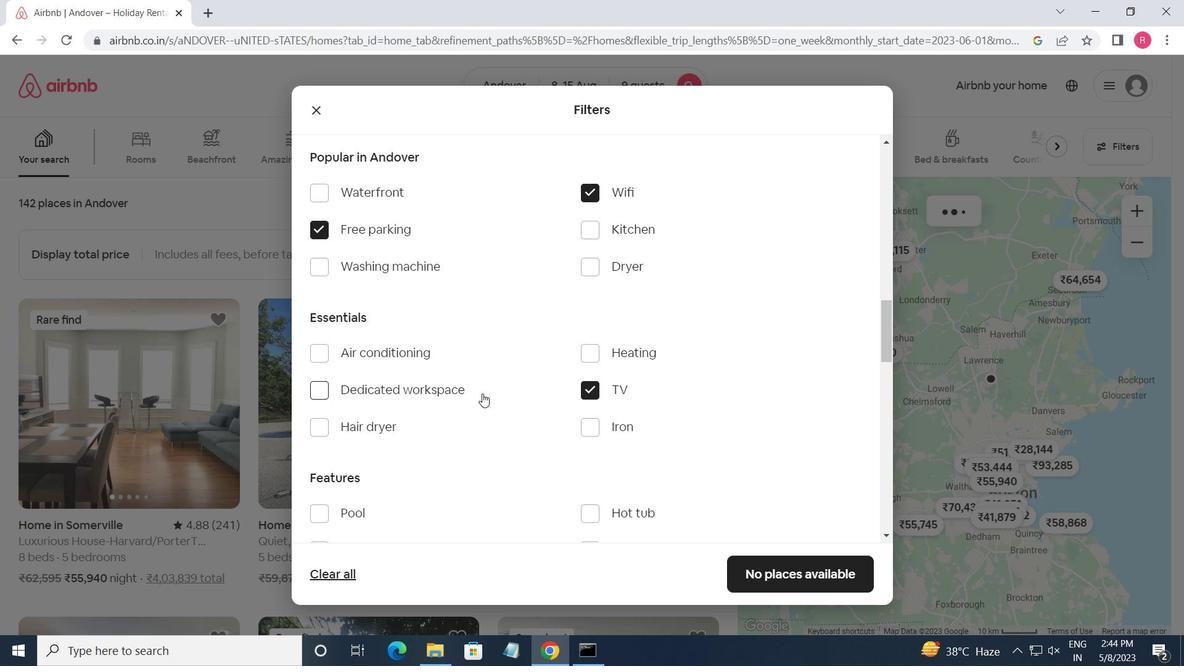 
Action: Mouse scrolled (482, 394) with delta (0, 0)
Screenshot: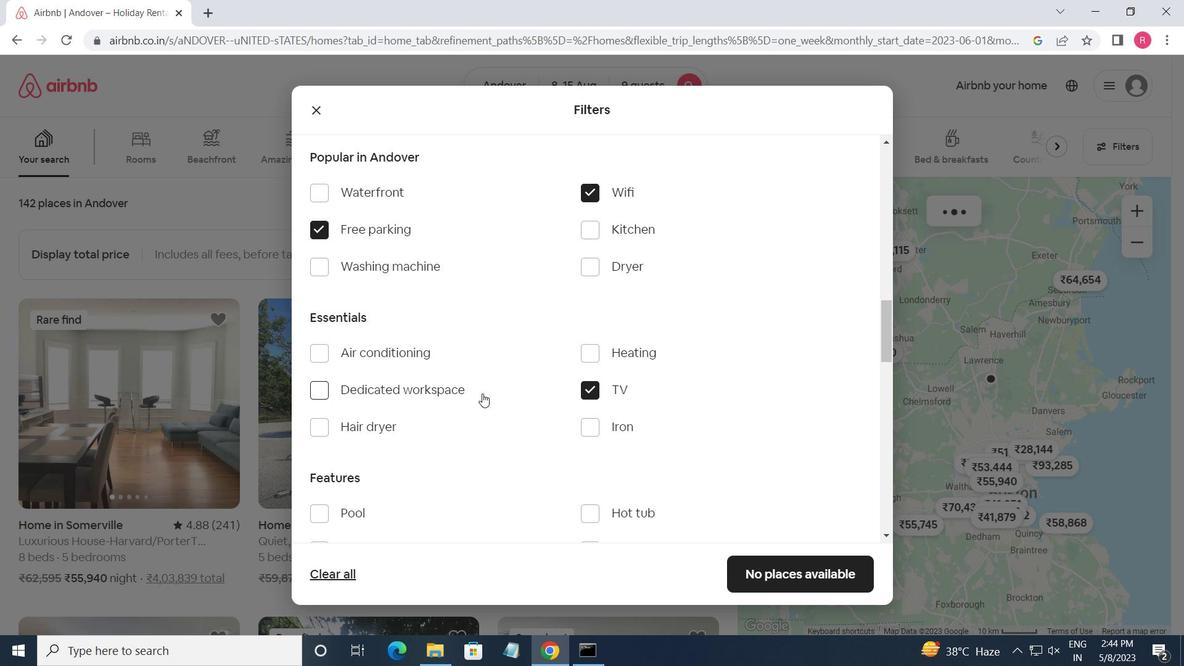 
Action: Mouse moved to (481, 395)
Screenshot: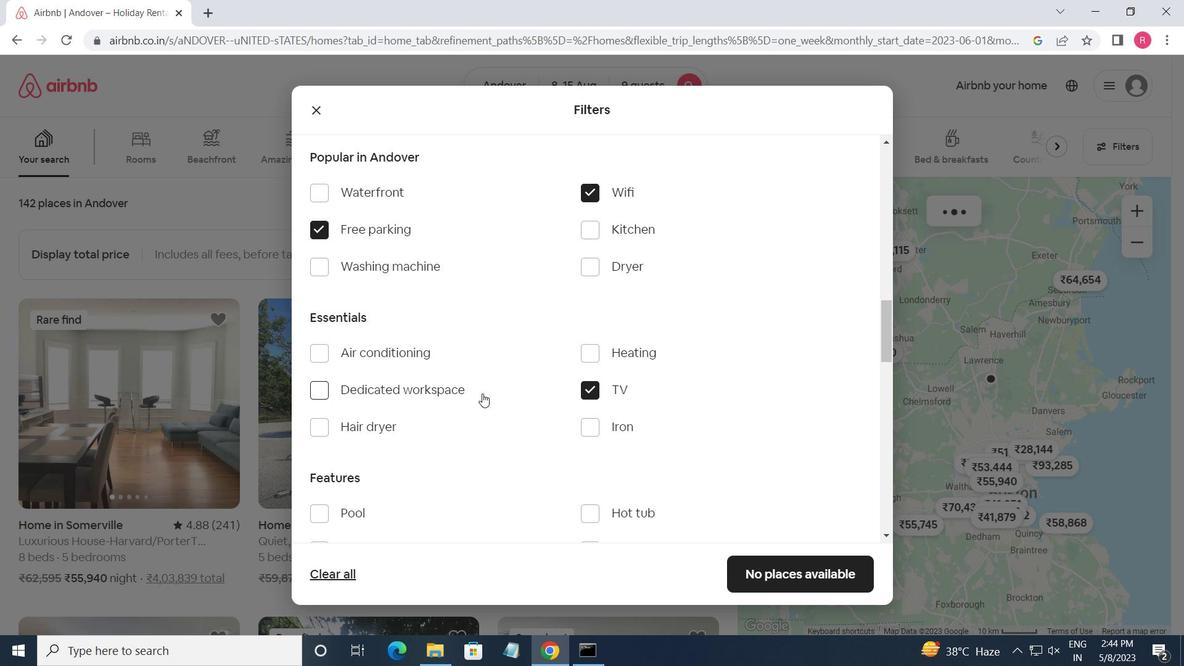
Action: Mouse scrolled (481, 394) with delta (0, 0)
Screenshot: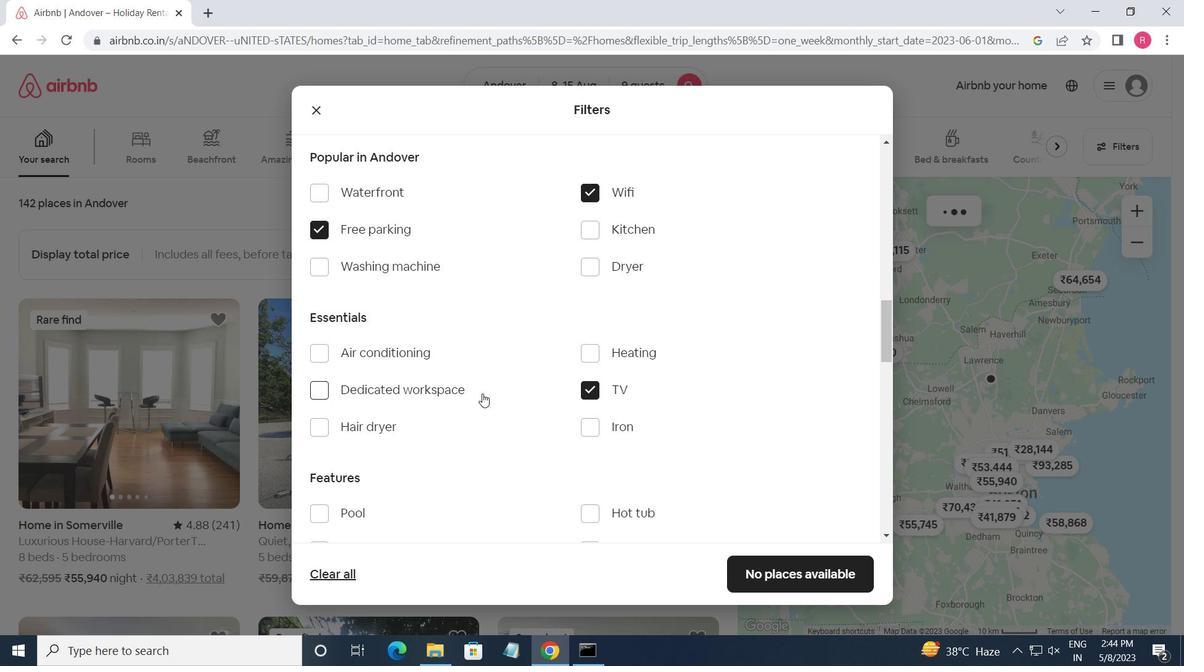 
Action: Mouse moved to (323, 352)
Screenshot: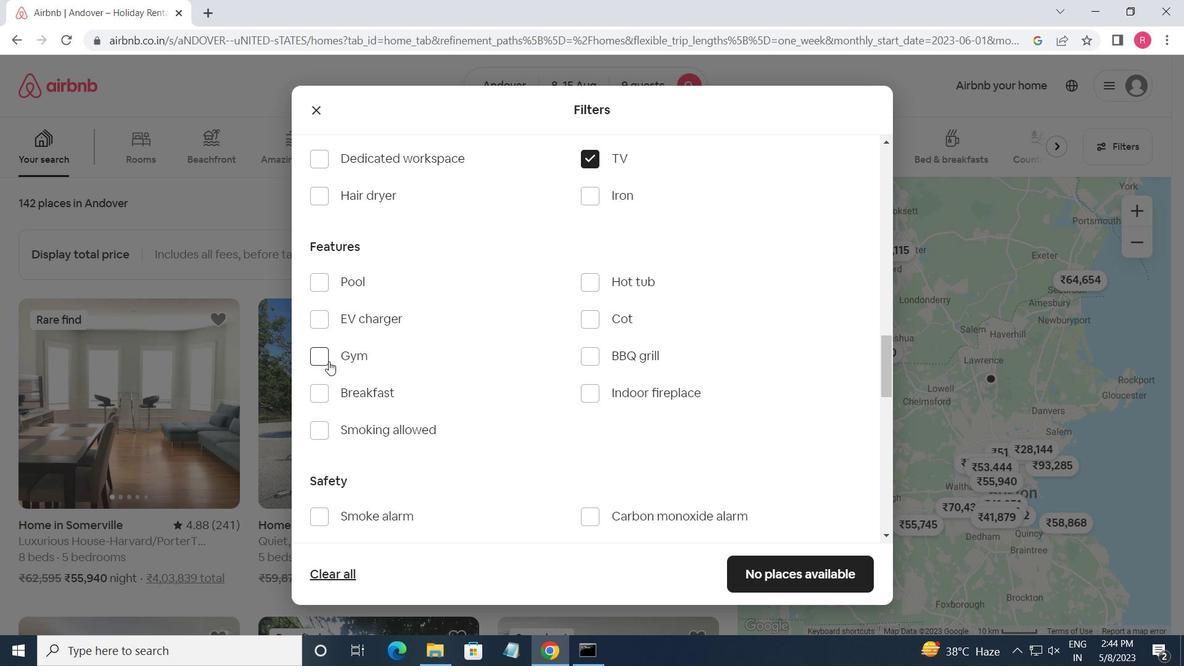 
Action: Mouse pressed left at (323, 352)
Screenshot: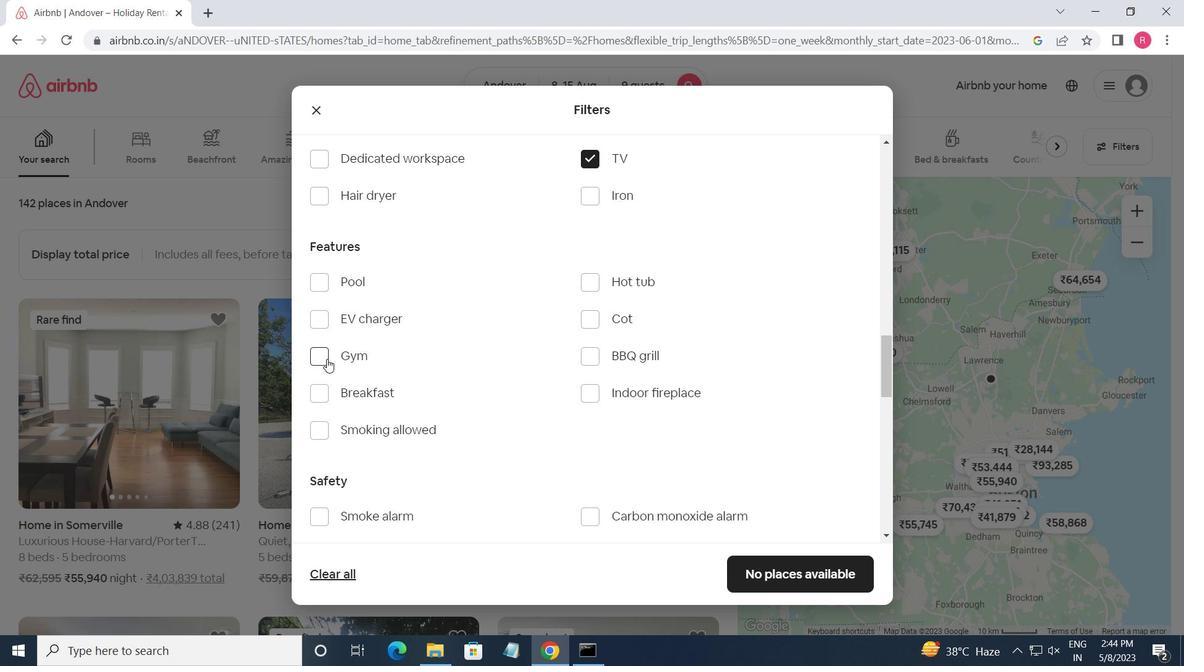
Action: Mouse moved to (313, 396)
Screenshot: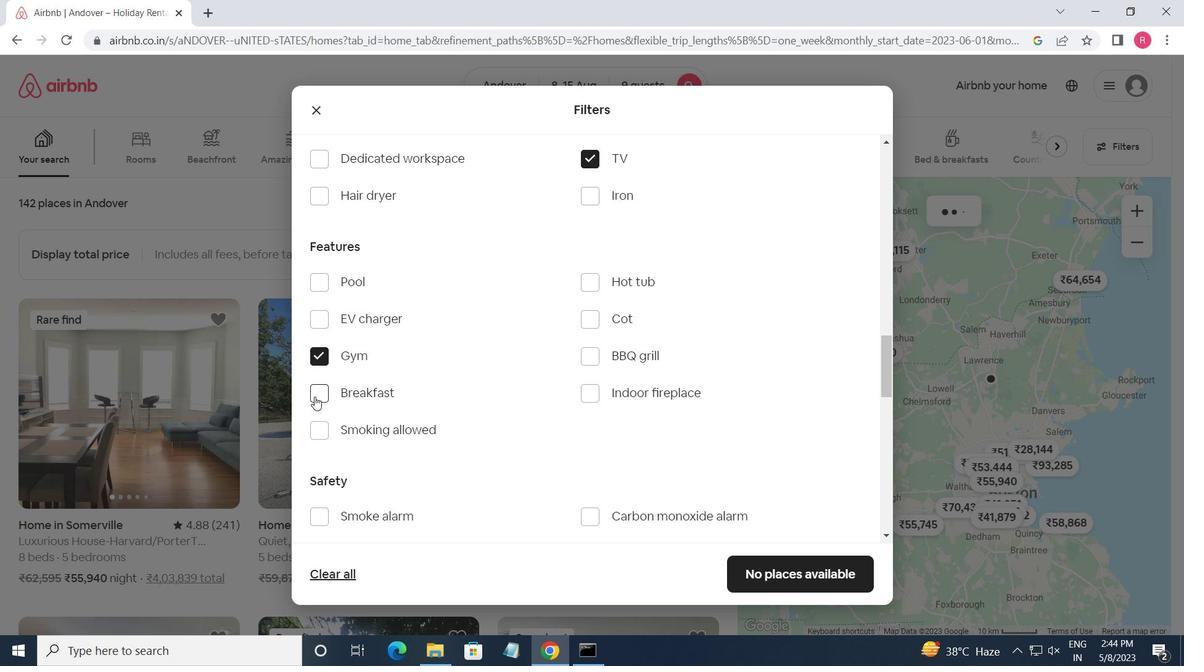 
Action: Mouse pressed left at (313, 396)
Screenshot: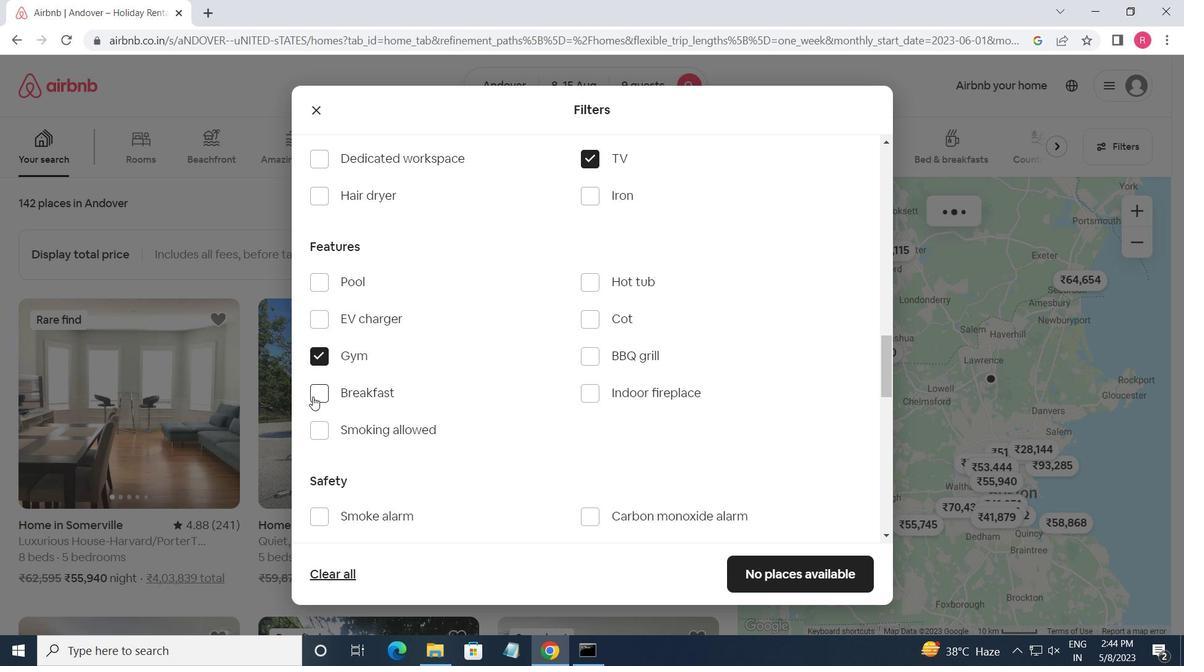 
Action: Mouse moved to (354, 381)
Screenshot: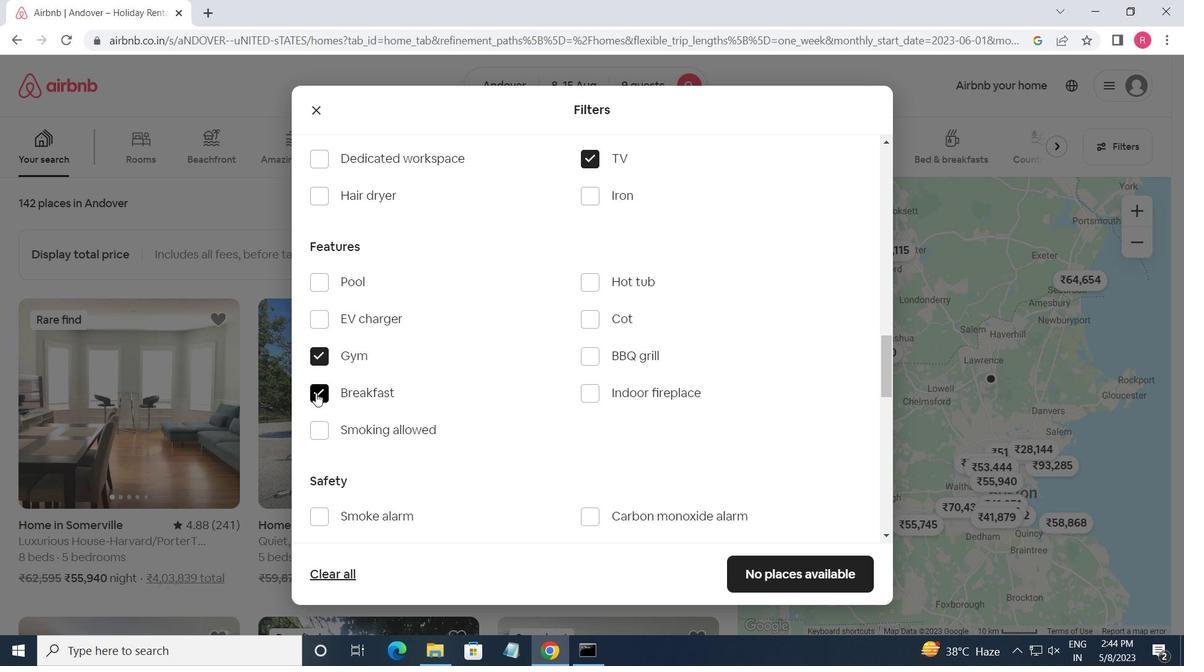 
Action: Mouse scrolled (354, 381) with delta (0, 0)
Screenshot: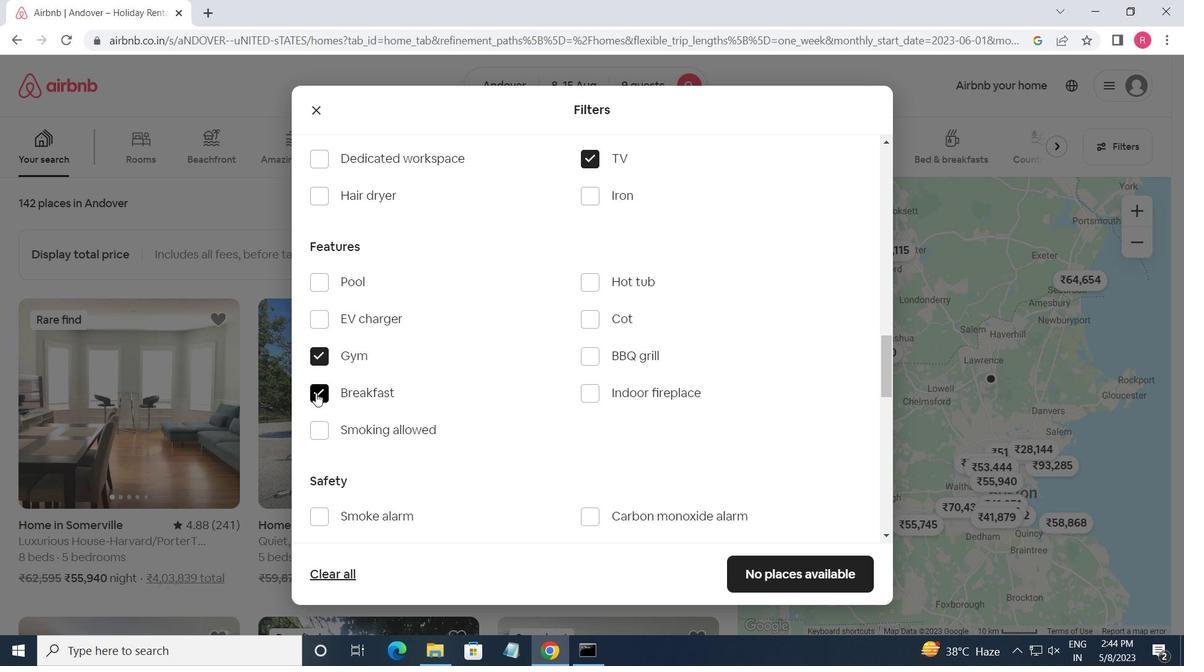 
Action: Mouse moved to (355, 380)
Screenshot: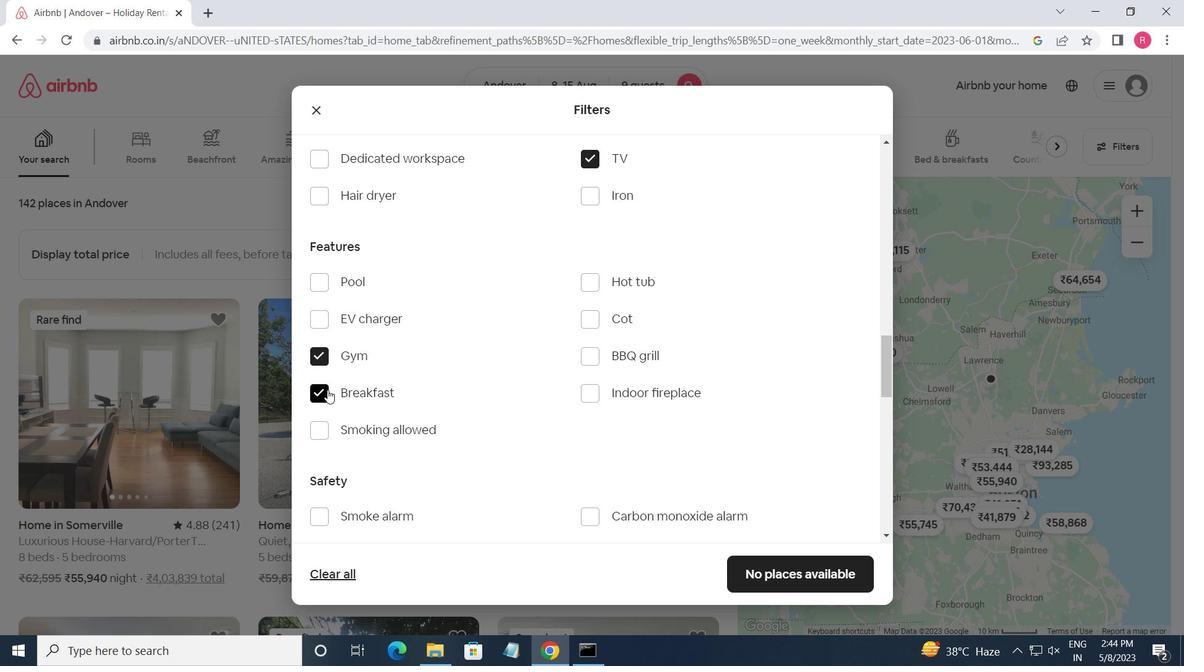 
Action: Mouse scrolled (355, 380) with delta (0, 0)
Screenshot: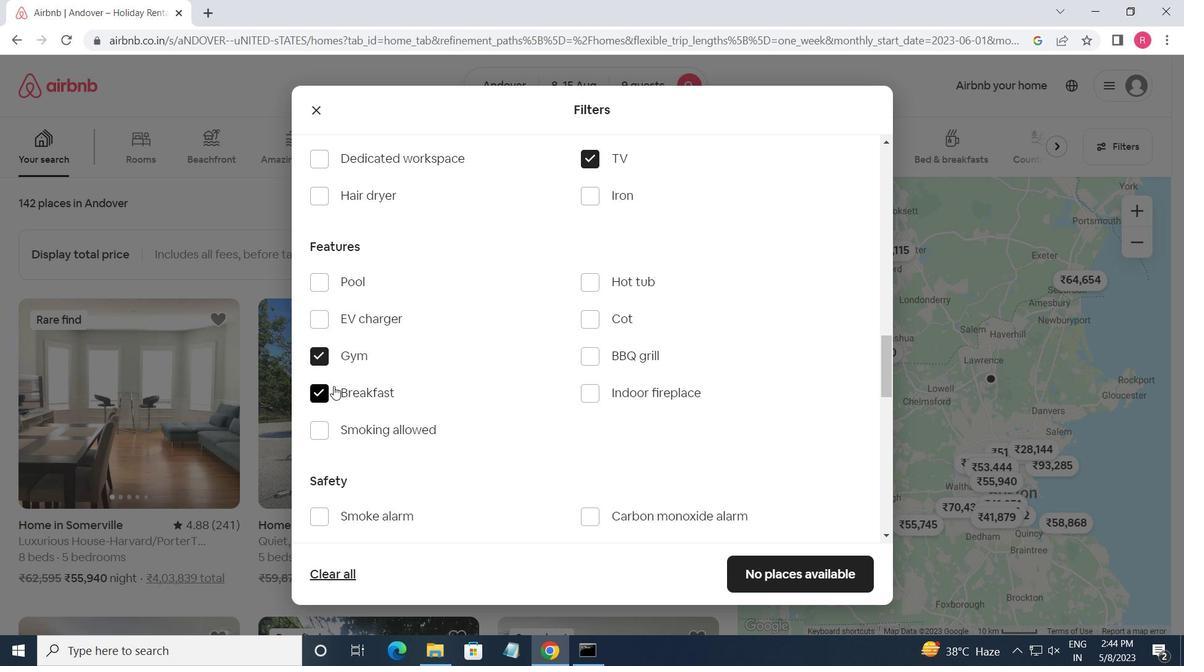 
Action: Mouse moved to (356, 379)
Screenshot: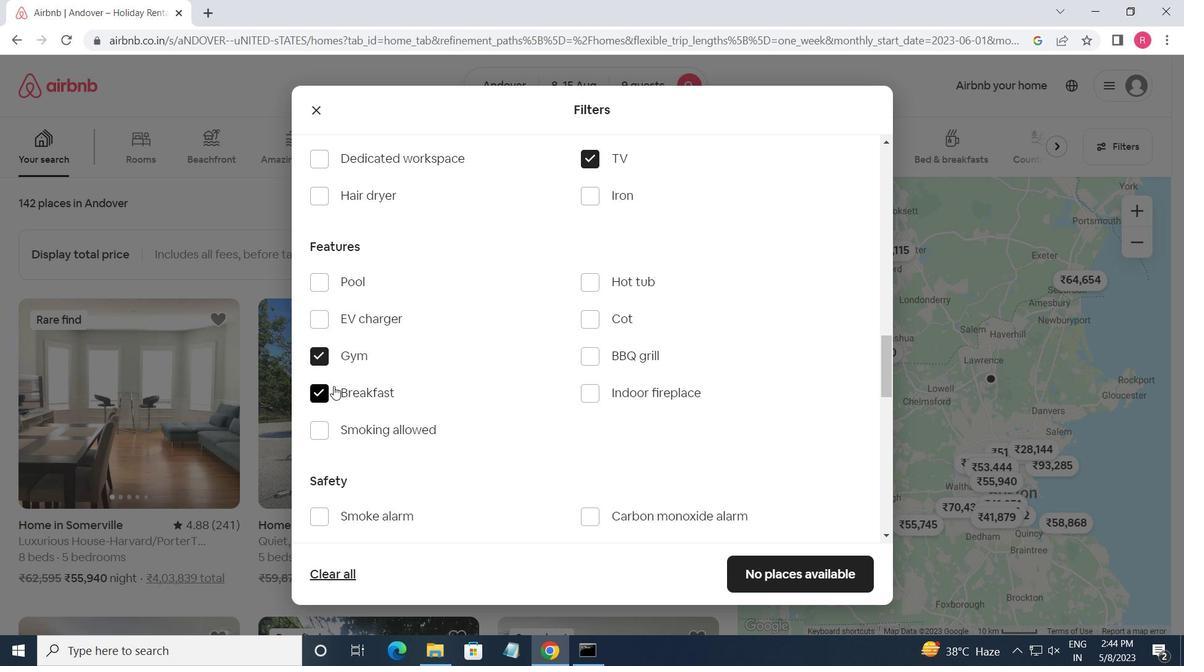 
Action: Mouse scrolled (356, 378) with delta (0, 0)
Screenshot: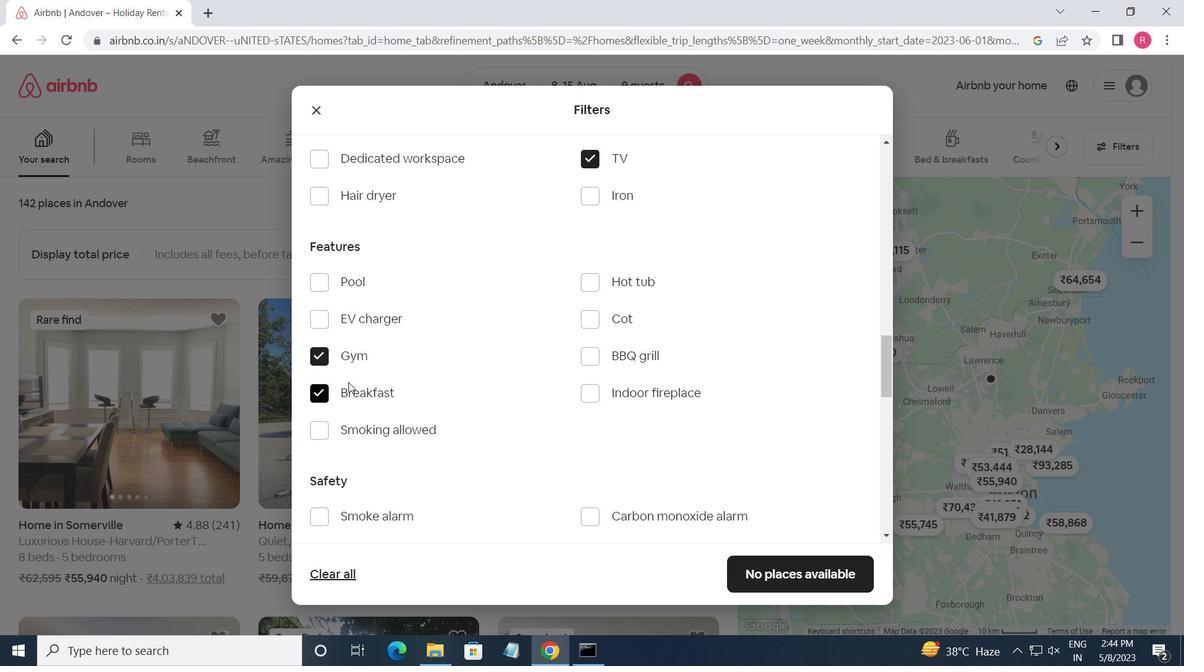 
Action: Mouse moved to (832, 493)
Screenshot: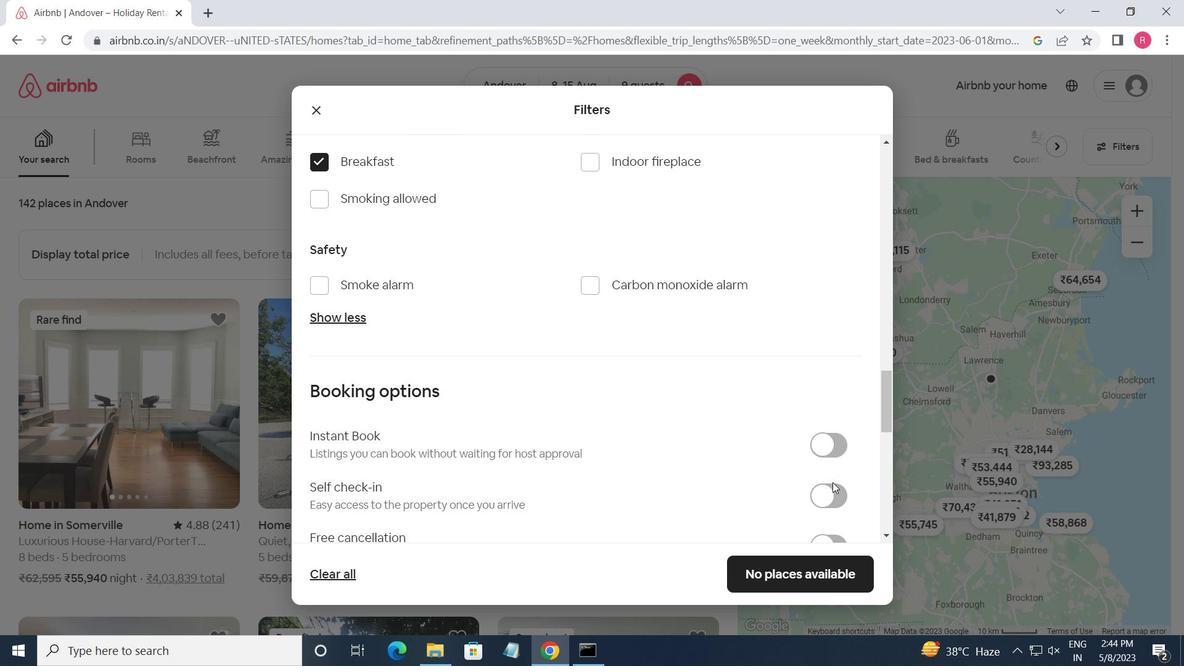 
Action: Mouse pressed left at (832, 493)
Screenshot: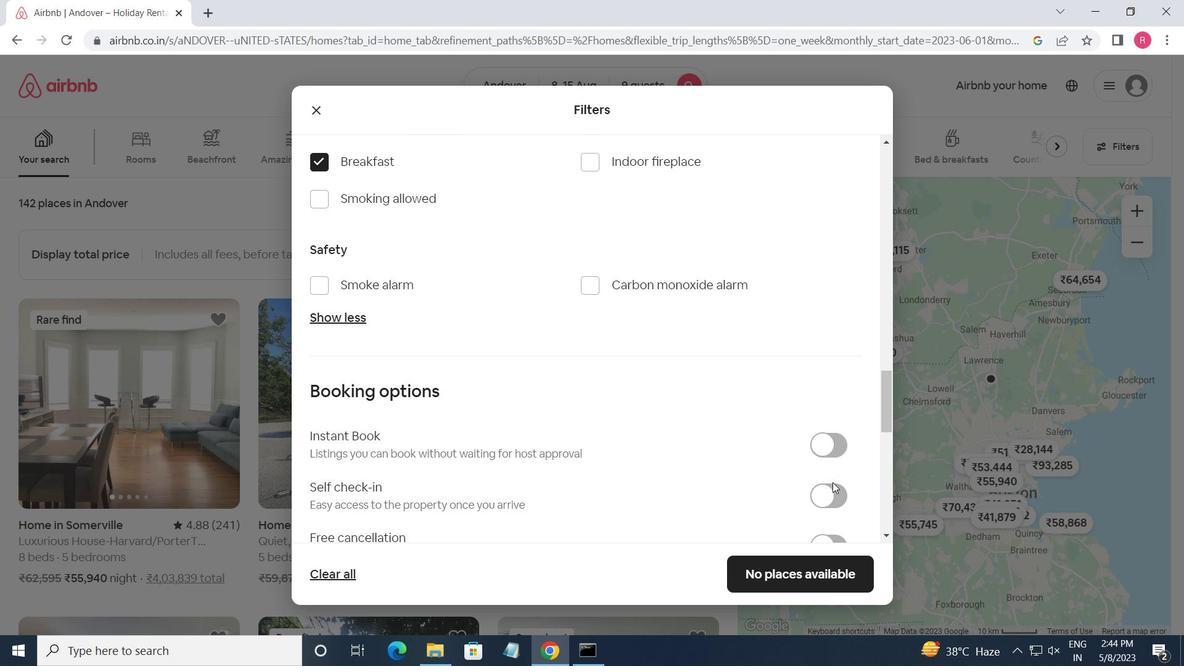 
Action: Mouse moved to (706, 470)
Screenshot: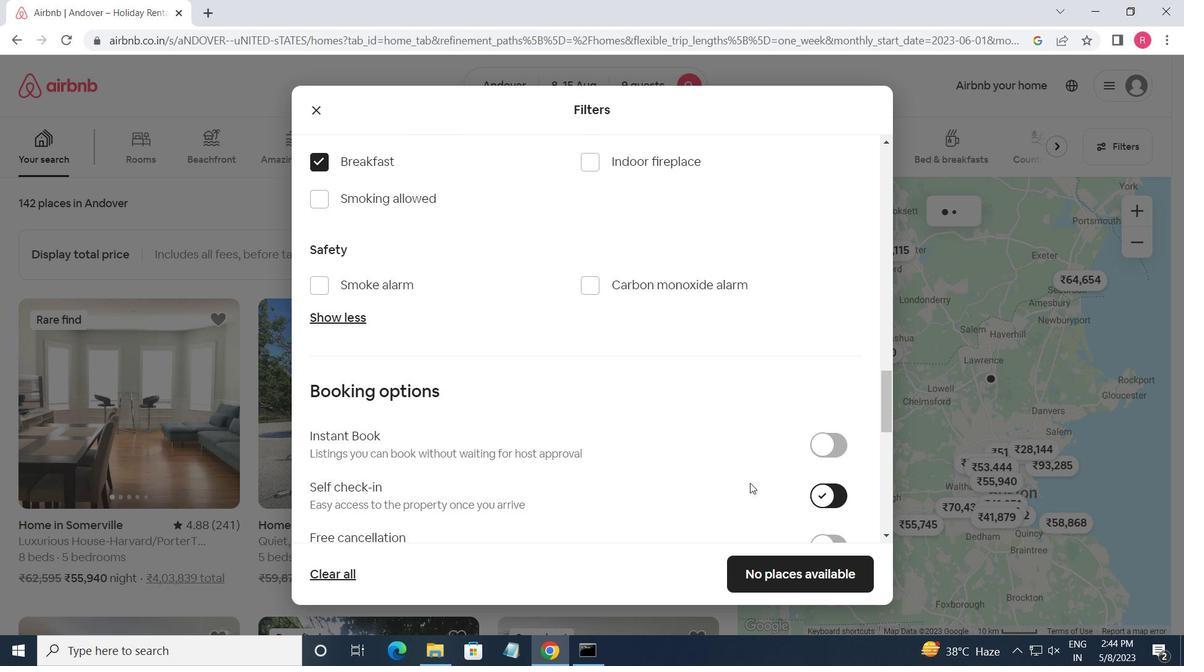 
Action: Mouse scrolled (706, 469) with delta (0, 0)
Screenshot: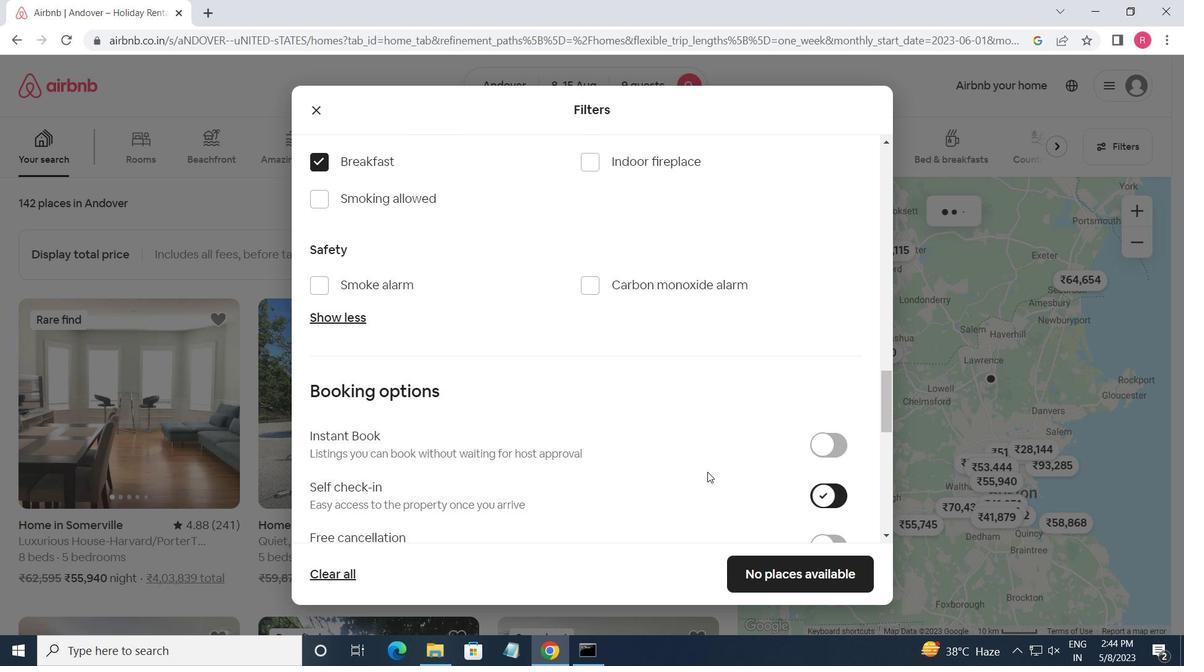 
Action: Mouse scrolled (706, 469) with delta (0, 0)
Screenshot: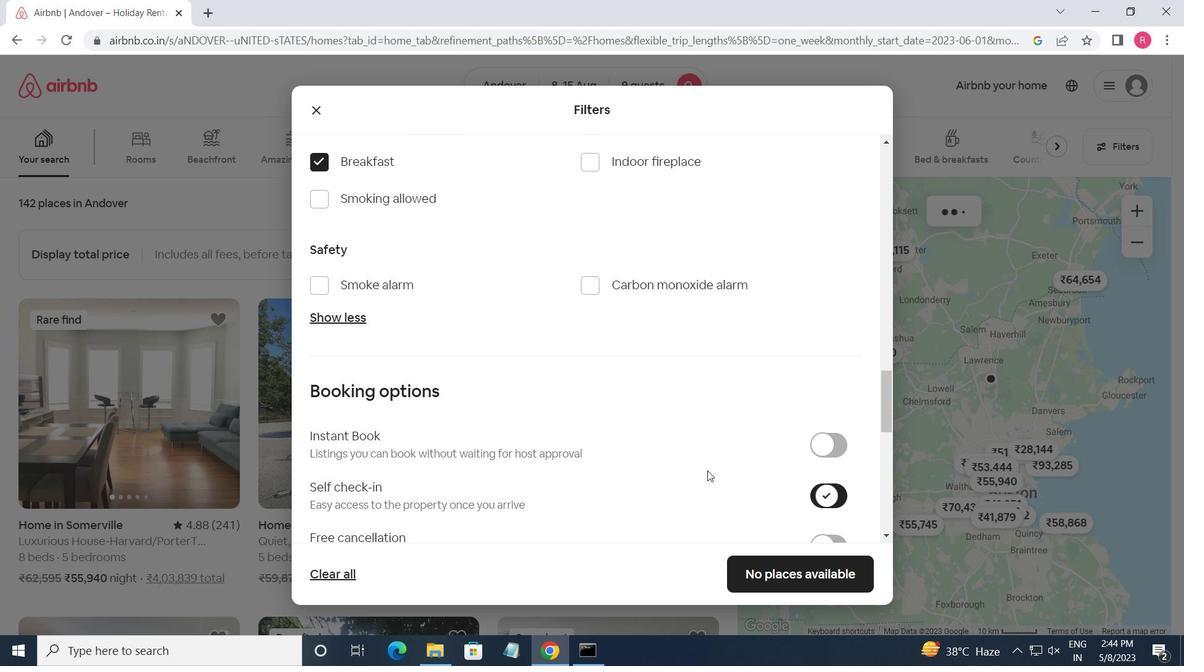 
Action: Mouse scrolled (706, 469) with delta (0, 0)
Screenshot: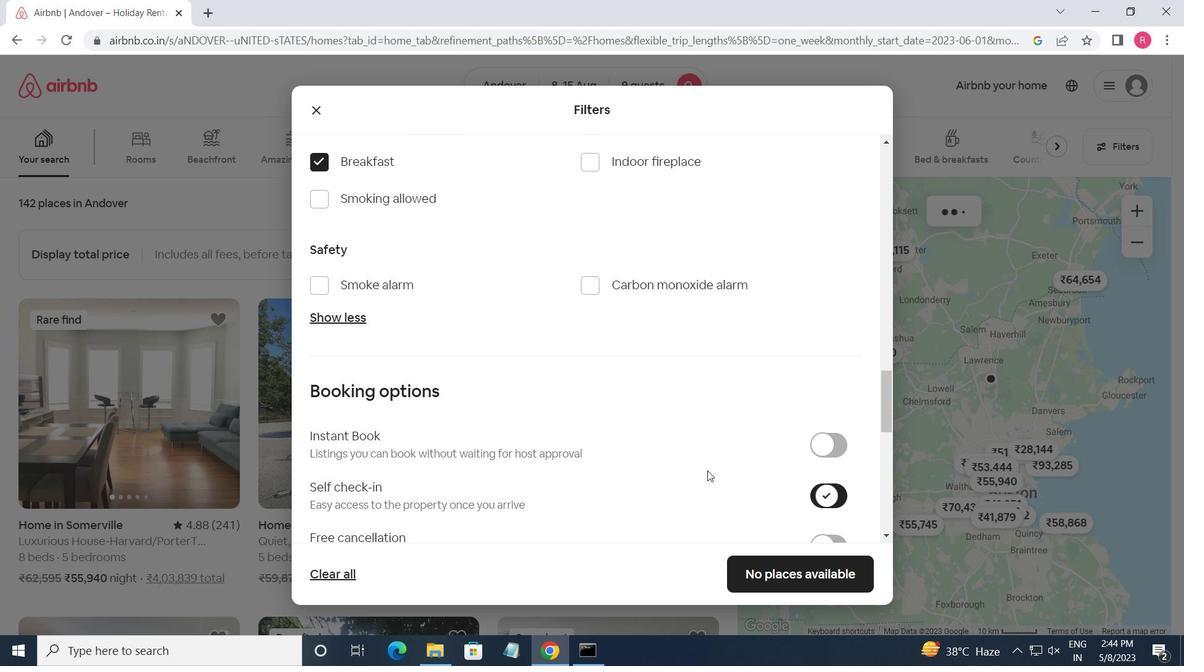 
Action: Mouse moved to (705, 469)
Screenshot: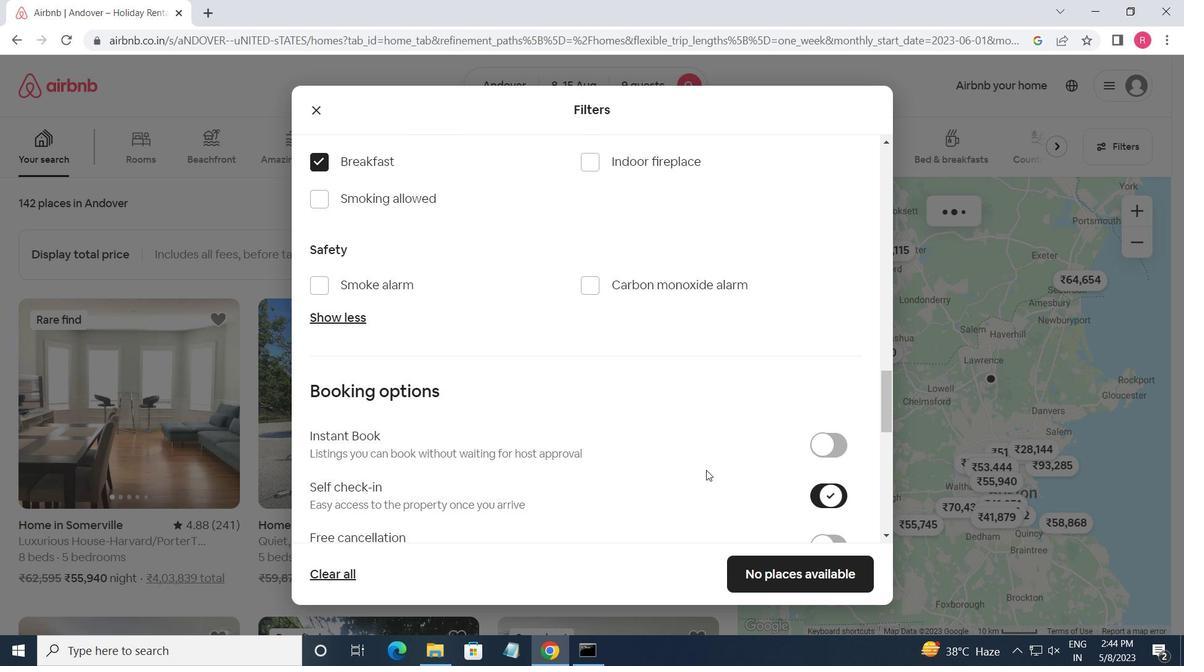 
Action: Mouse scrolled (705, 468) with delta (0, 0)
Screenshot: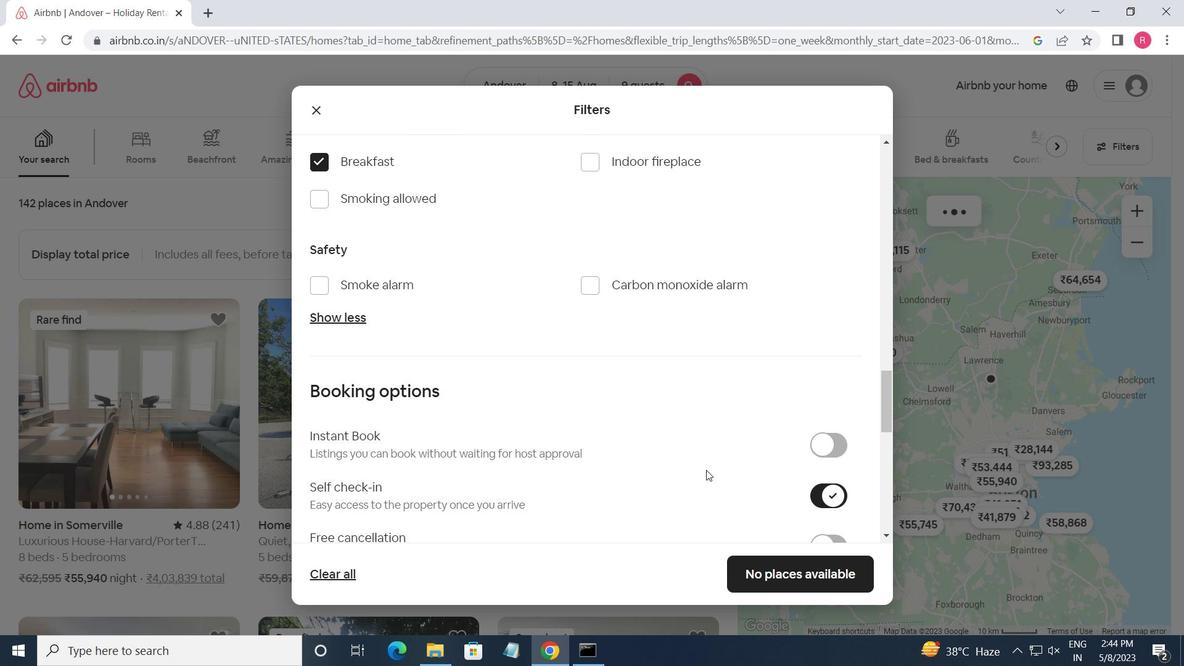 
Action: Mouse moved to (705, 469)
Screenshot: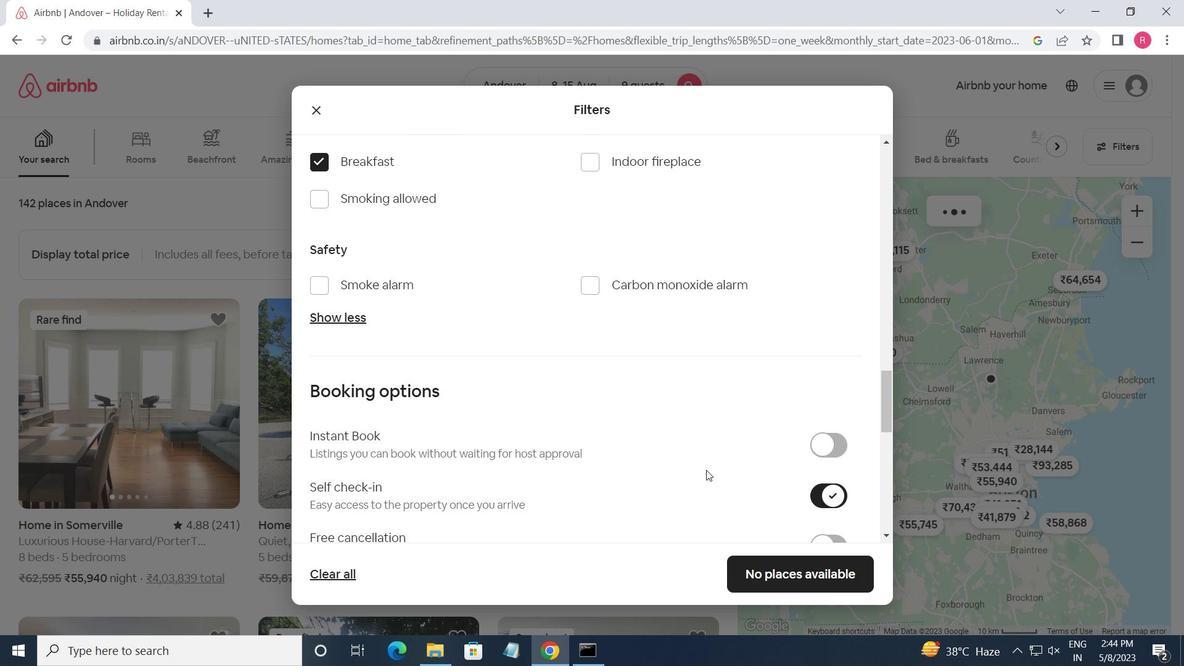 
Action: Mouse scrolled (705, 468) with delta (0, 0)
Screenshot: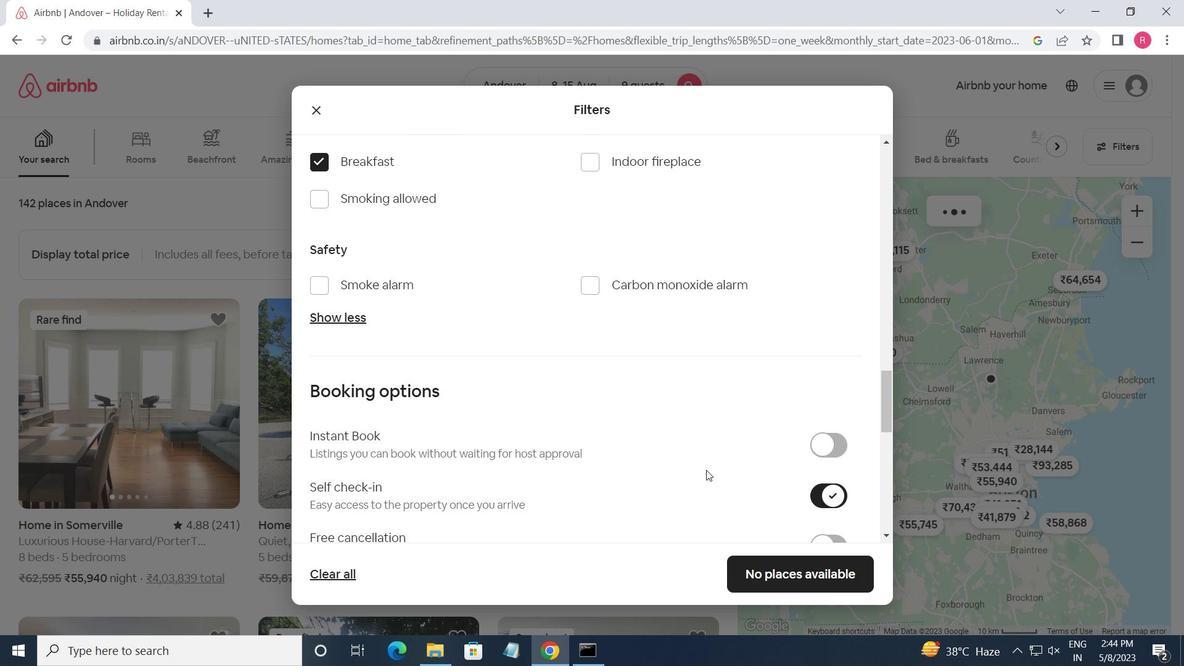
Action: Mouse moved to (481, 414)
Screenshot: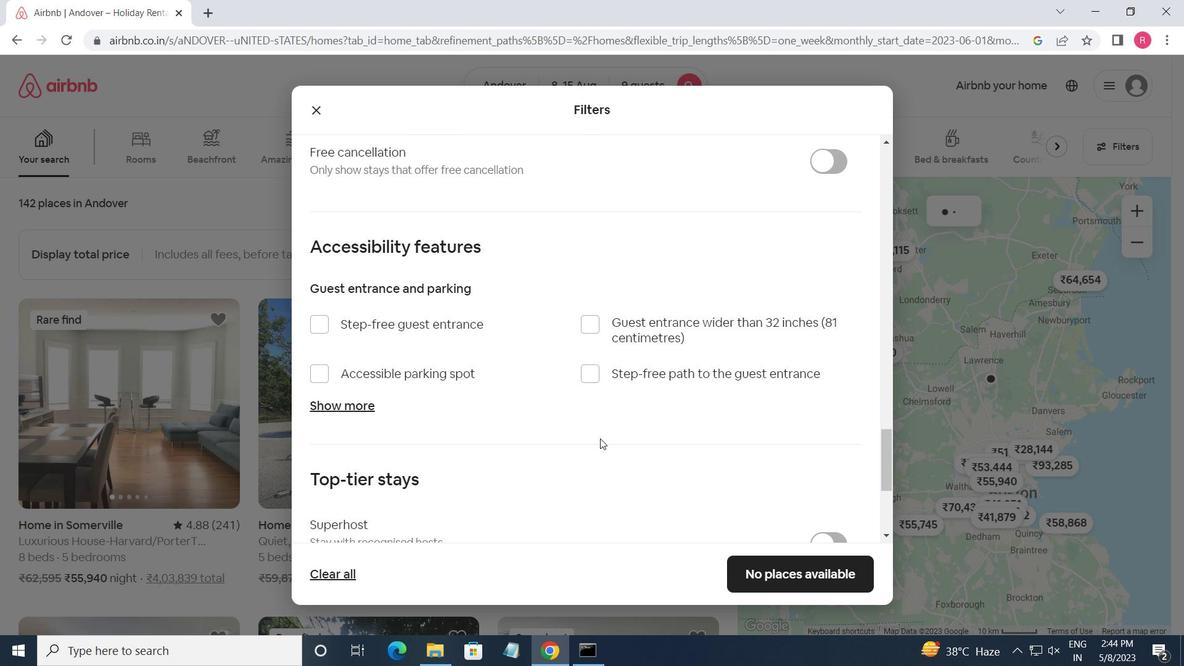 
Action: Mouse scrolled (481, 413) with delta (0, 0)
Screenshot: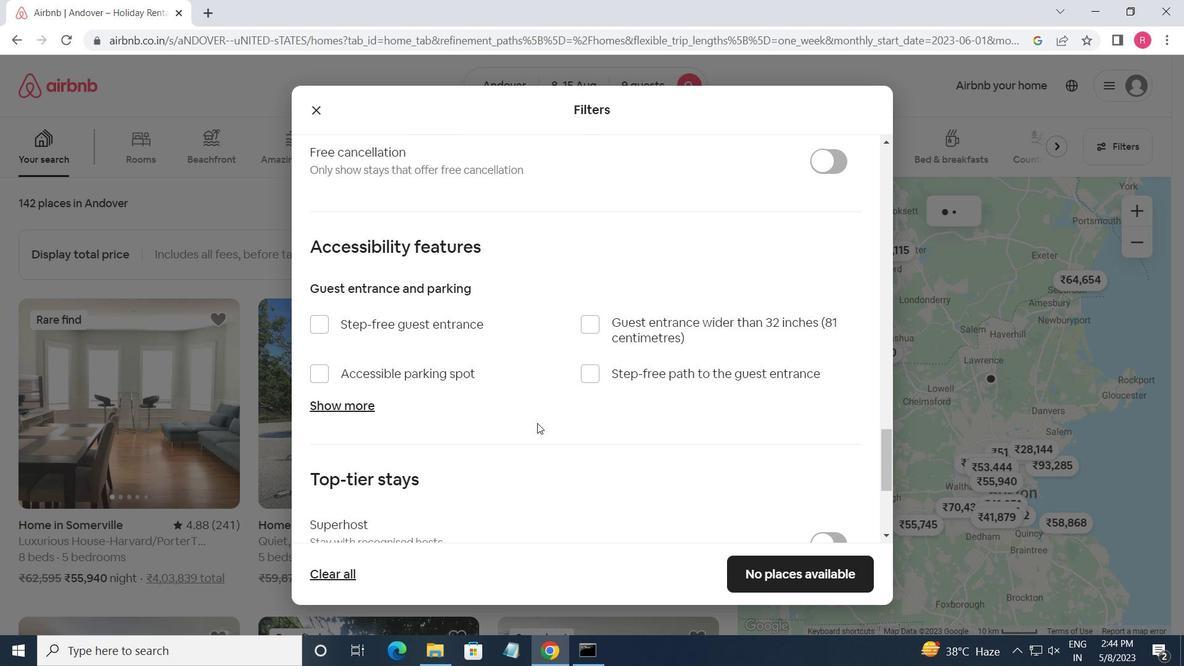 
Action: Mouse moved to (480, 414)
Screenshot: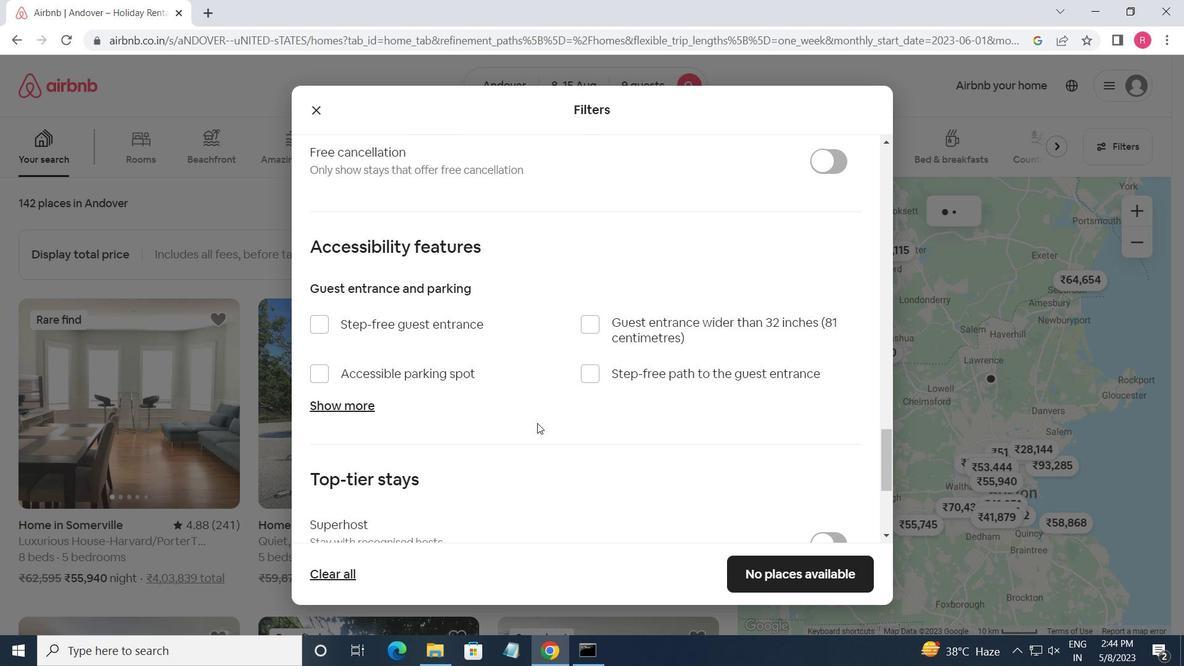 
Action: Mouse scrolled (480, 413) with delta (0, 0)
Screenshot: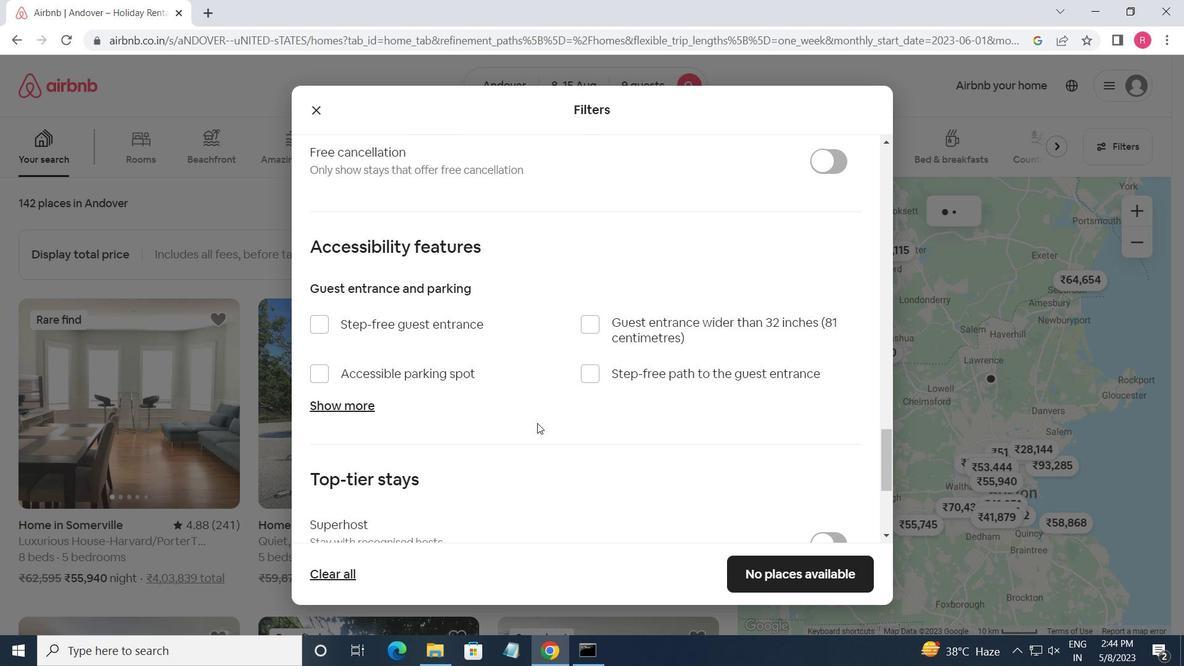 
Action: Mouse moved to (546, 407)
Screenshot: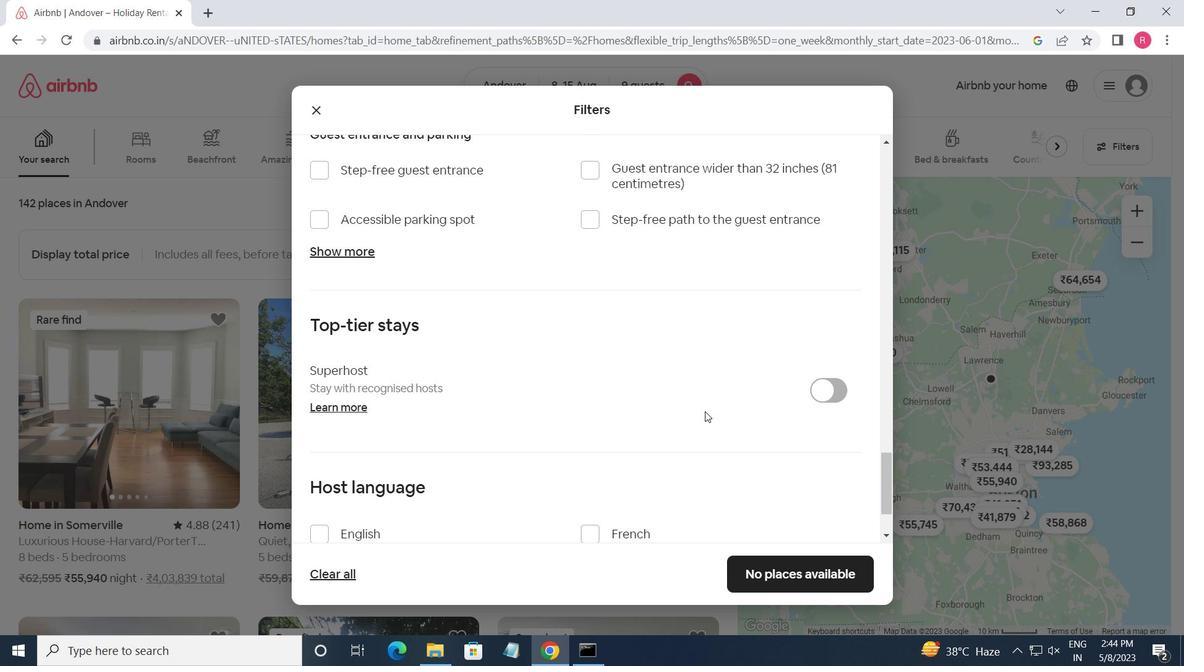 
Action: Mouse scrolled (546, 406) with delta (0, 0)
Screenshot: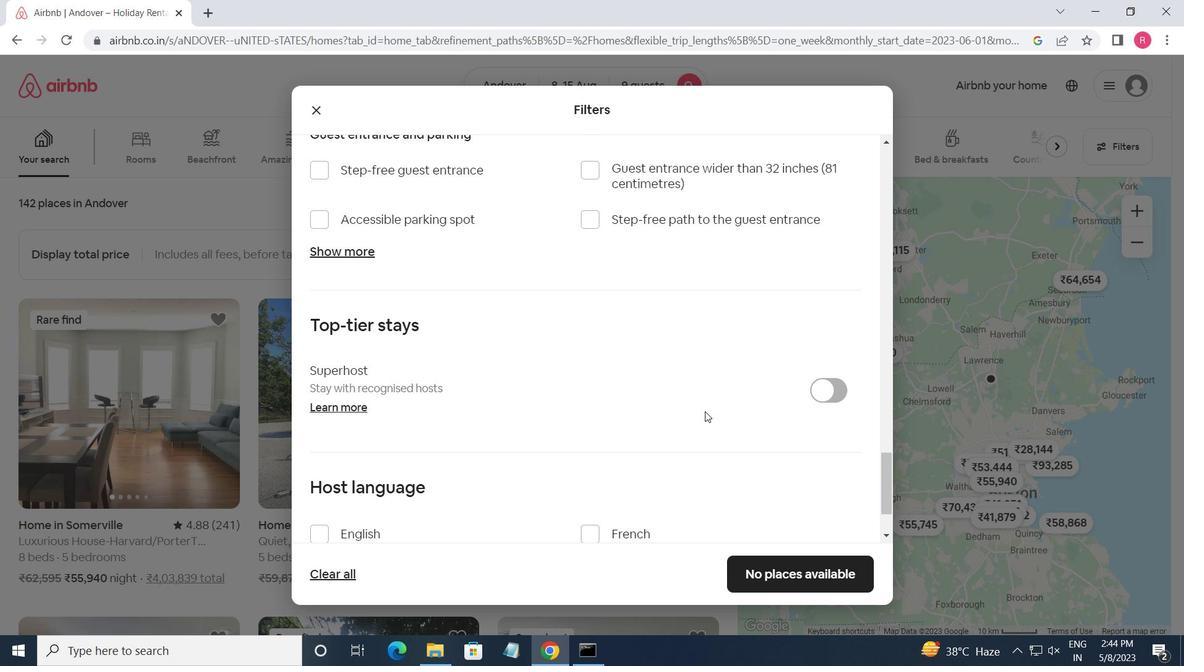 
Action: Mouse moved to (519, 404)
Screenshot: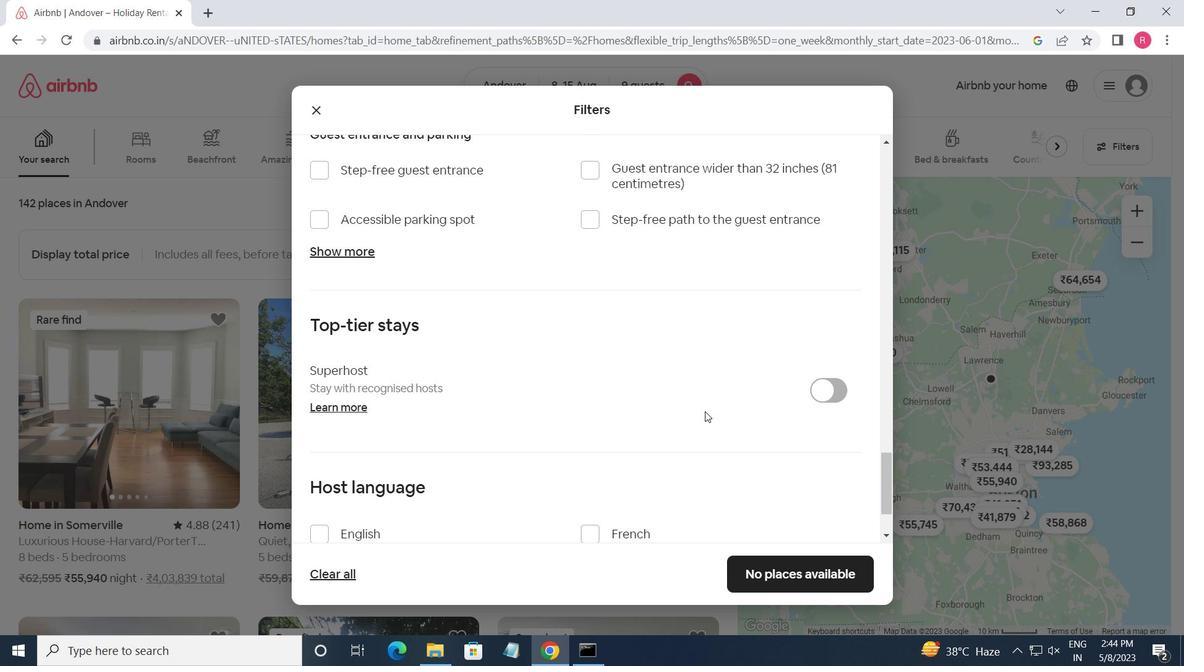 
Action: Mouse scrolled (519, 404) with delta (0, 0)
Screenshot: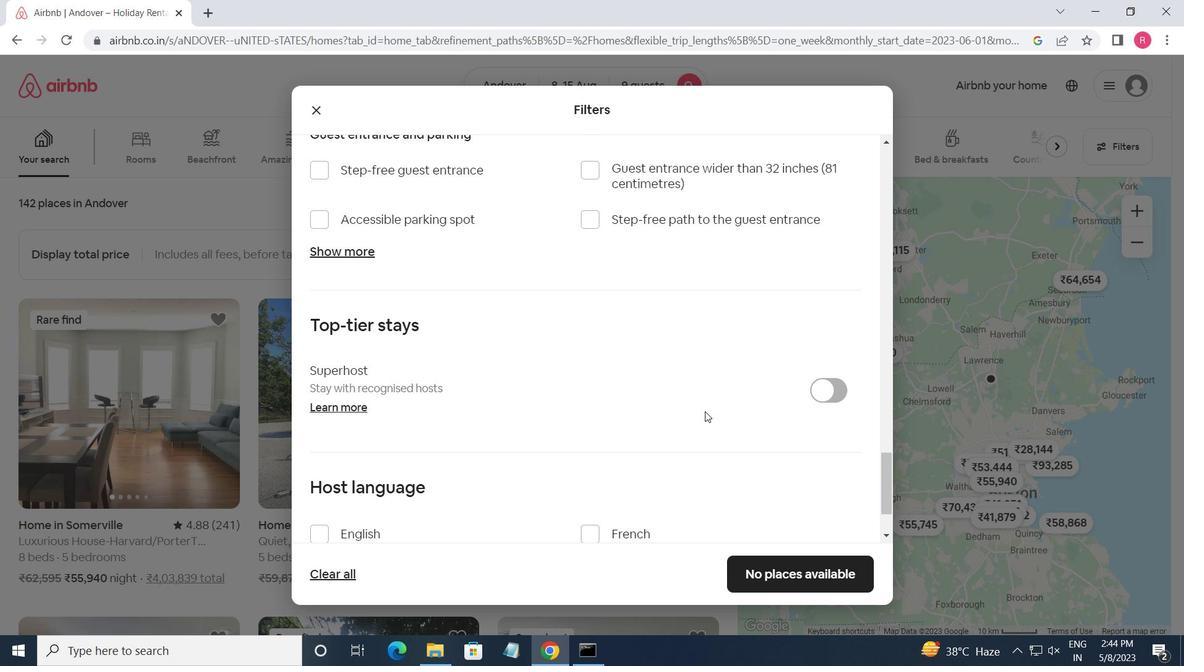 
Action: Mouse moved to (328, 433)
Screenshot: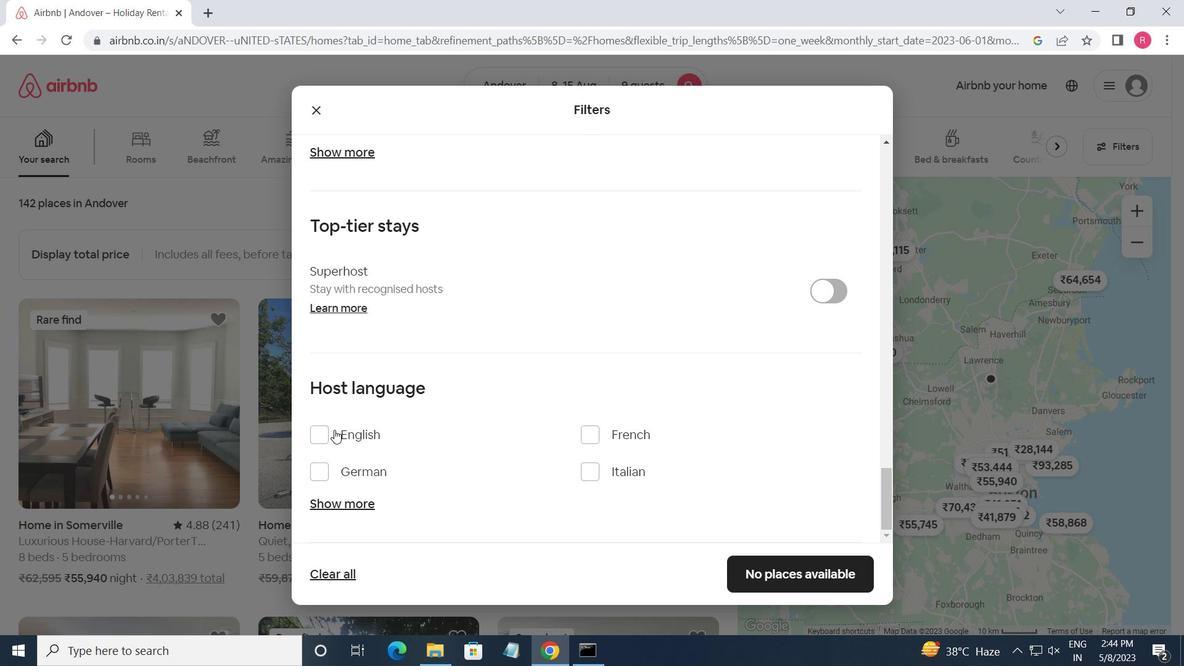 
Action: Mouse pressed left at (328, 433)
Screenshot: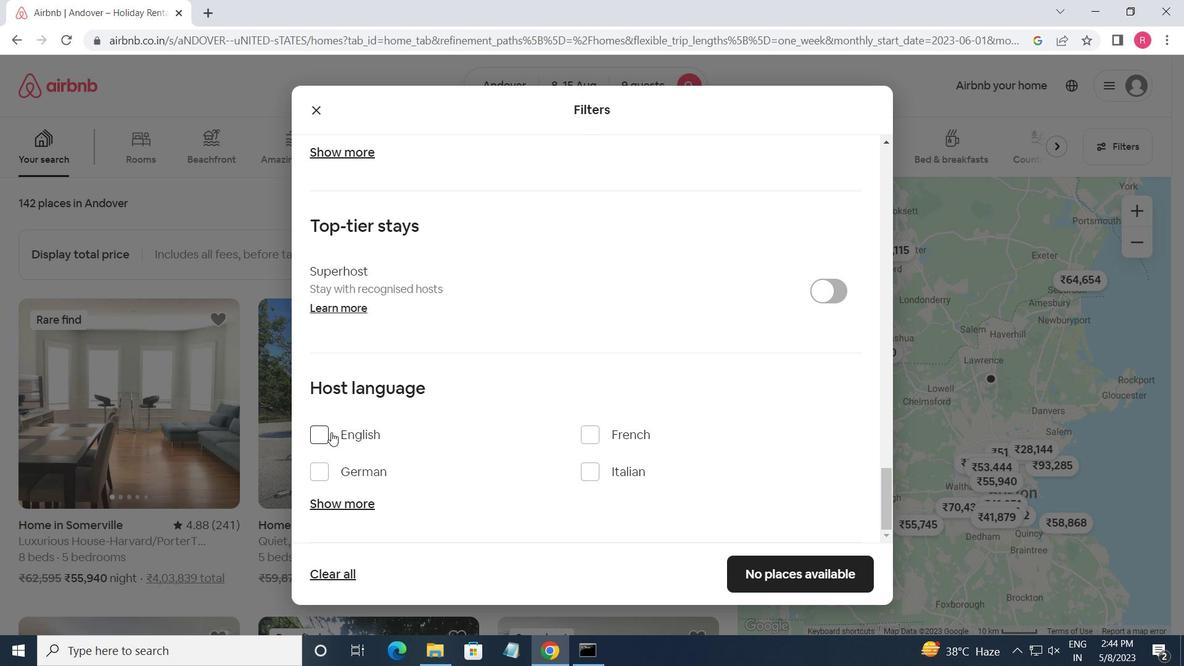
Action: Mouse moved to (323, 433)
Screenshot: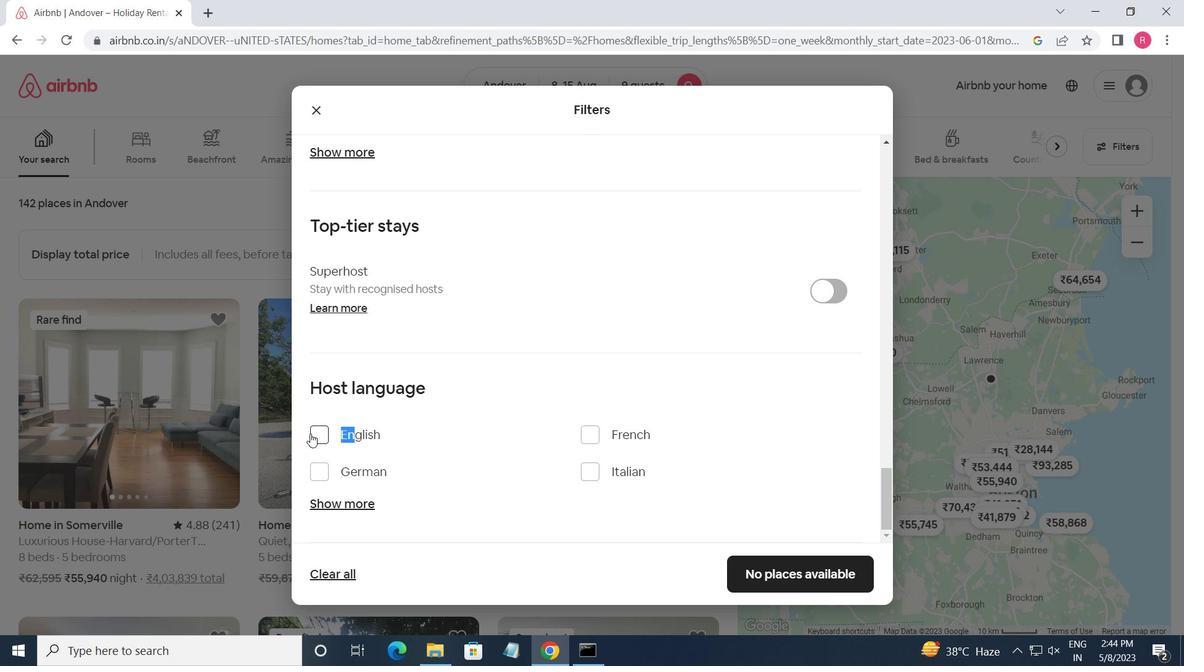 
Action: Mouse pressed left at (323, 433)
Screenshot: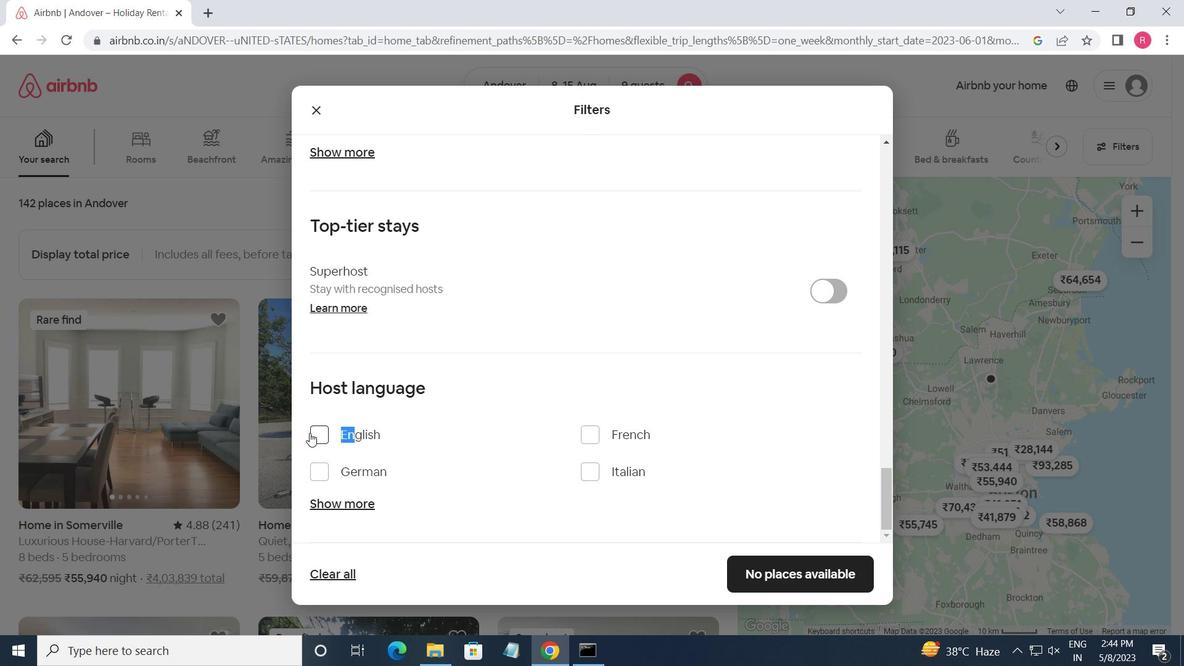 
Action: Mouse moved to (745, 573)
Screenshot: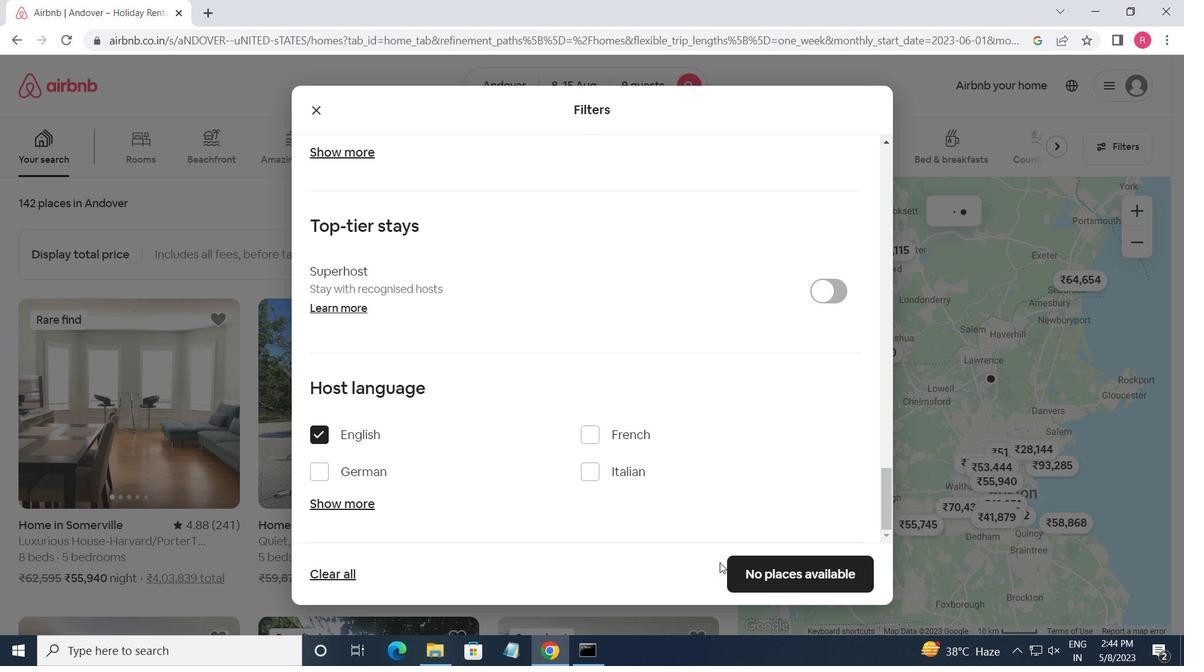 
Action: Mouse pressed left at (745, 573)
Screenshot: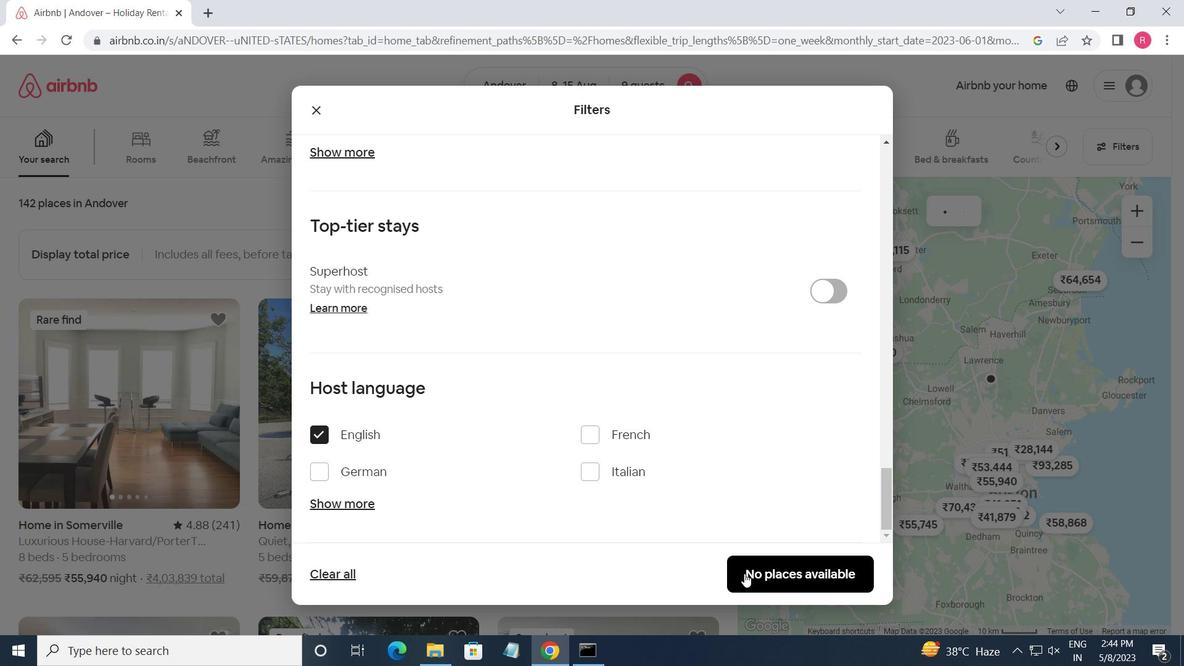 
Action: Mouse moved to (582, 388)
Screenshot: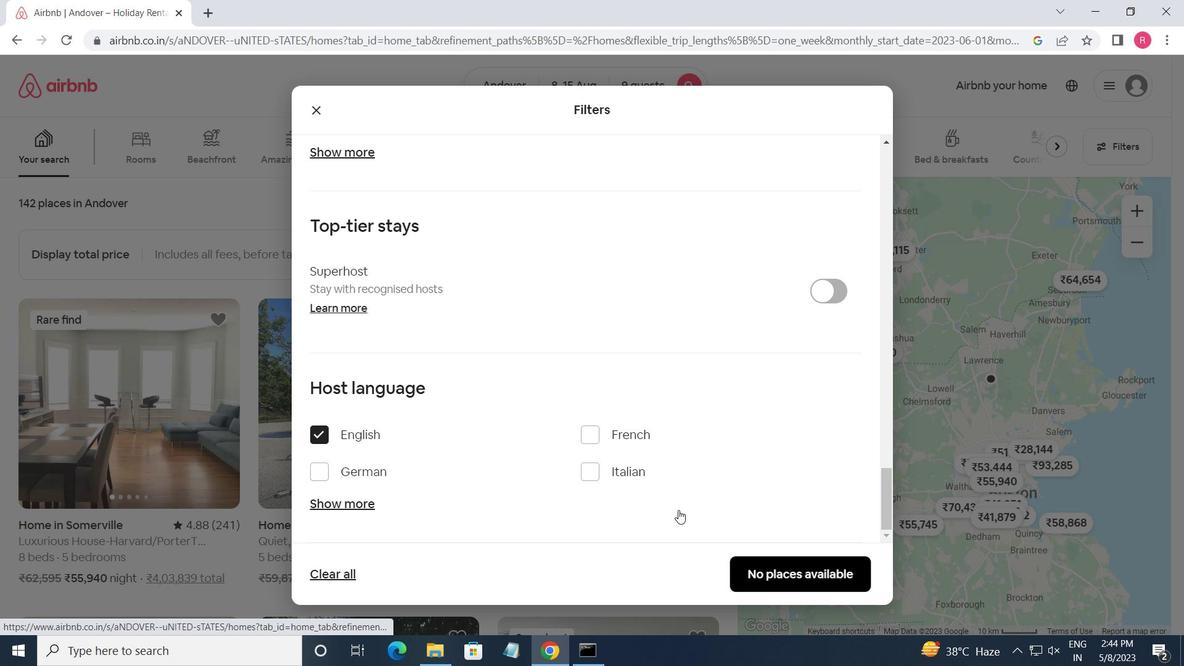 
